 Task: Look for space in Shivaji Nagar, India from 8th June, 2023 to 16th June, 2023 for 2 adults in price range Rs.10000 to Rs.15000. Place can be entire place with 1  bedroom having 1 bed and 1 bathroom. Property type can be house, flat, guest house, hotel. Amenities needed are: wifi, washing machine. Booking option can be shelf check-in. Required host language is English.
Action: Mouse moved to (495, 105)
Screenshot: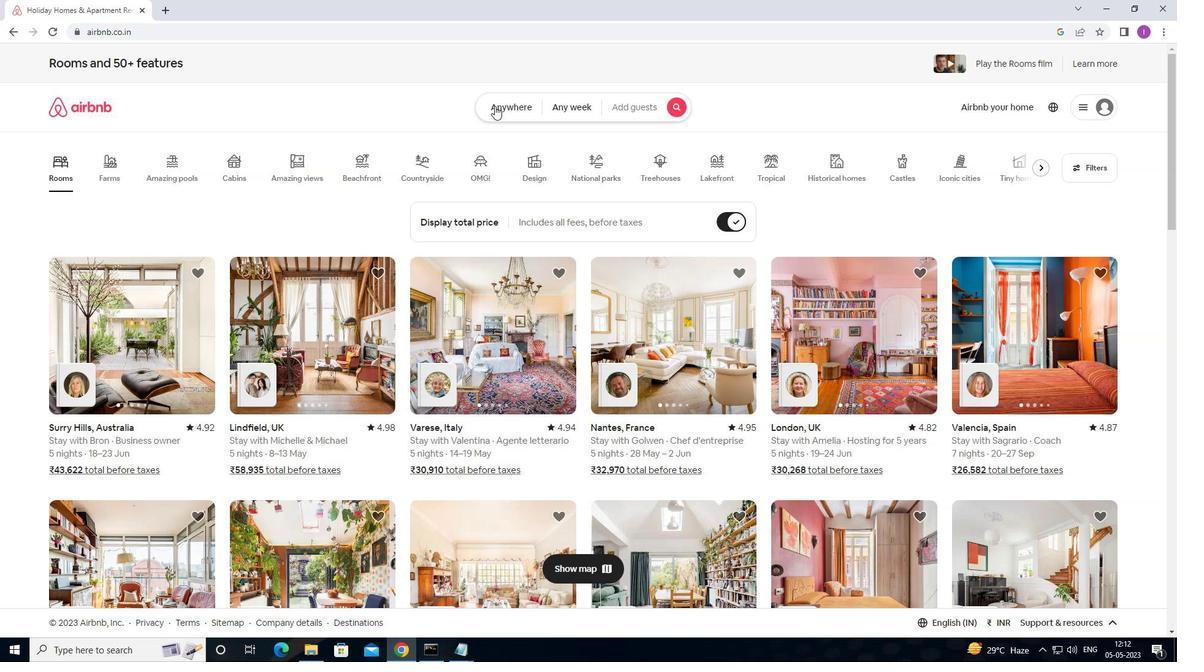 
Action: Mouse pressed left at (495, 105)
Screenshot: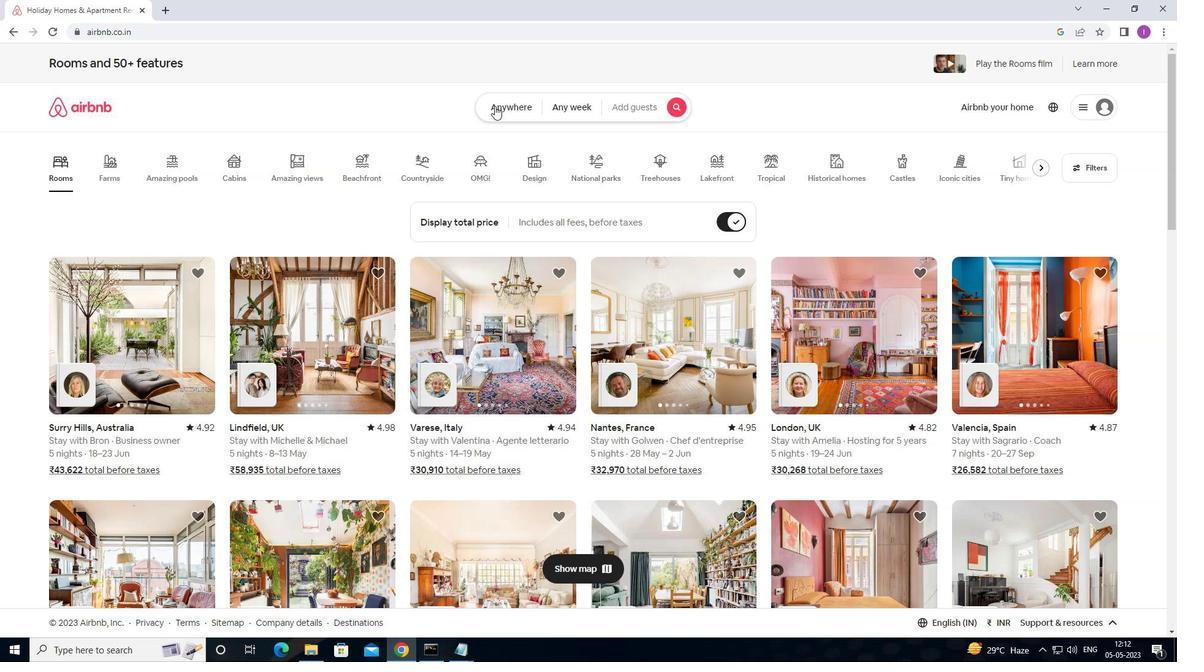 
Action: Mouse moved to (431, 155)
Screenshot: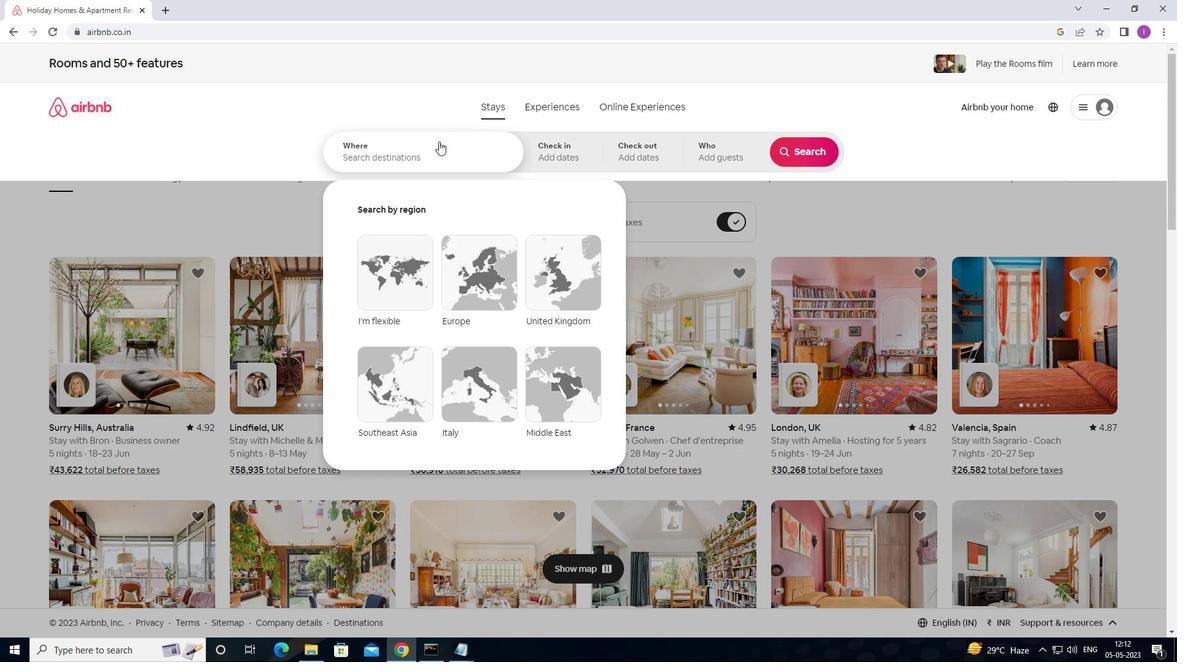 
Action: Mouse pressed left at (431, 155)
Screenshot: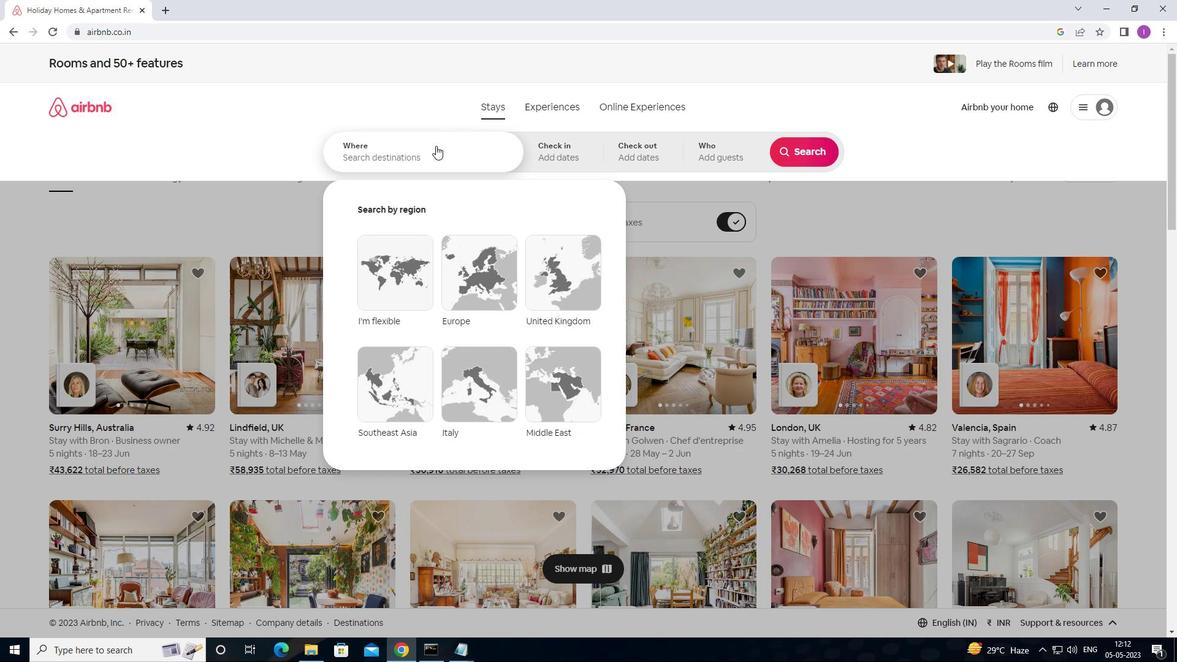 
Action: Mouse moved to (438, 150)
Screenshot: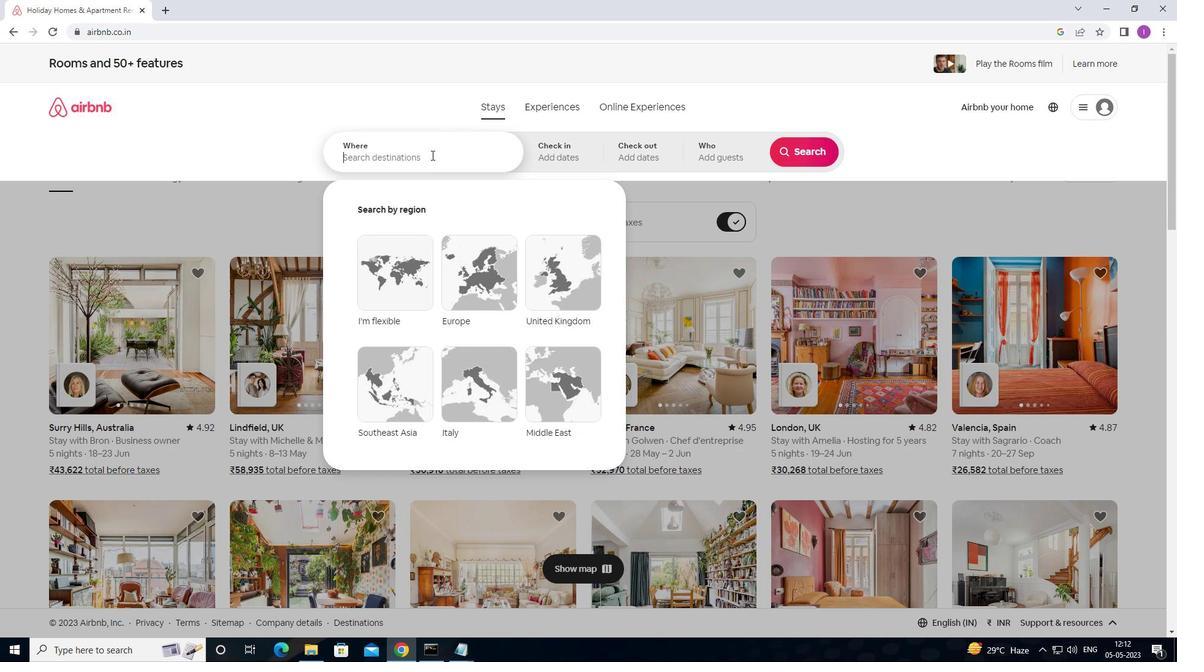 
Action: Key pressed <Key.shift>SHIVAJI<Key.space><Key.shift>NAGAR,<Key.shift>INDIA
Screenshot: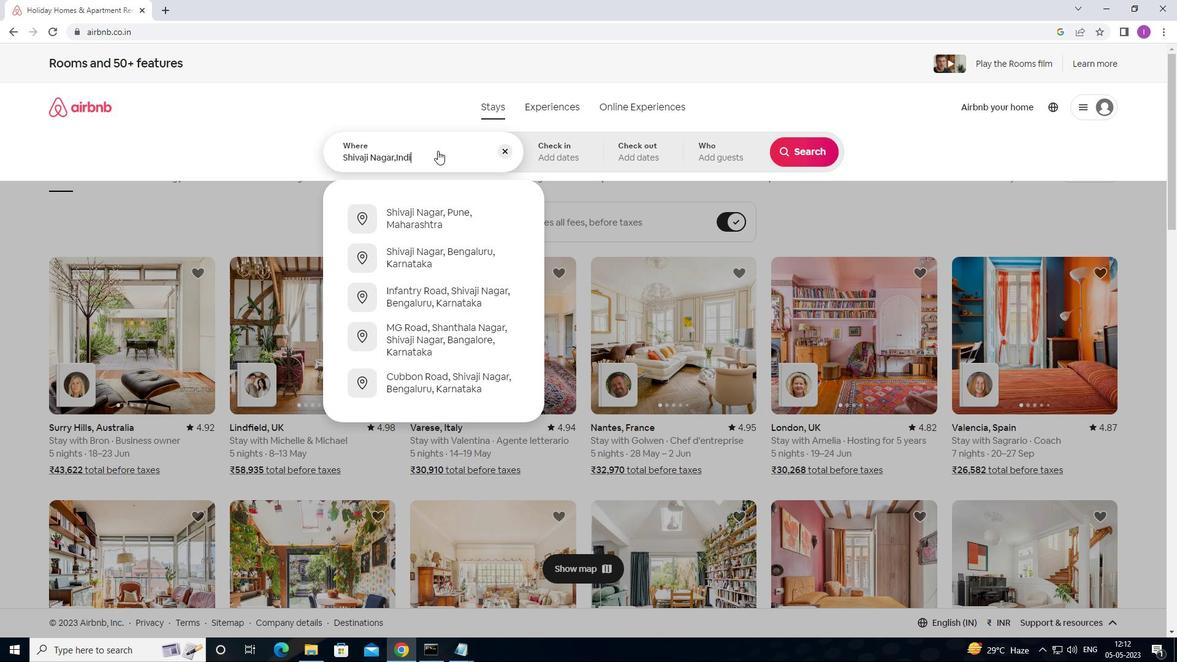
Action: Mouse moved to (546, 148)
Screenshot: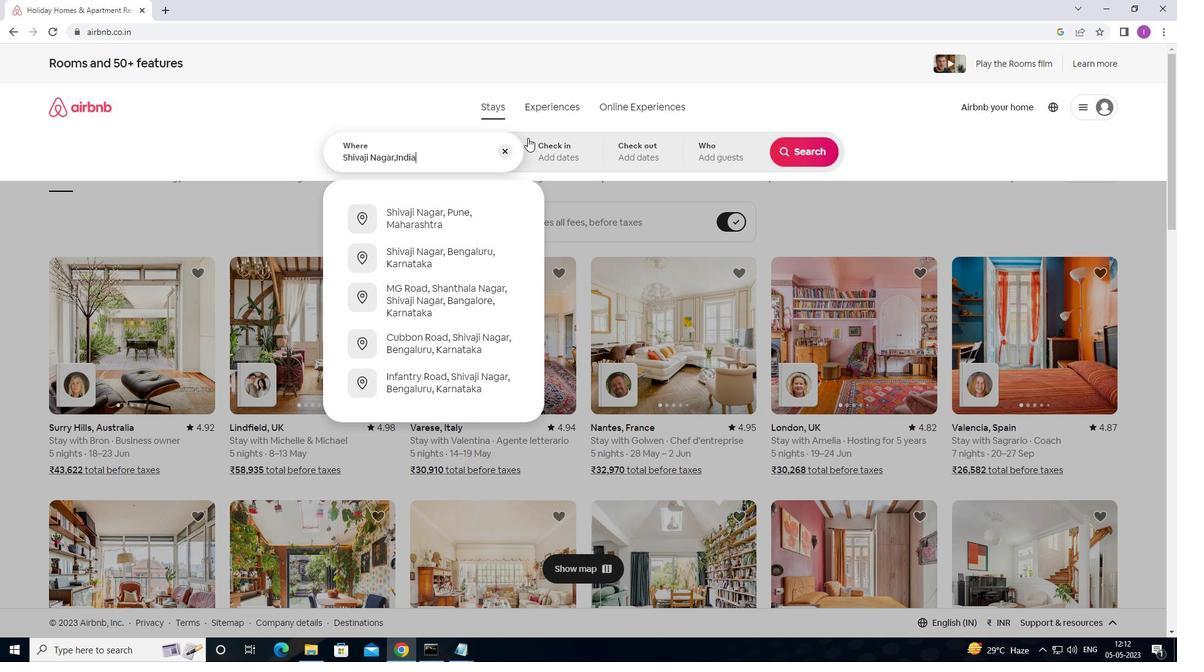 
Action: Mouse pressed left at (546, 148)
Screenshot: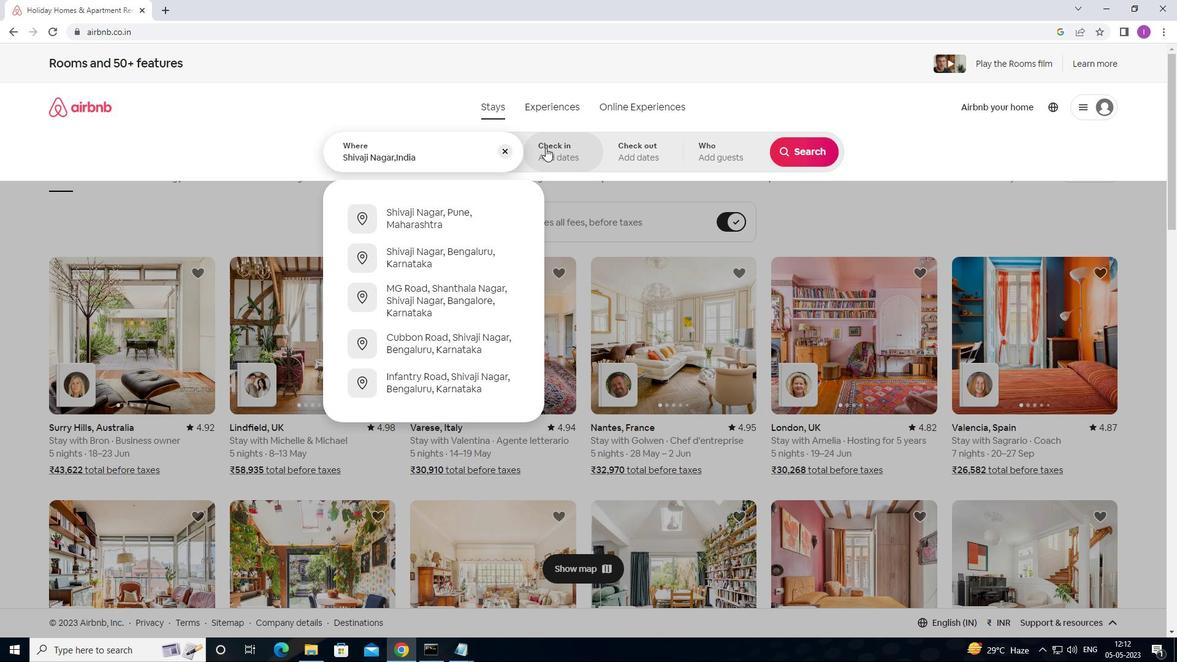 
Action: Mouse moved to (808, 249)
Screenshot: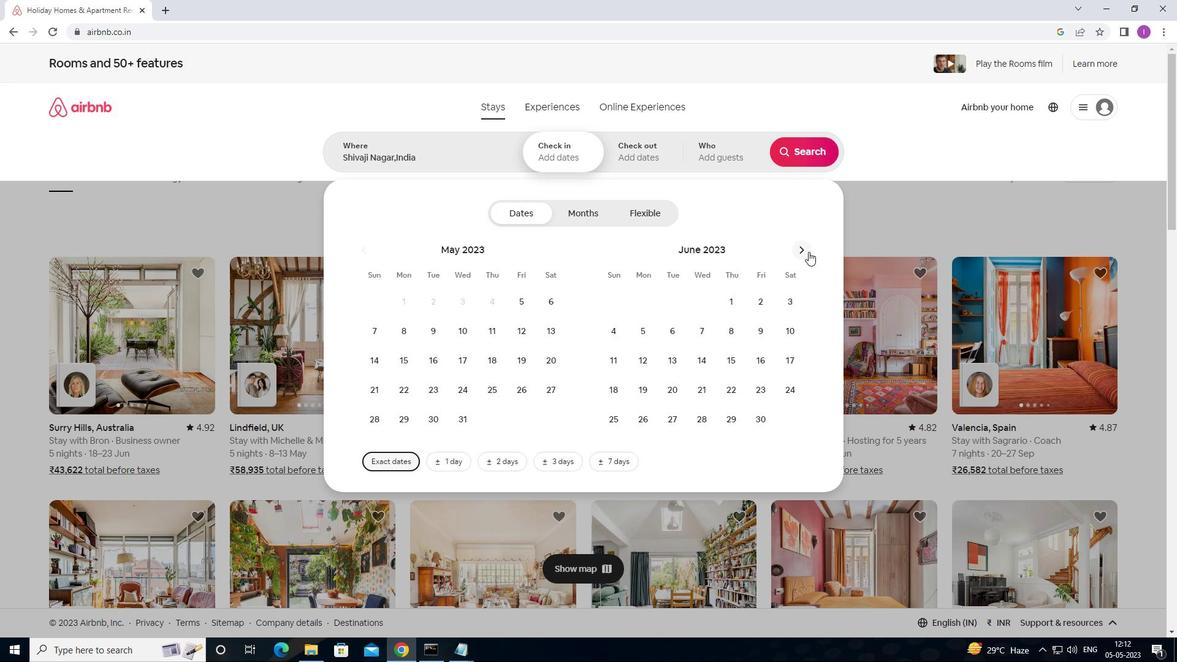 
Action: Mouse pressed left at (808, 249)
Screenshot: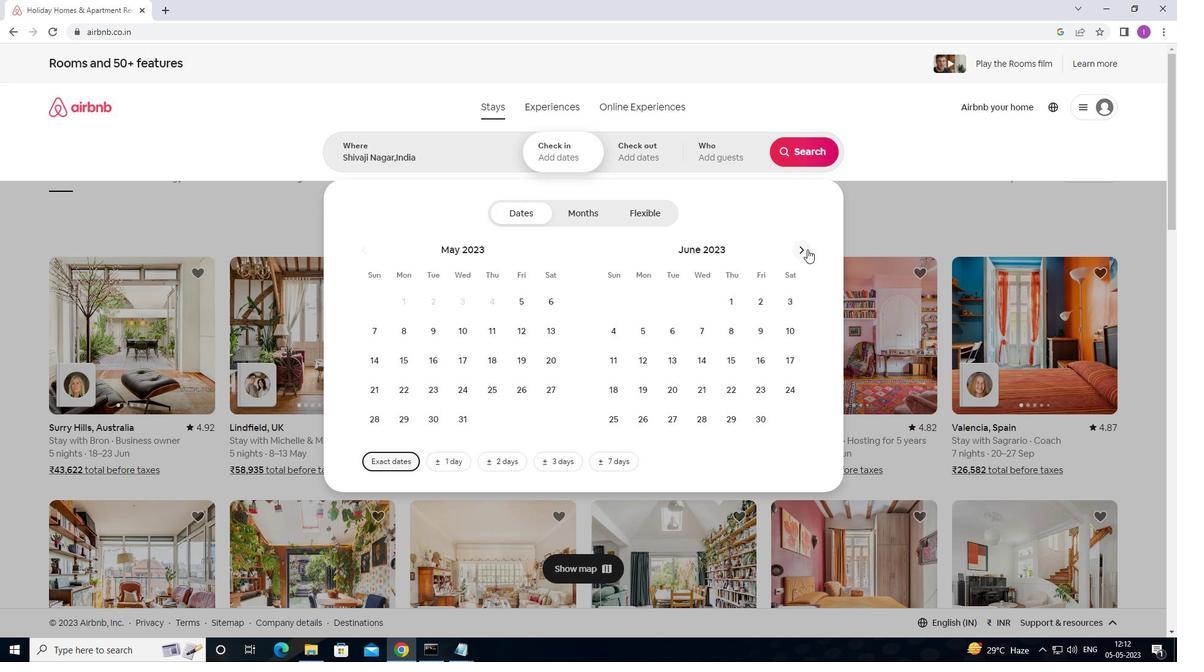 
Action: Mouse moved to (496, 337)
Screenshot: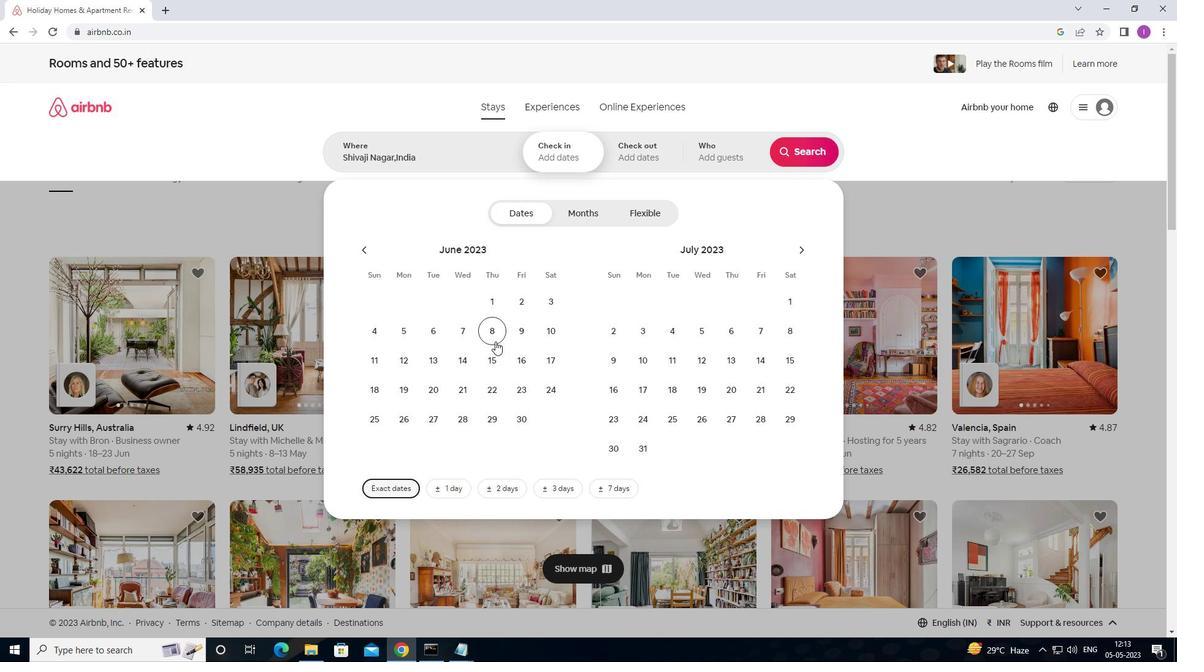 
Action: Mouse pressed left at (496, 337)
Screenshot: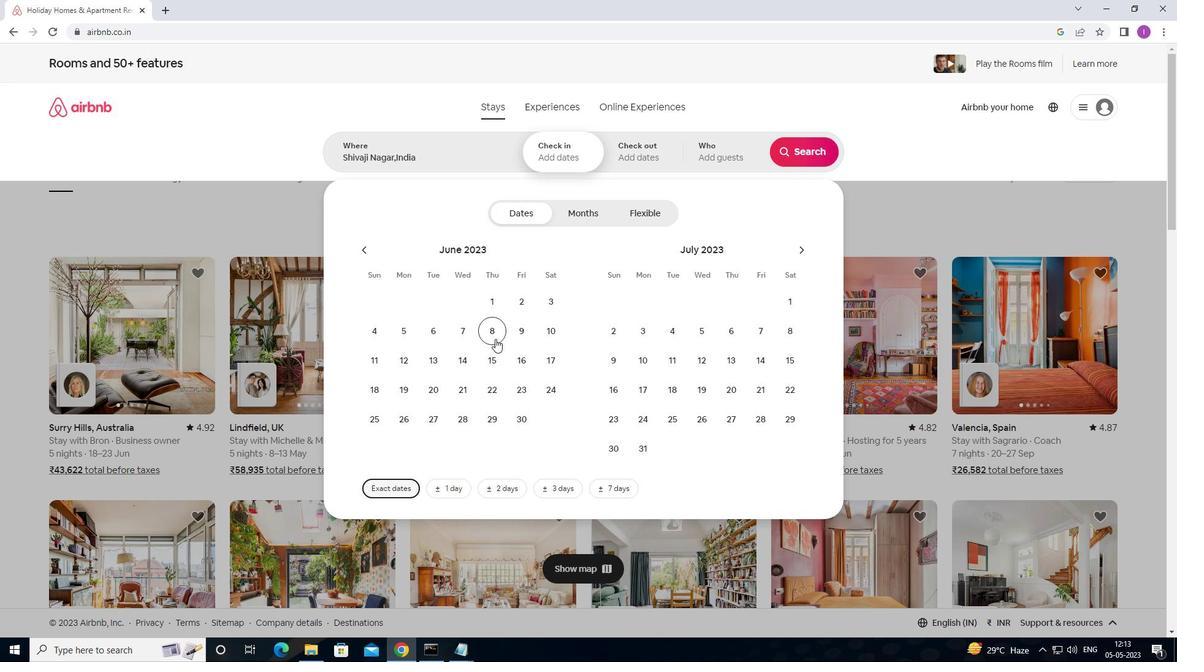 
Action: Mouse moved to (524, 358)
Screenshot: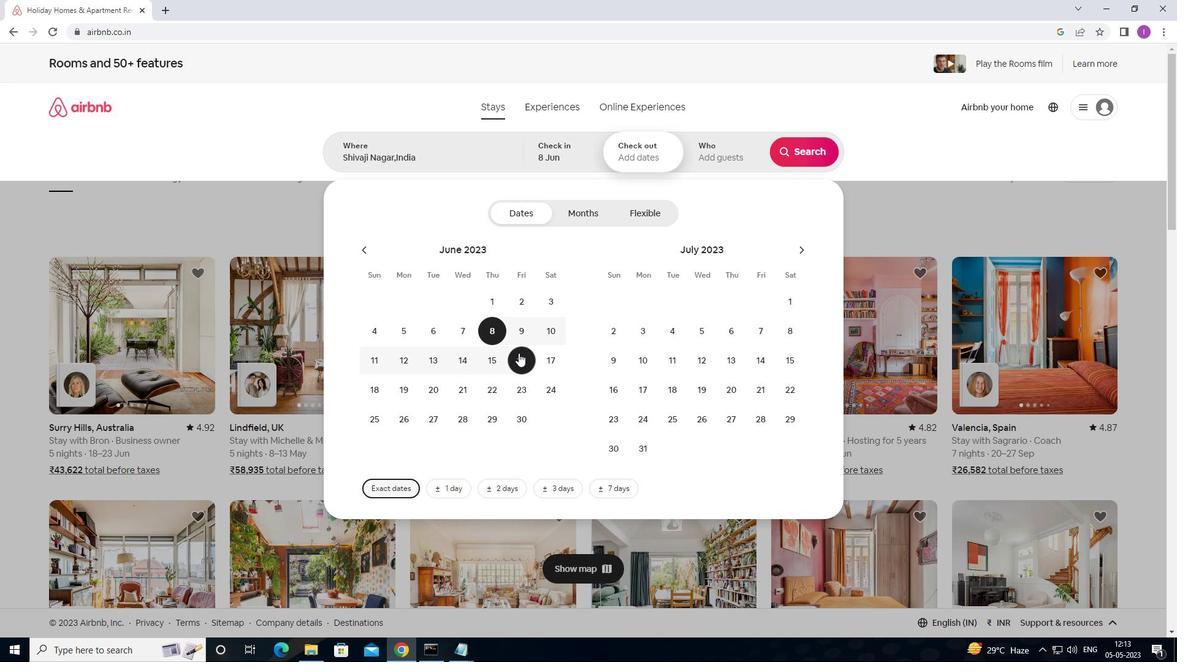 
Action: Mouse pressed left at (524, 358)
Screenshot: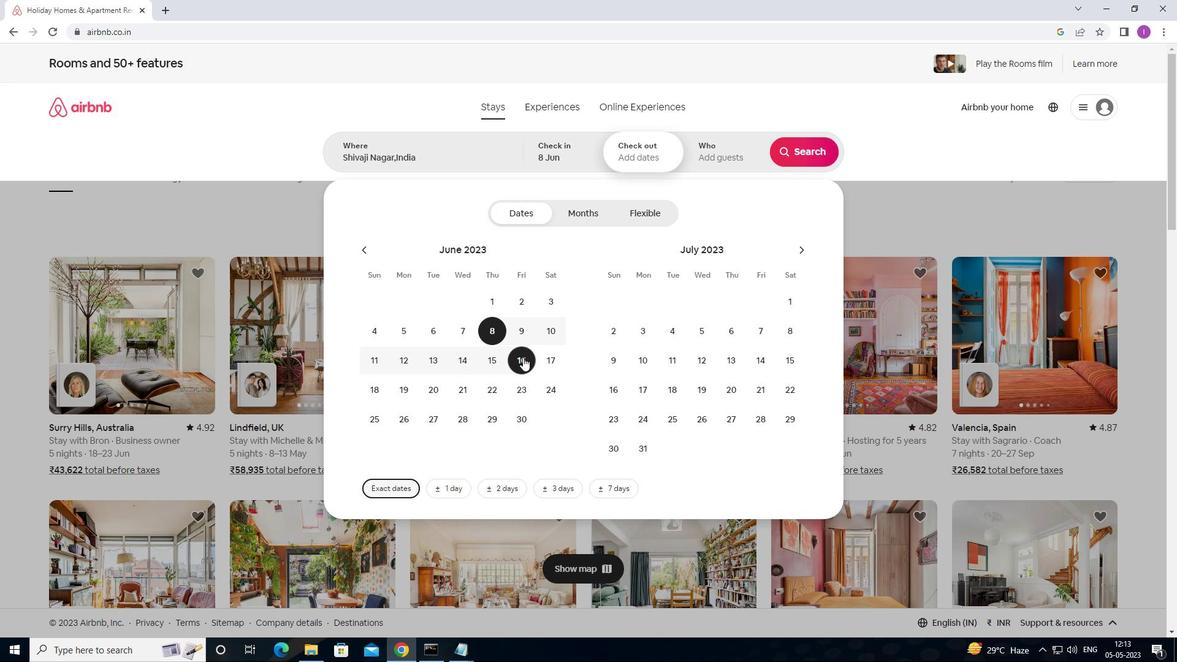 
Action: Mouse moved to (725, 152)
Screenshot: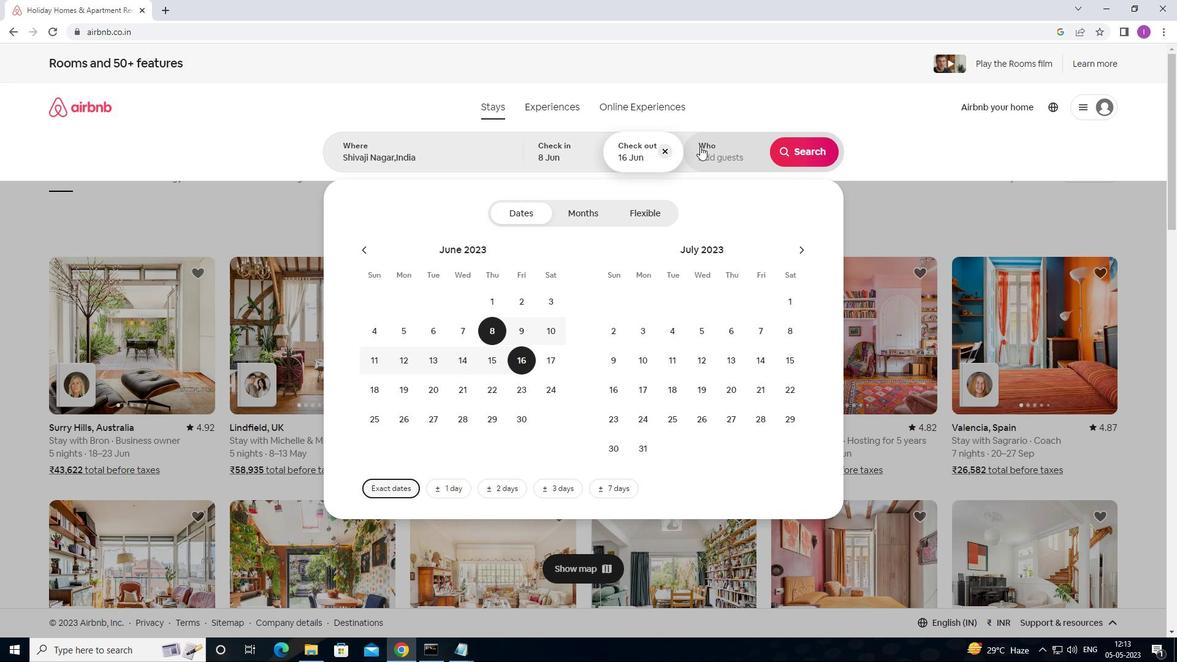 
Action: Mouse pressed left at (725, 152)
Screenshot: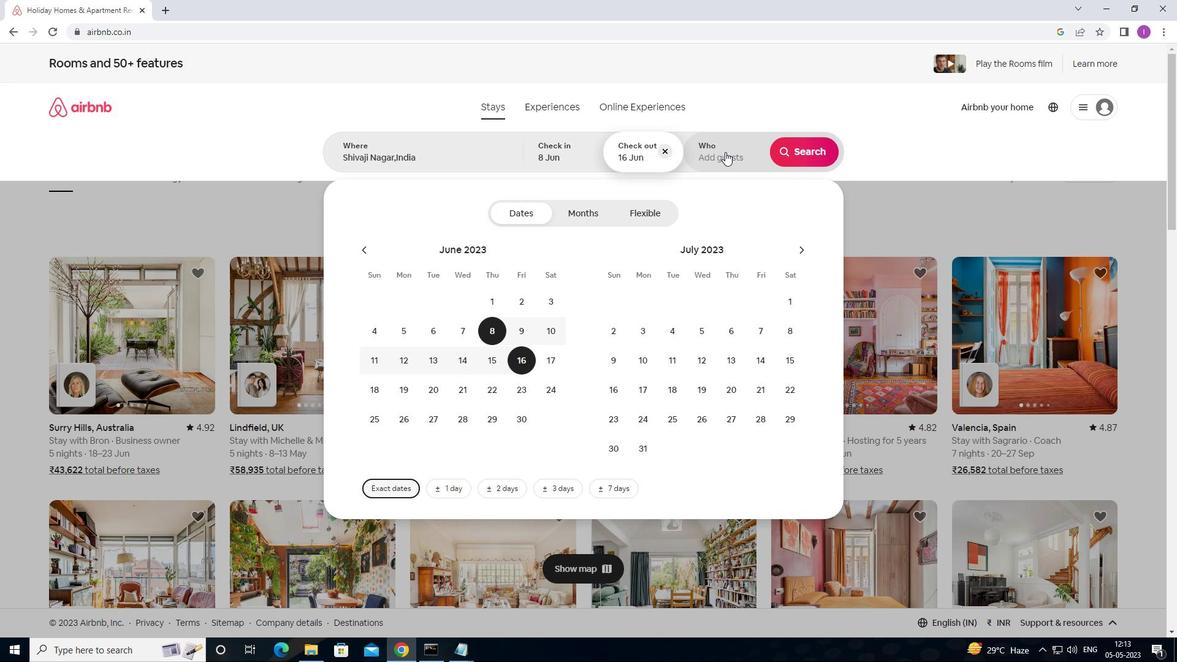 
Action: Mouse moved to (814, 217)
Screenshot: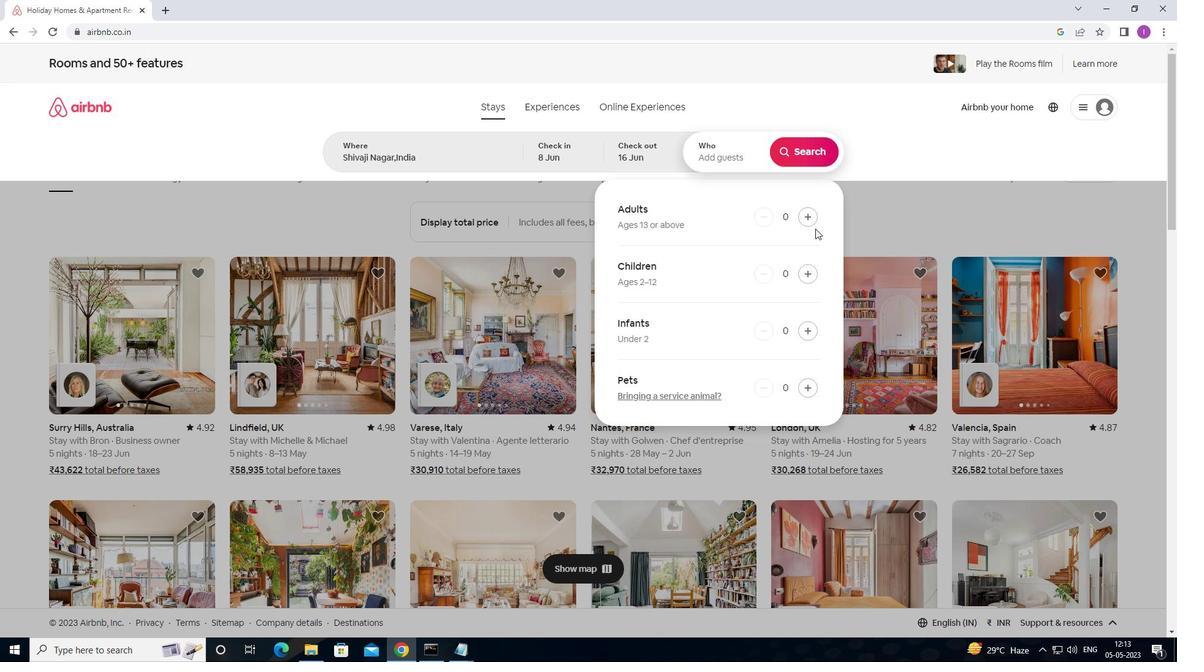 
Action: Mouse pressed left at (814, 217)
Screenshot: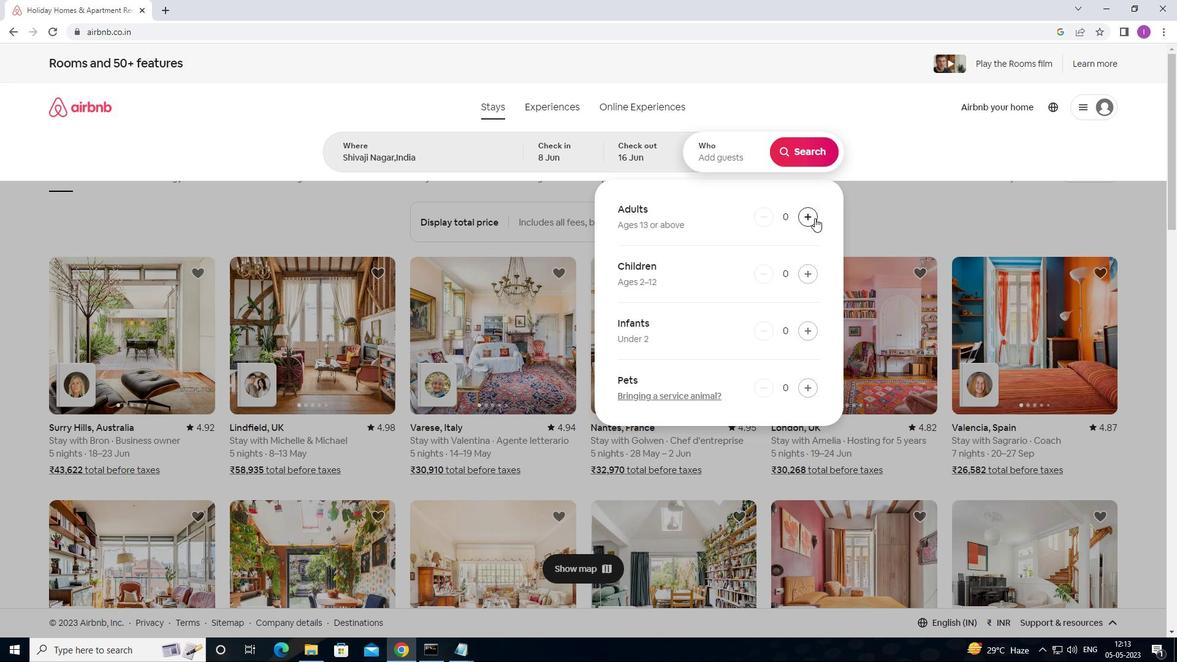 
Action: Mouse pressed left at (814, 217)
Screenshot: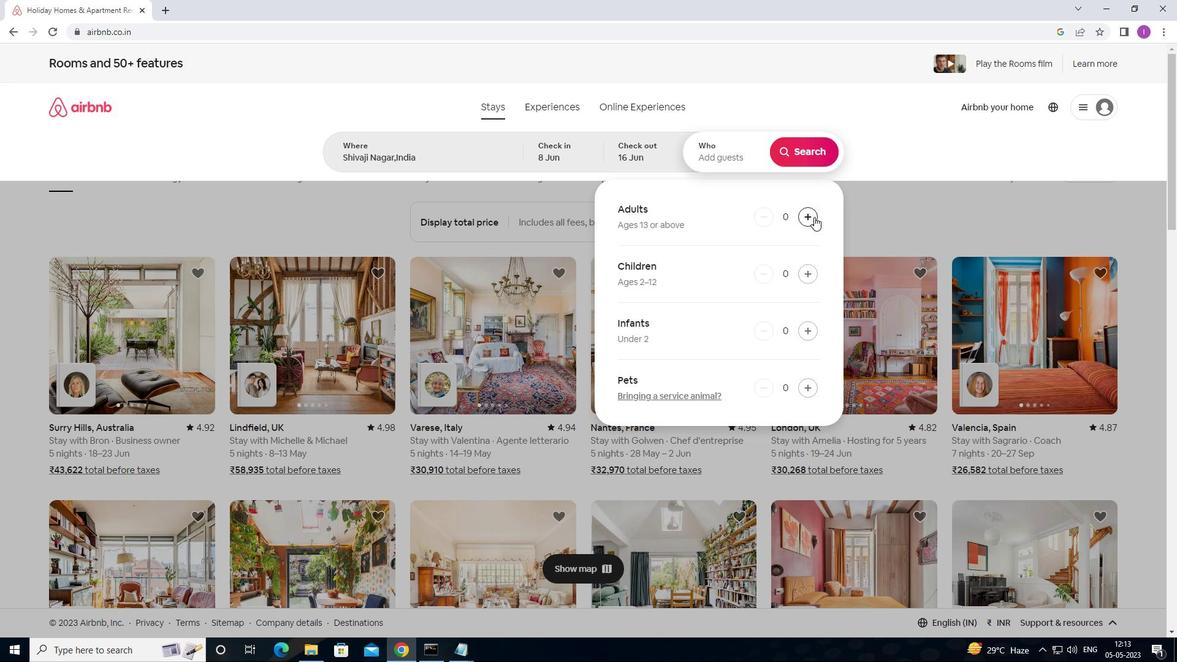 
Action: Mouse moved to (810, 151)
Screenshot: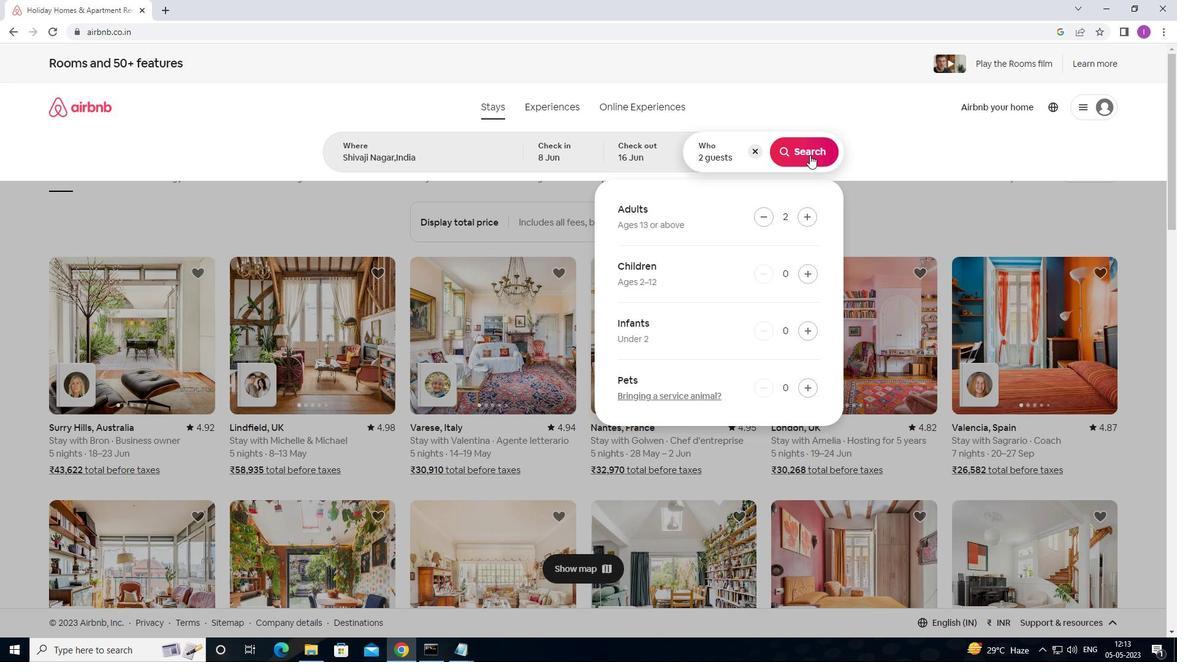 
Action: Mouse pressed left at (810, 151)
Screenshot: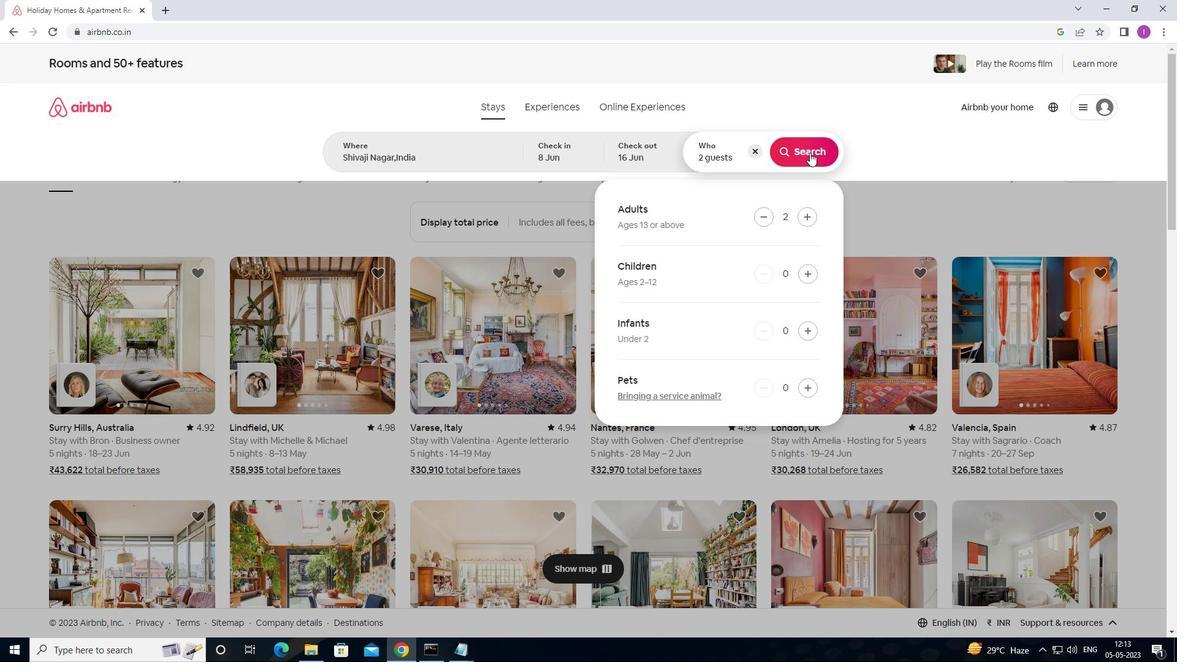 
Action: Mouse moved to (1111, 118)
Screenshot: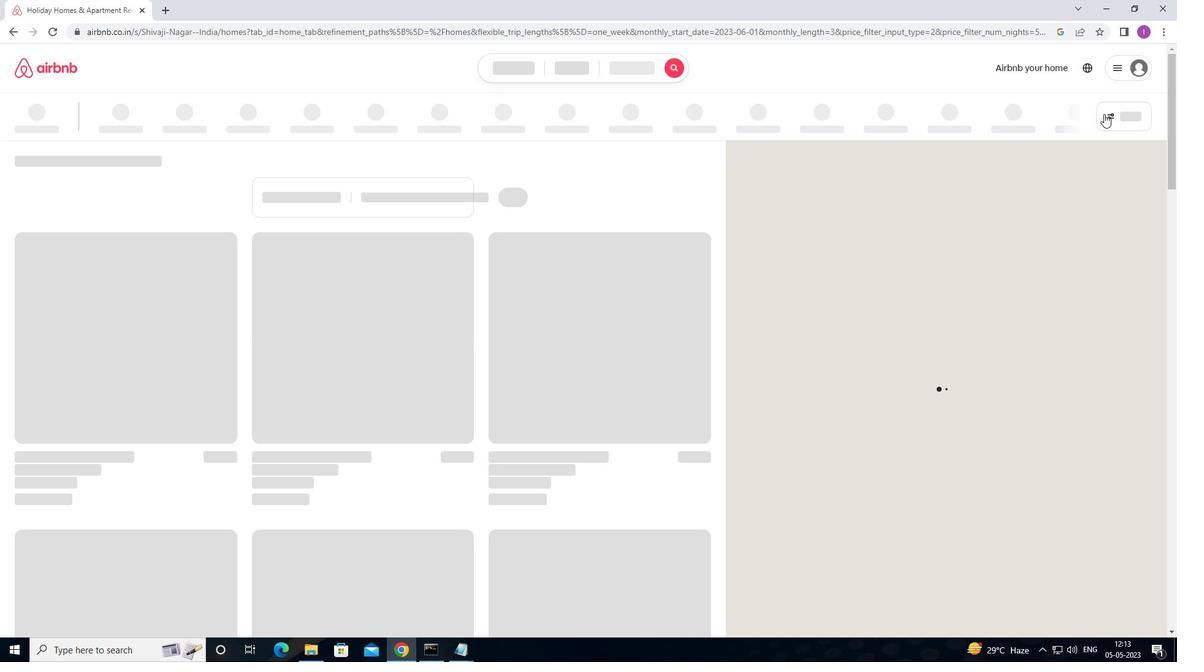 
Action: Mouse pressed left at (1111, 118)
Screenshot: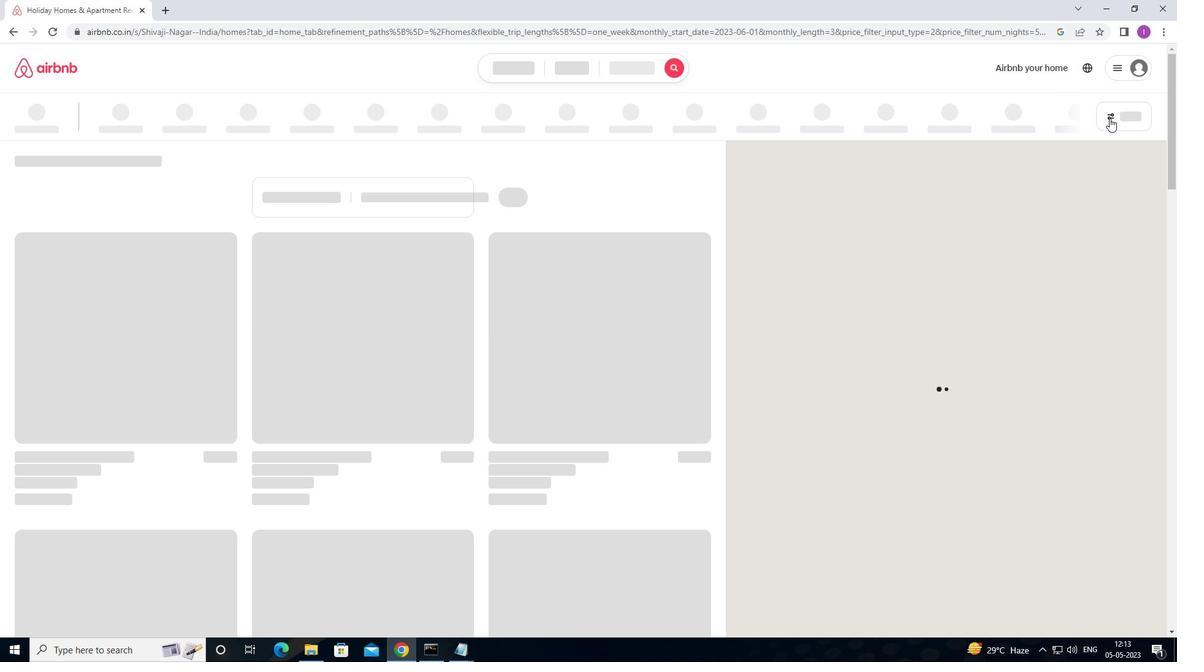 
Action: Mouse moved to (444, 415)
Screenshot: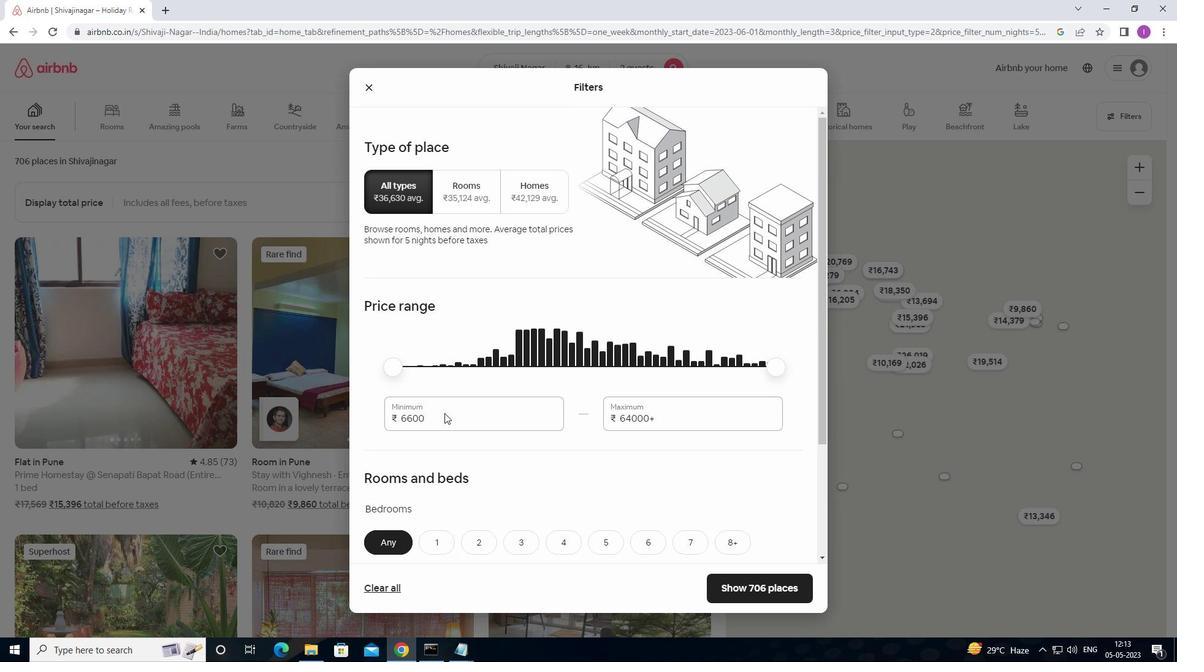 
Action: Mouse pressed left at (444, 415)
Screenshot: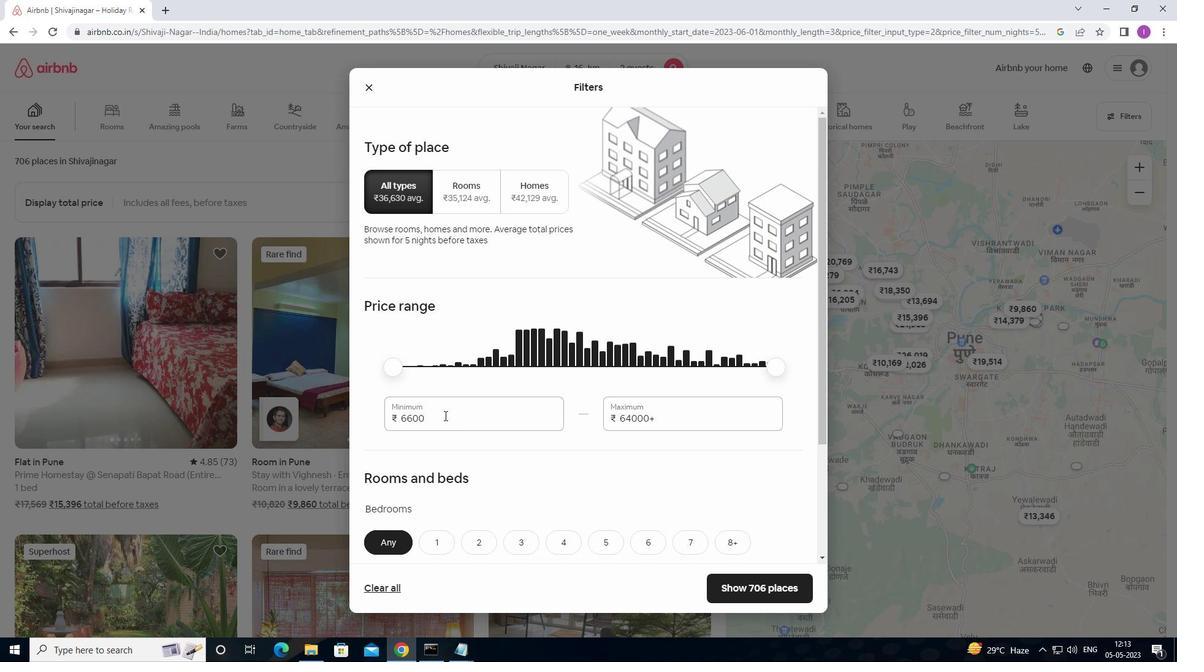 
Action: Mouse moved to (453, 398)
Screenshot: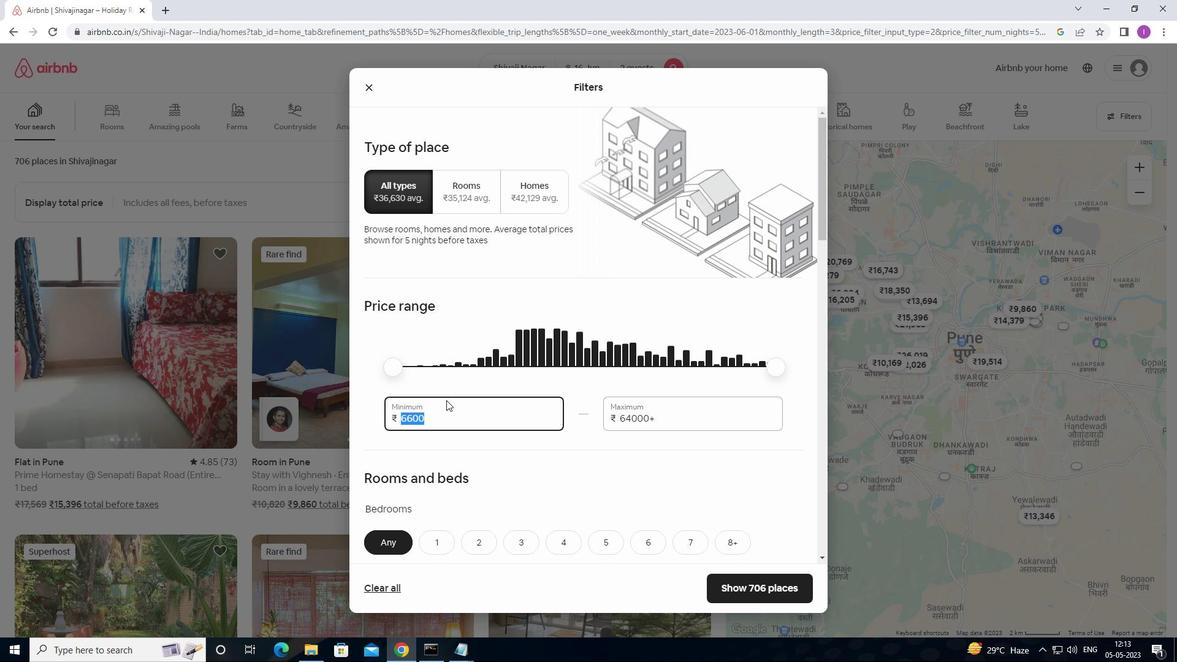 
Action: Key pressed 1
Screenshot: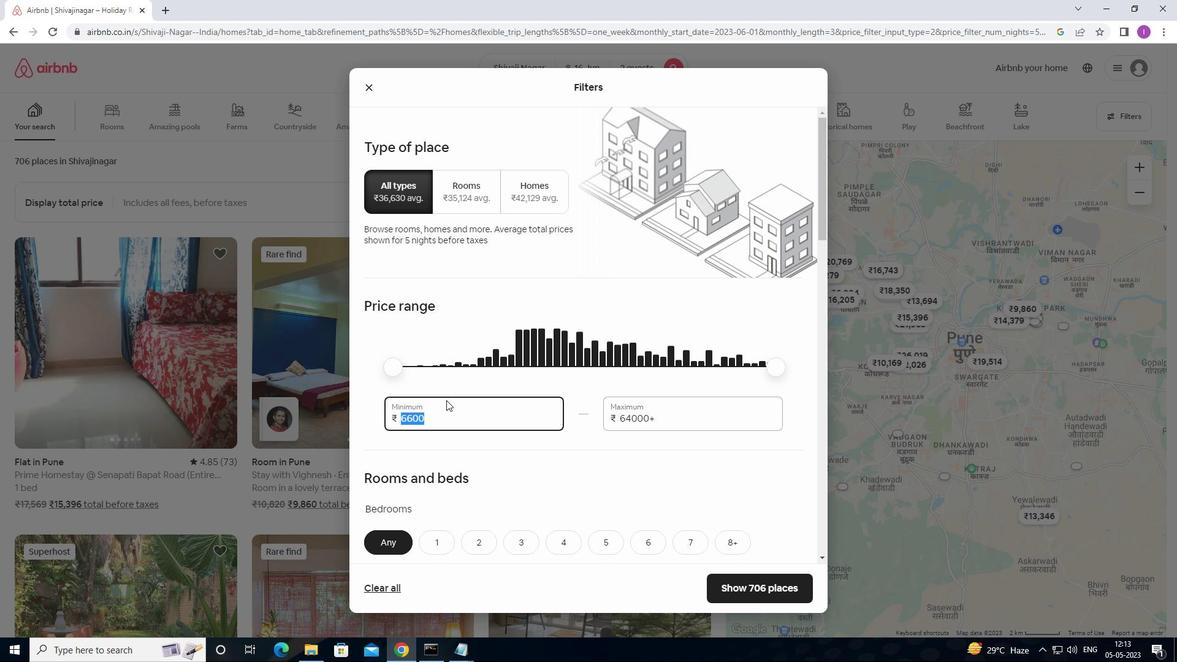
Action: Mouse moved to (460, 396)
Screenshot: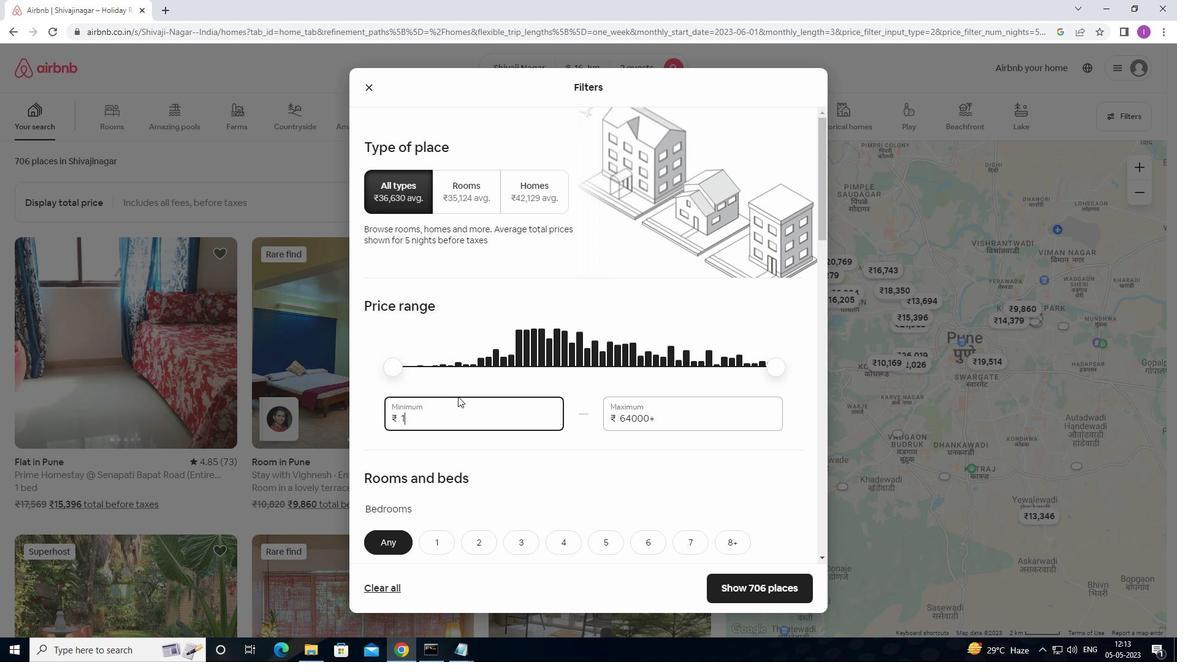 
Action: Key pressed 0
Screenshot: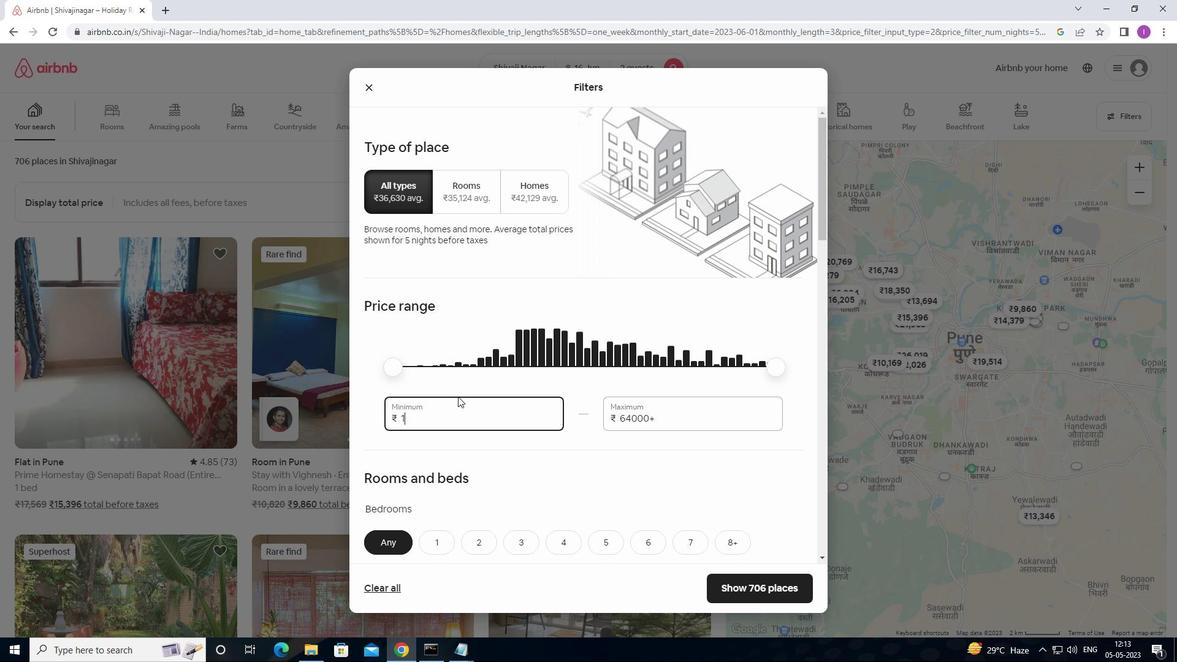 
Action: Mouse moved to (466, 393)
Screenshot: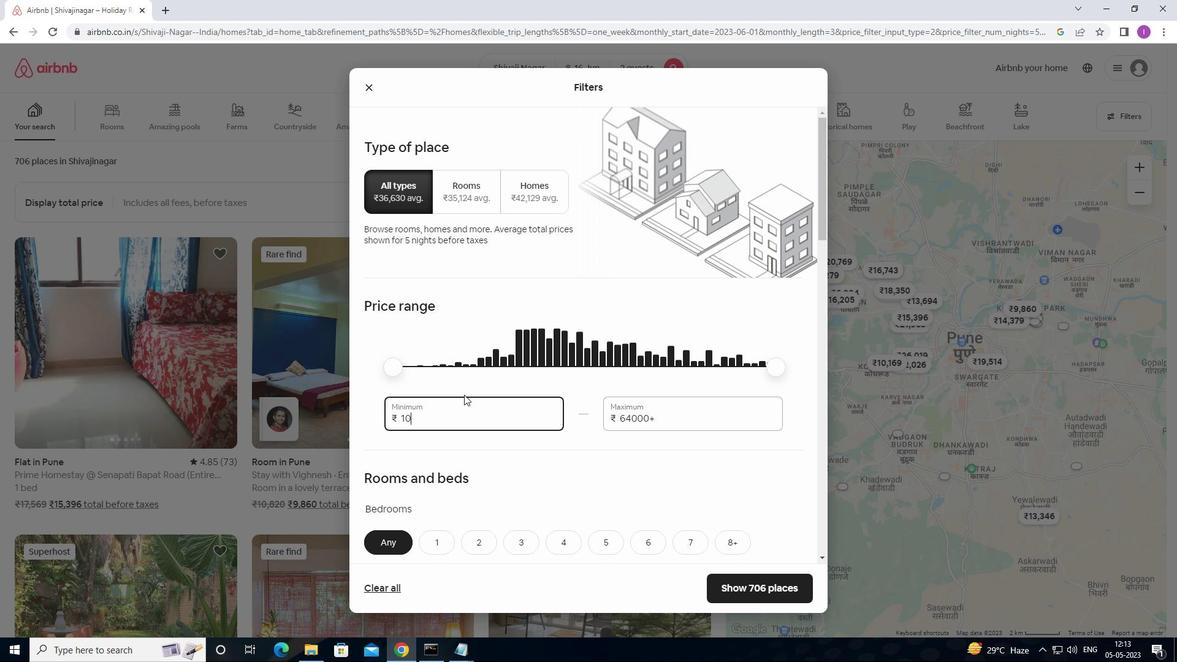 
Action: Key pressed 00
Screenshot: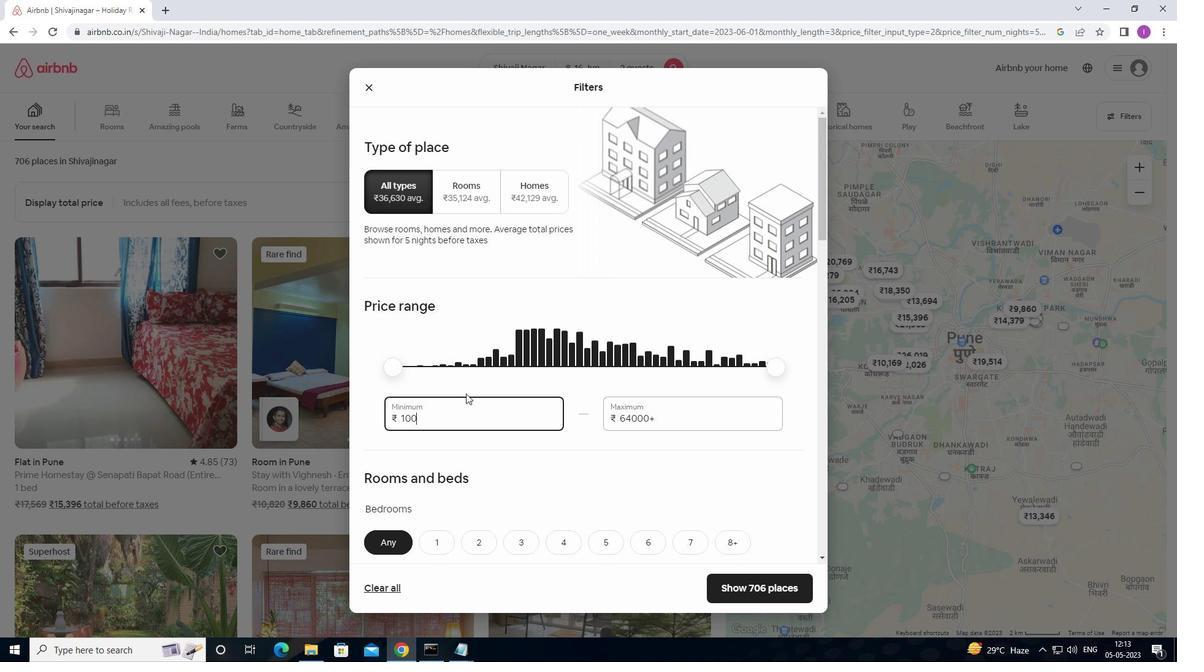 
Action: Mouse moved to (468, 392)
Screenshot: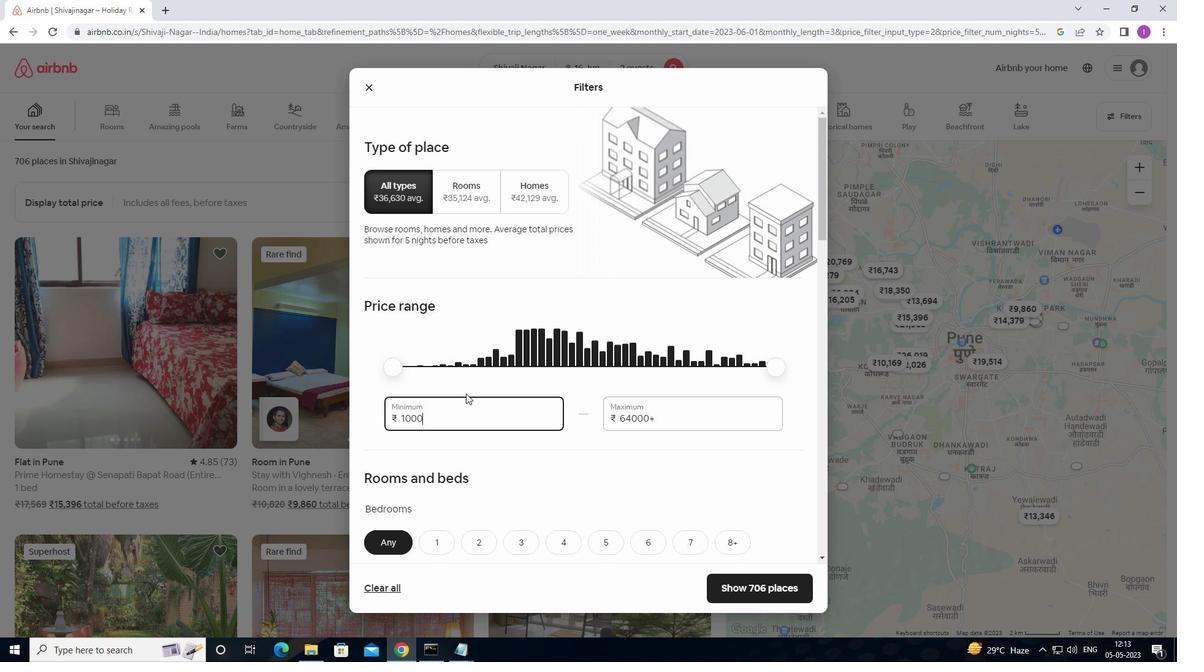 
Action: Key pressed 00
Screenshot: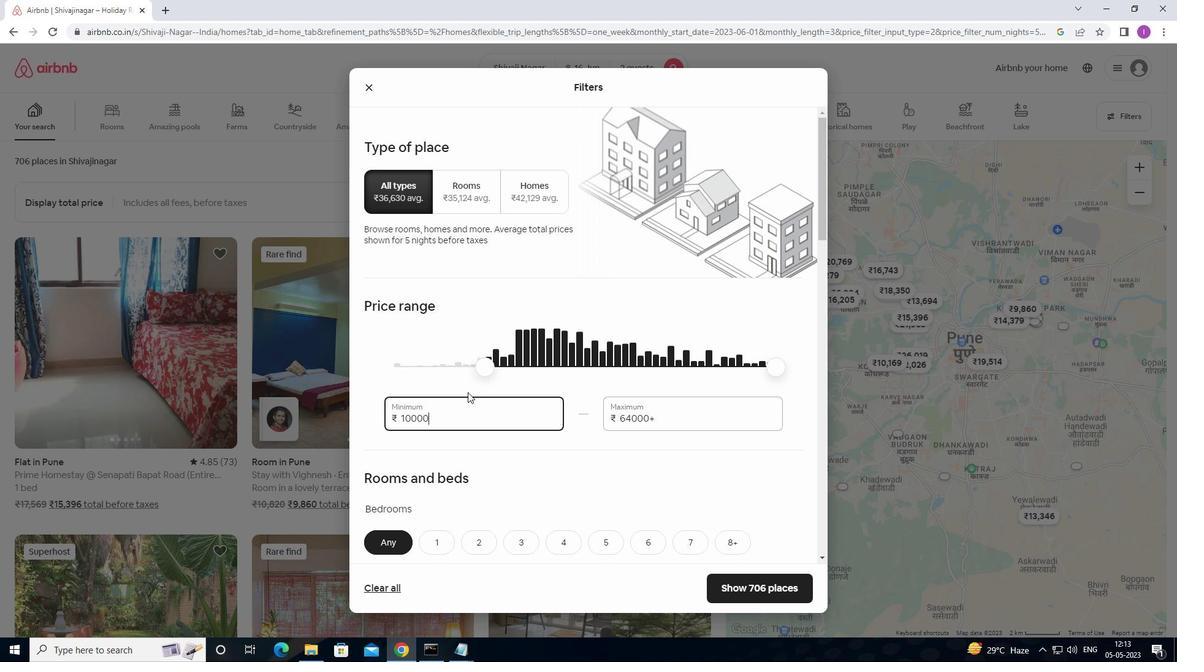 
Action: Mouse moved to (470, 391)
Screenshot: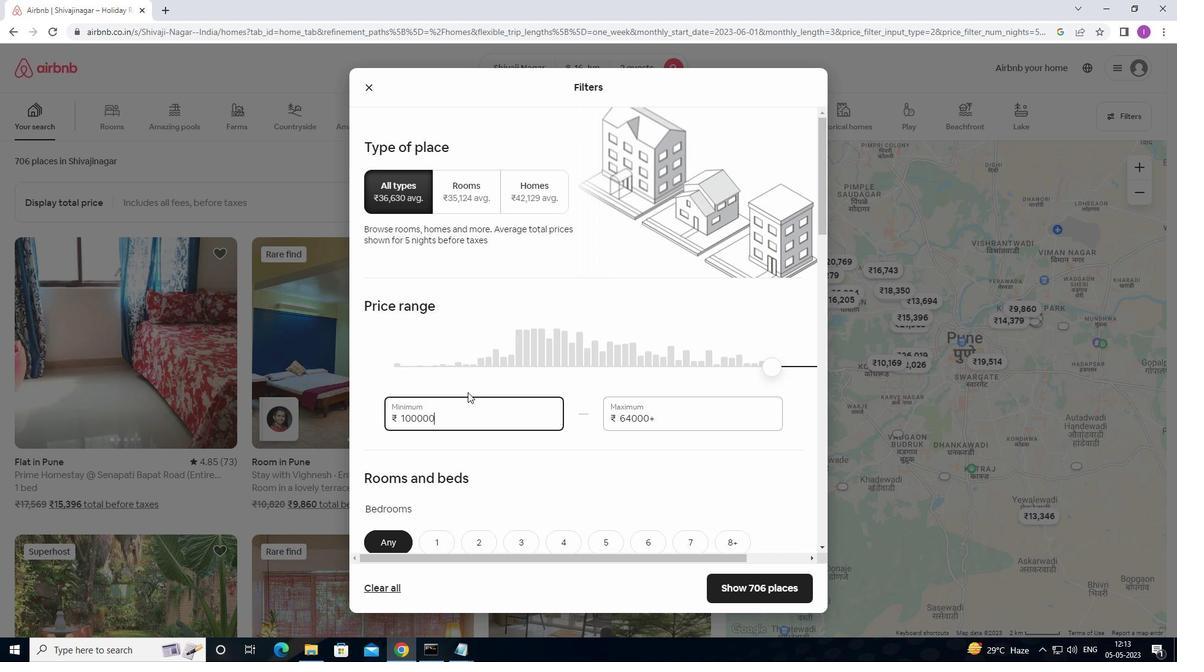 
Action: Key pressed <Key.backspace>
Screenshot: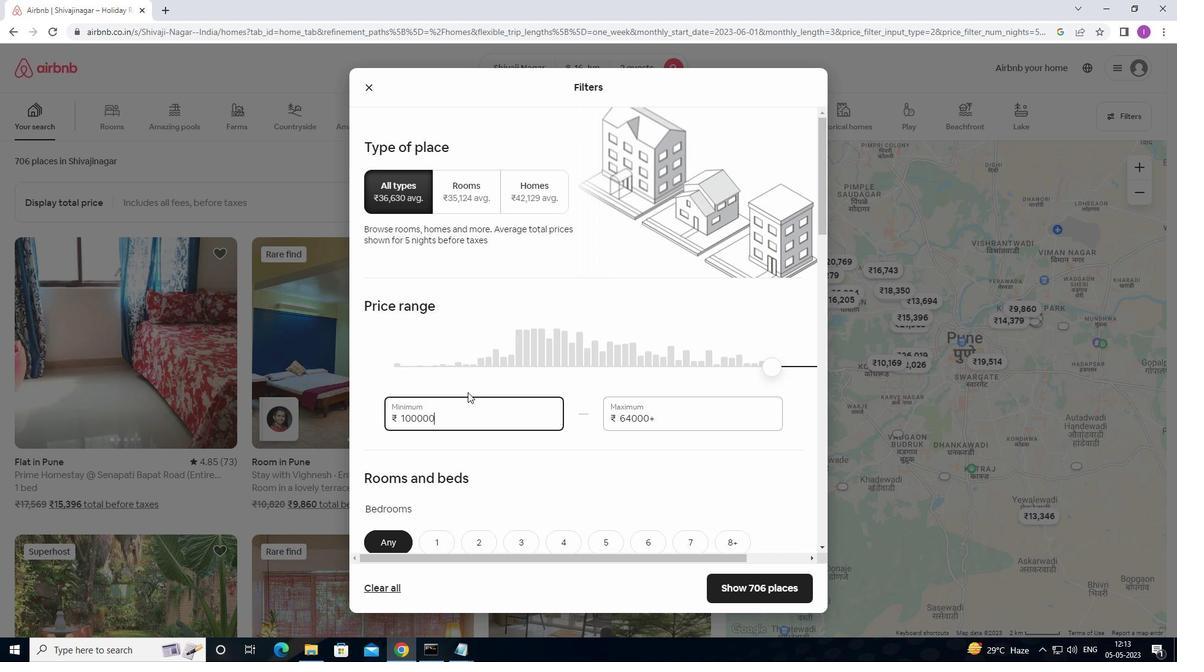 
Action: Mouse moved to (661, 417)
Screenshot: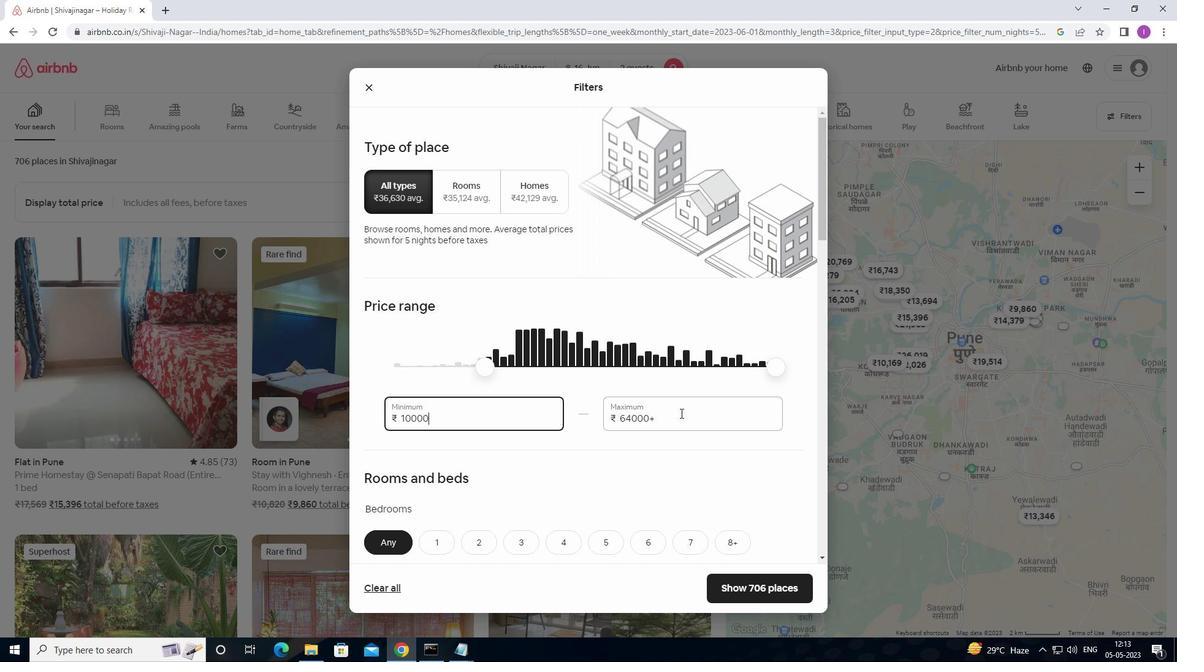 
Action: Mouse pressed left at (661, 417)
Screenshot: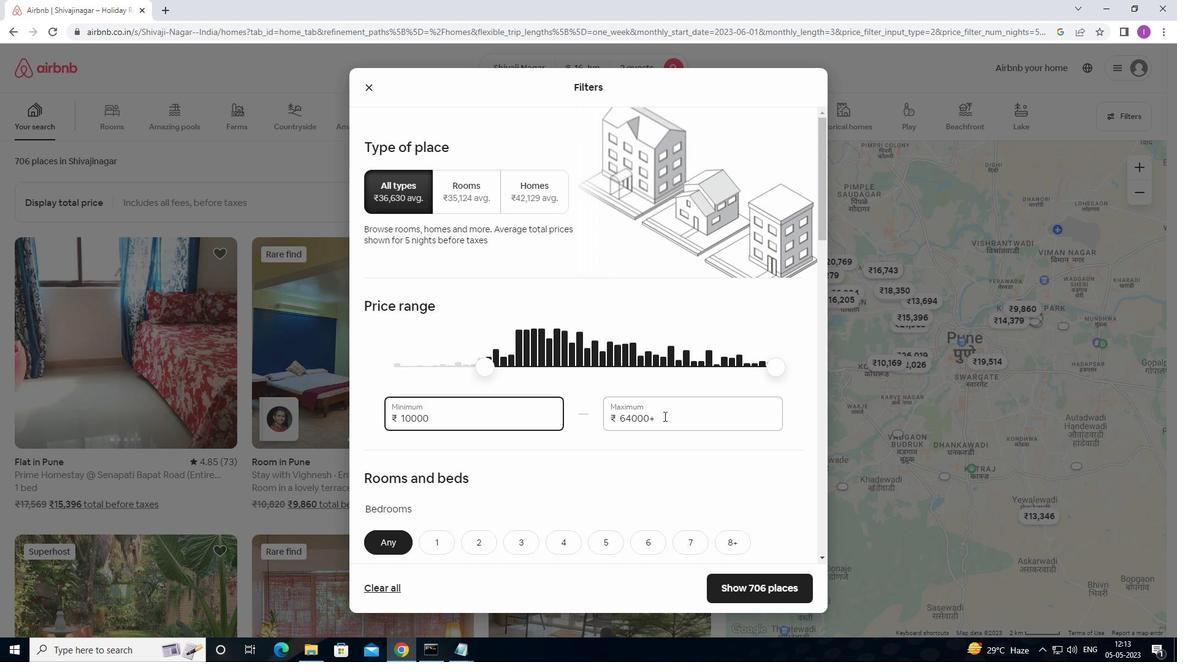 
Action: Mouse moved to (610, 414)
Screenshot: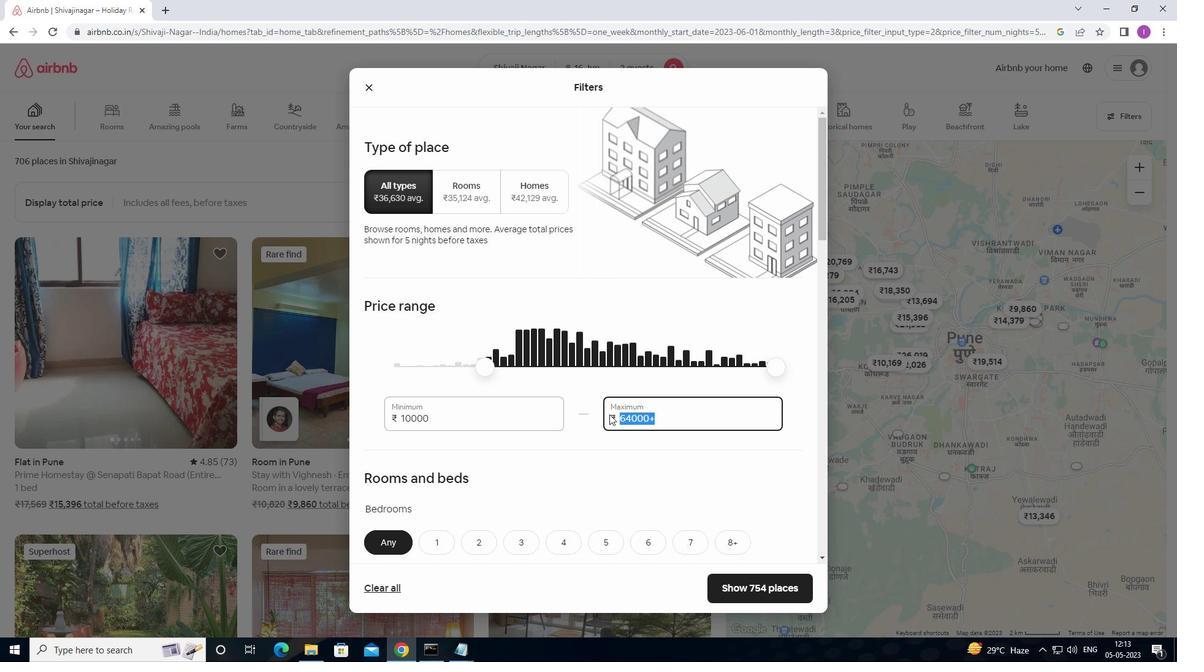 
Action: Key pressed 1
Screenshot: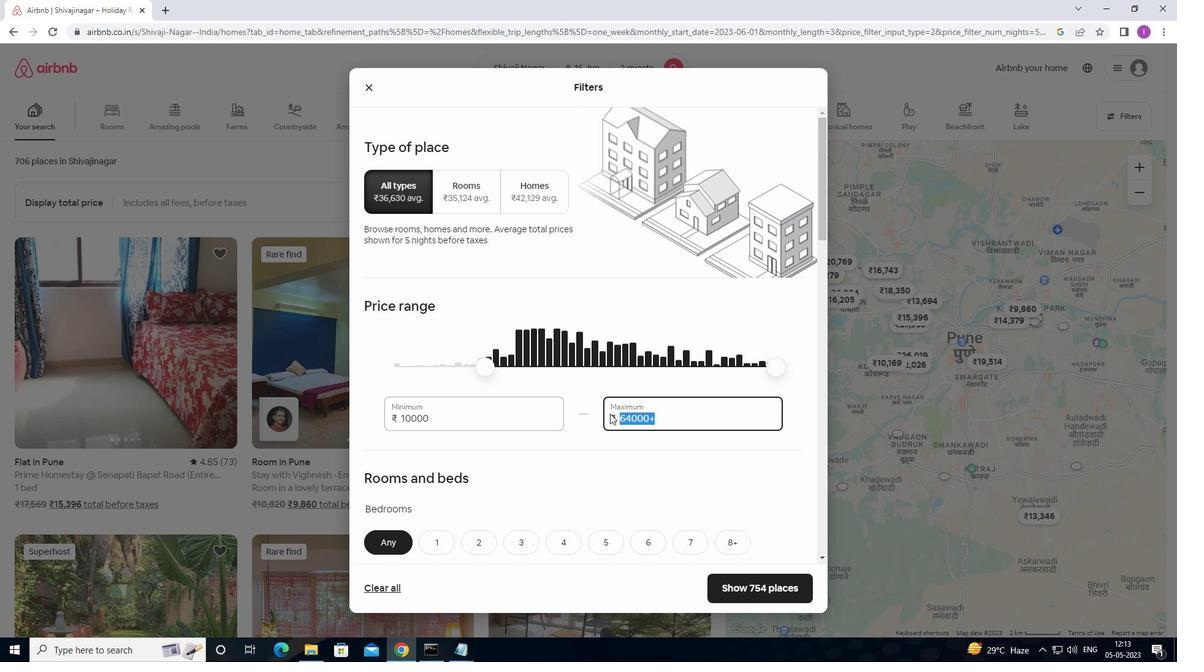 
Action: Mouse moved to (610, 413)
Screenshot: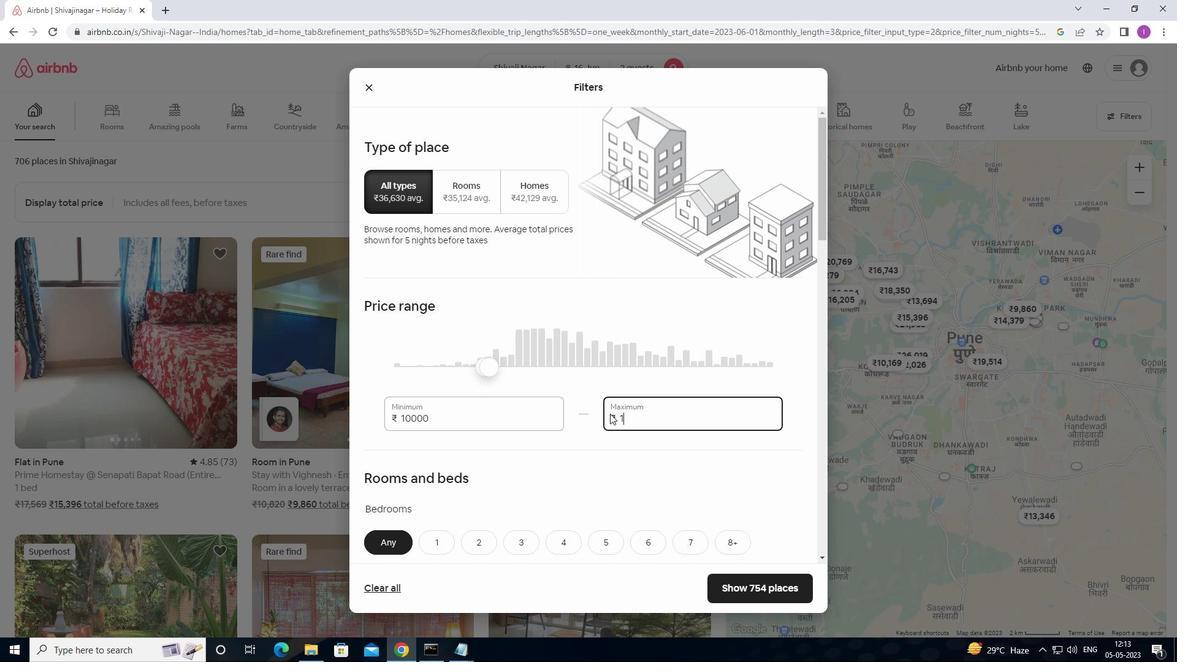 
Action: Key pressed 5
Screenshot: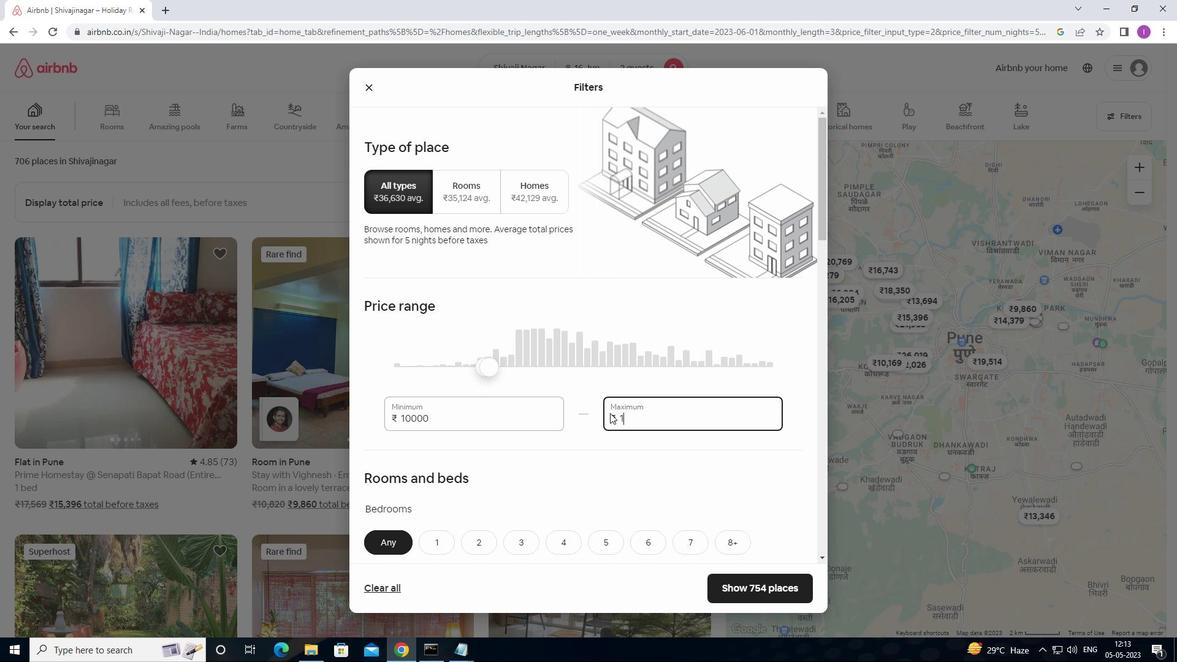 
Action: Mouse moved to (610, 411)
Screenshot: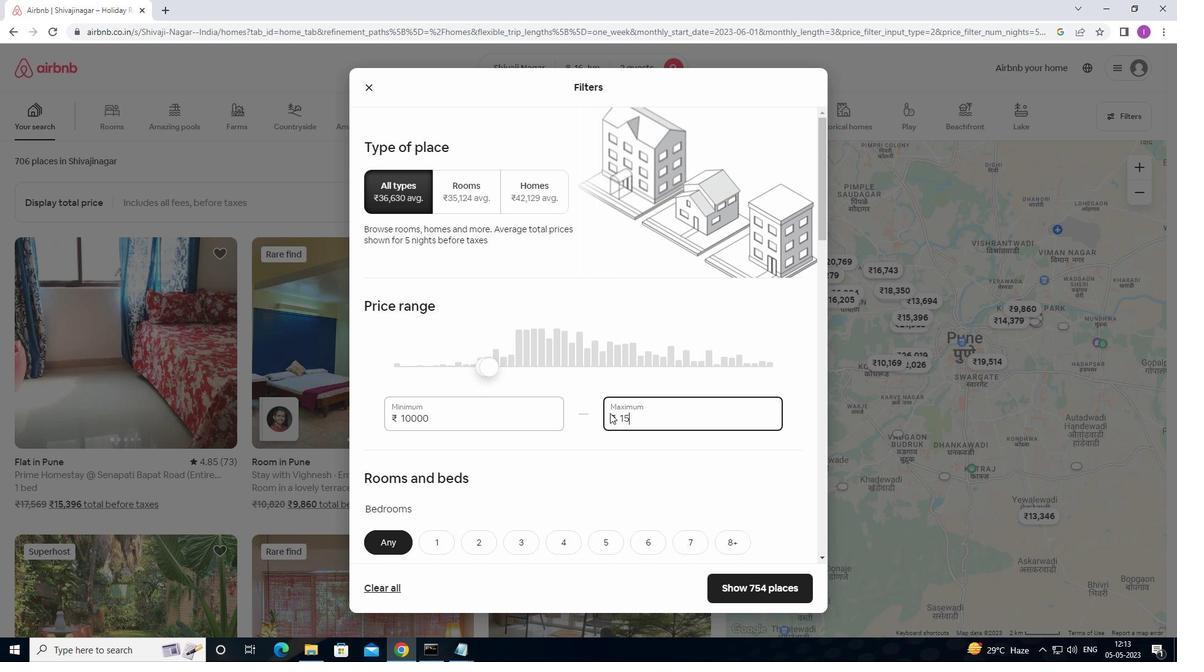
Action: Key pressed 000
Screenshot: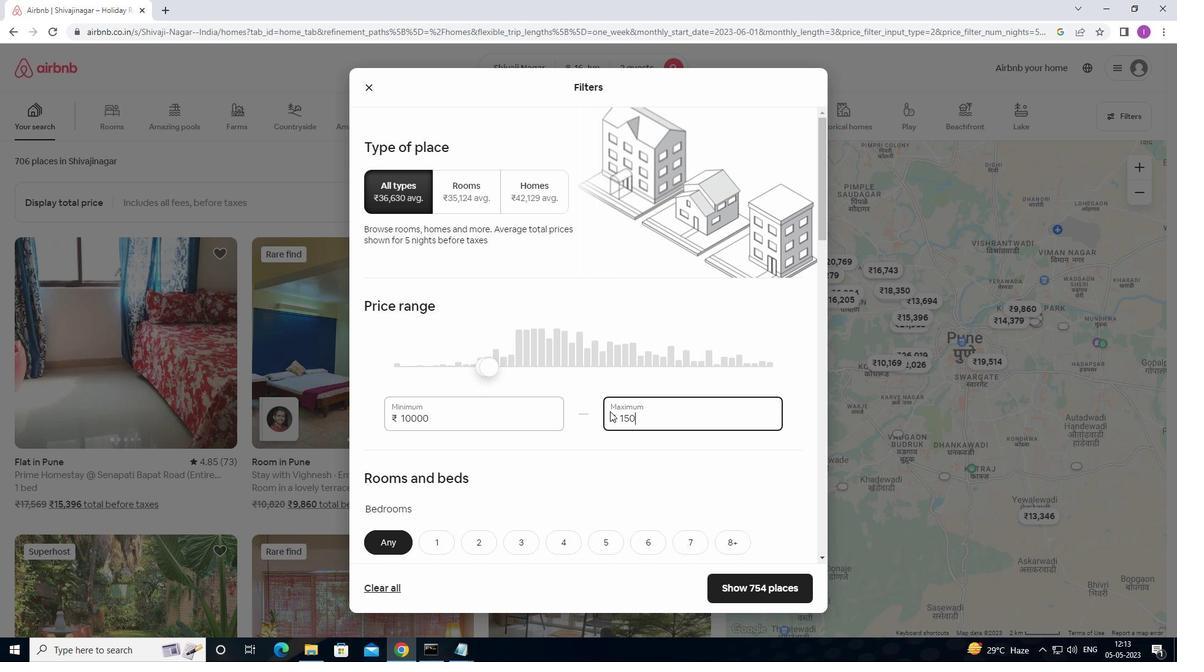 
Action: Mouse moved to (675, 402)
Screenshot: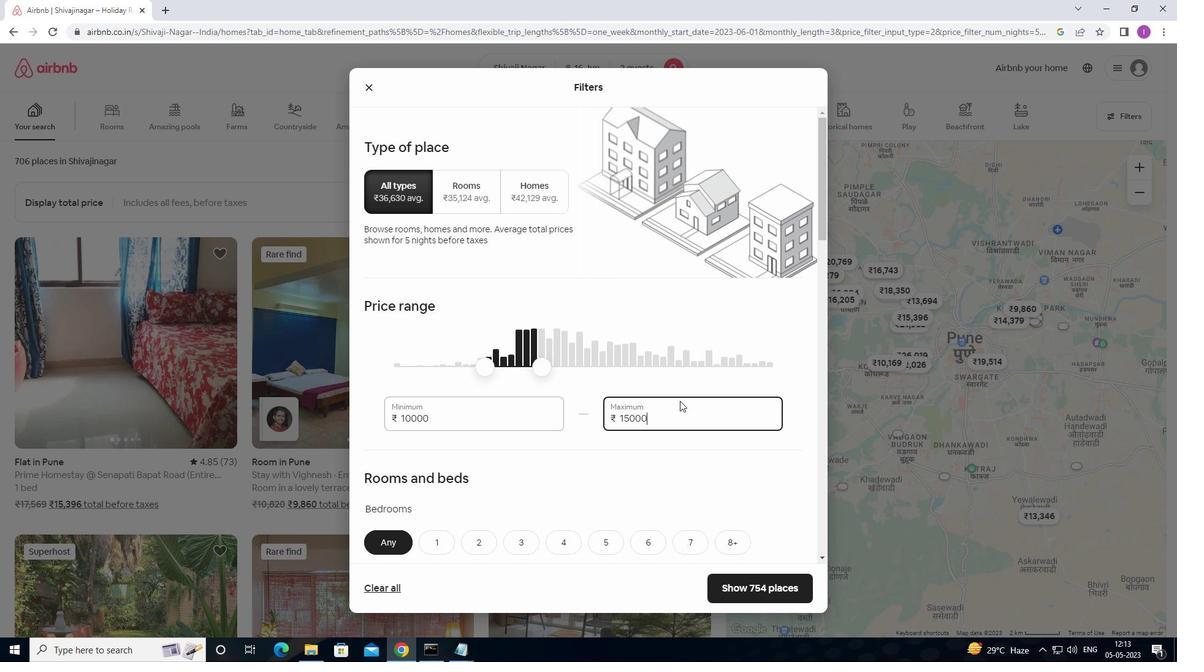 
Action: Mouse scrolled (675, 401) with delta (0, 0)
Screenshot: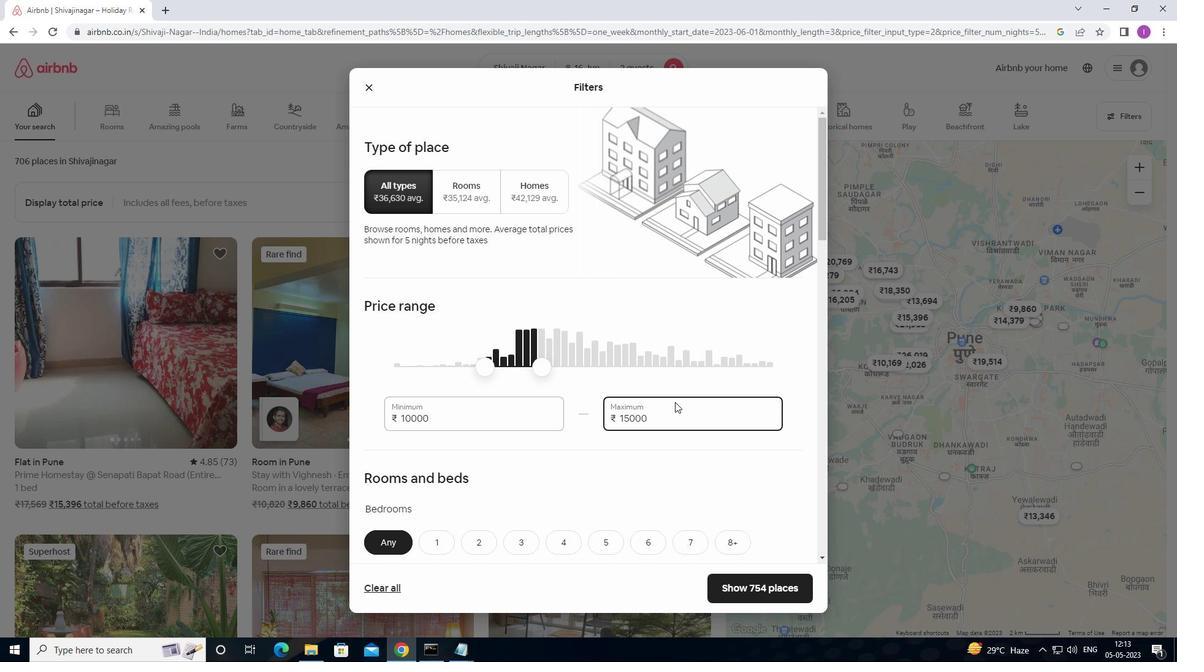 
Action: Mouse scrolled (675, 401) with delta (0, 0)
Screenshot: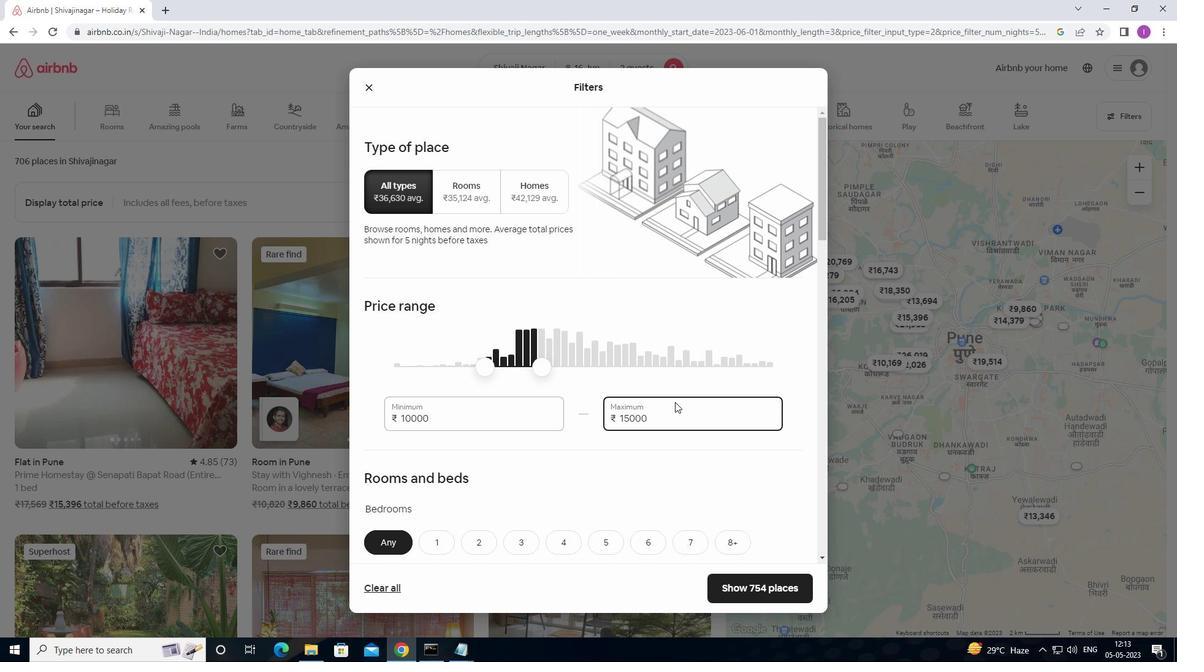 
Action: Mouse moved to (666, 401)
Screenshot: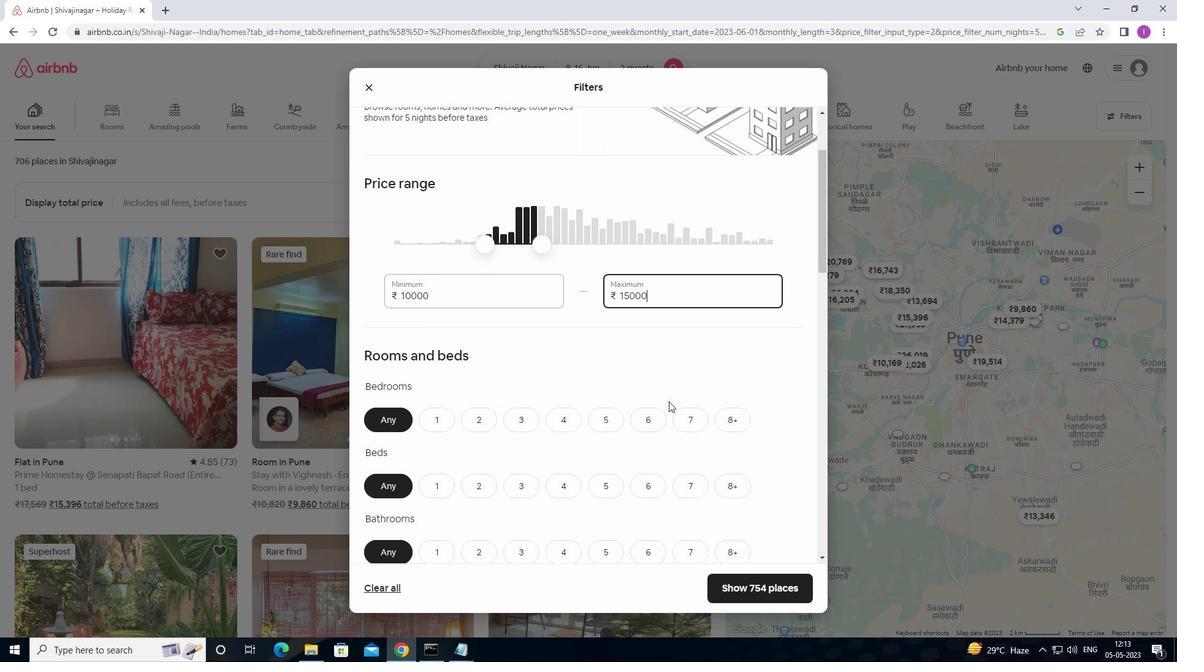 
Action: Mouse scrolled (666, 400) with delta (0, 0)
Screenshot: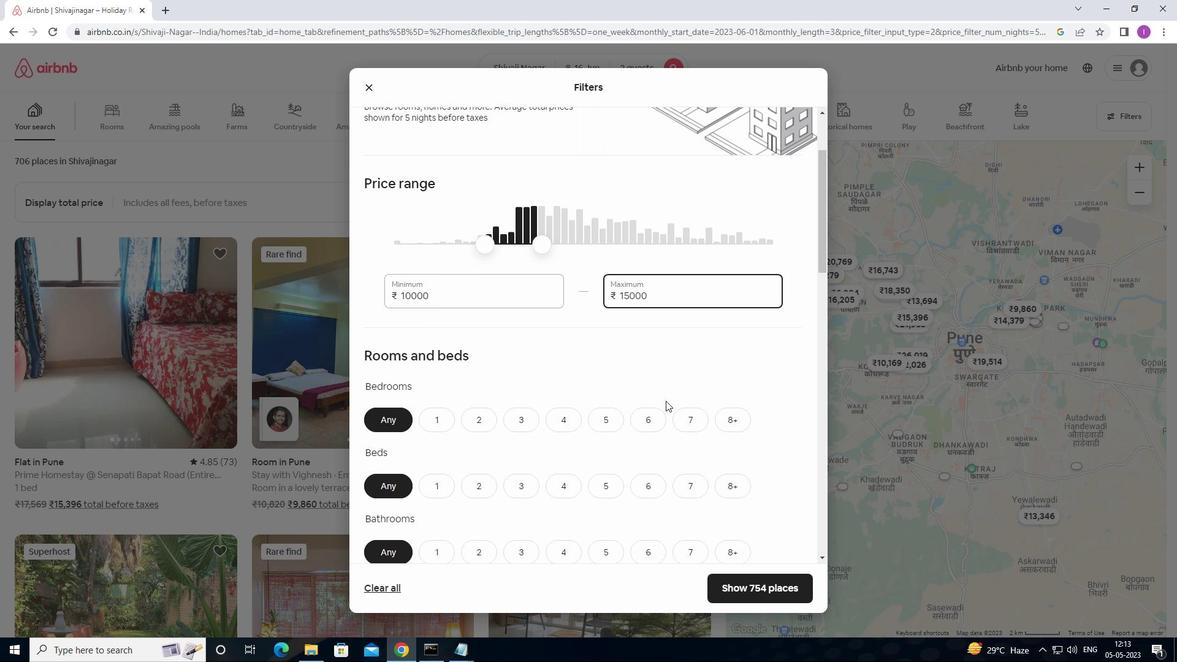 
Action: Mouse moved to (504, 431)
Screenshot: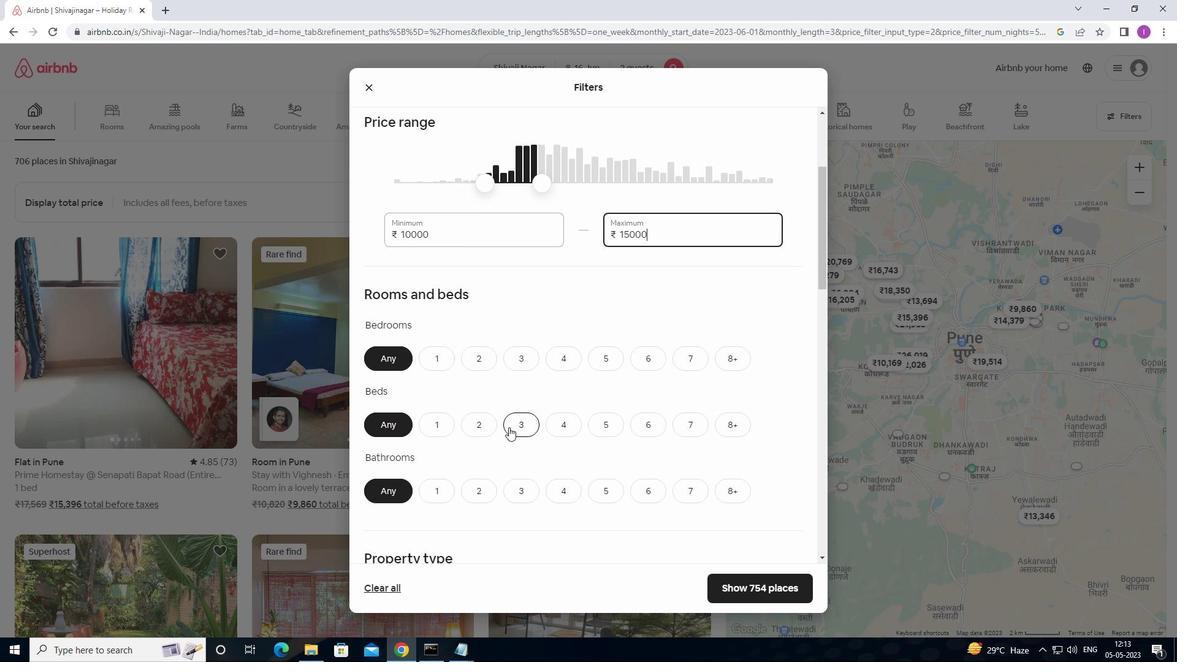 
Action: Mouse scrolled (504, 430) with delta (0, 0)
Screenshot: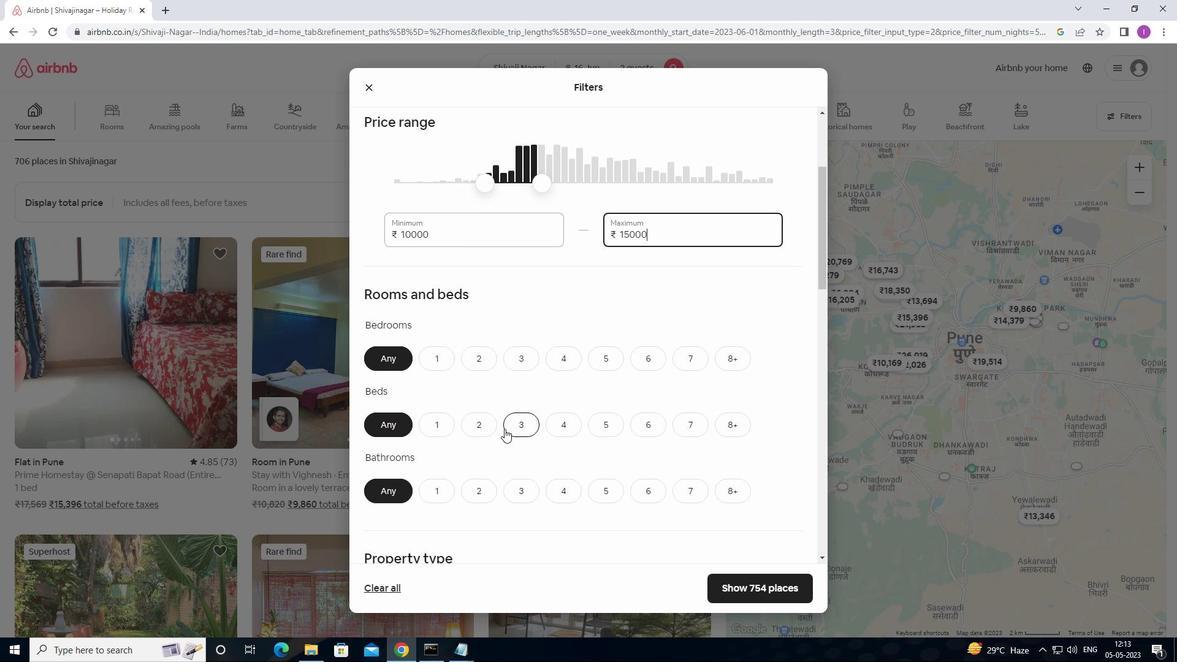 
Action: Mouse moved to (426, 301)
Screenshot: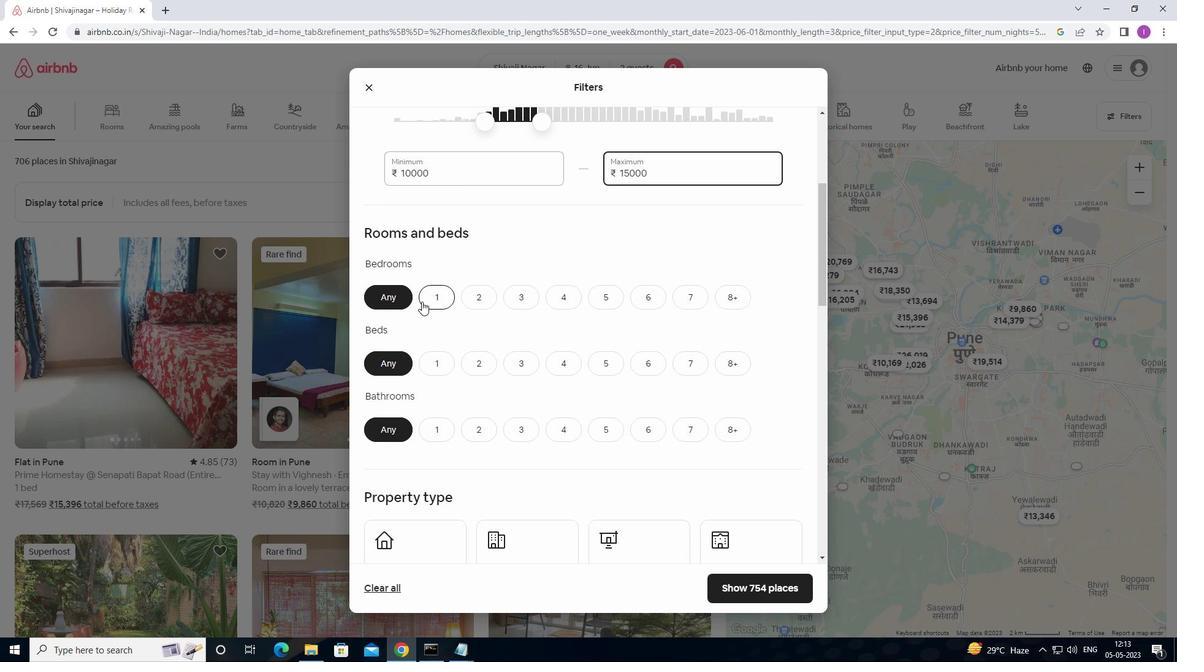 
Action: Mouse pressed left at (426, 301)
Screenshot: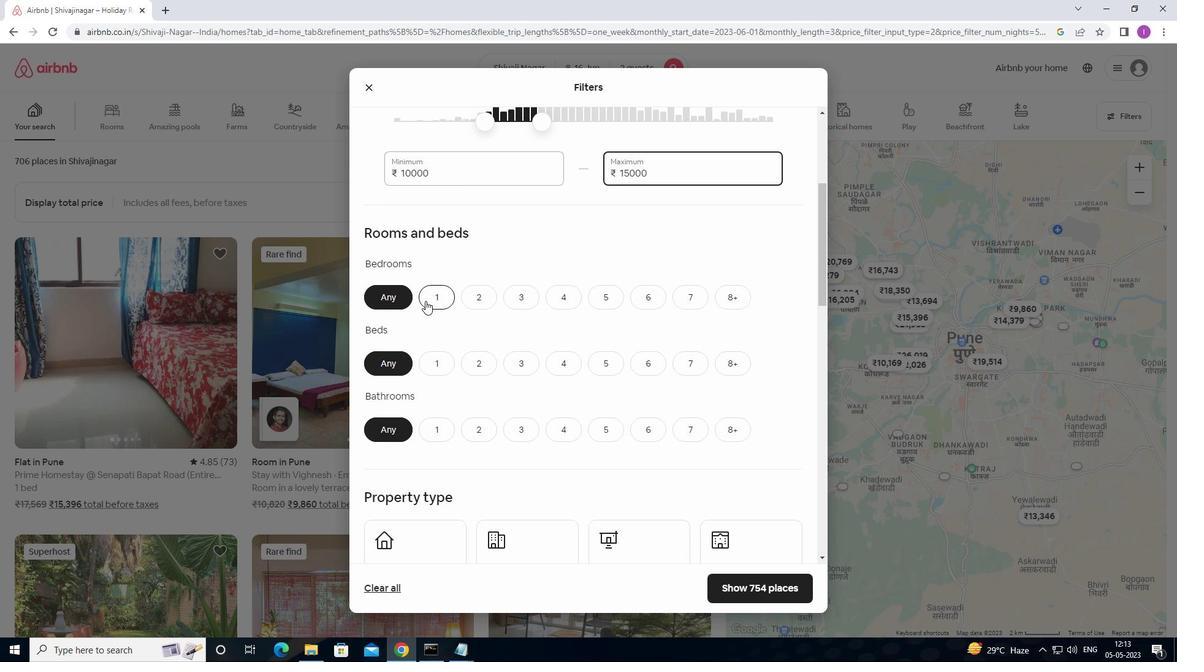
Action: Mouse moved to (441, 365)
Screenshot: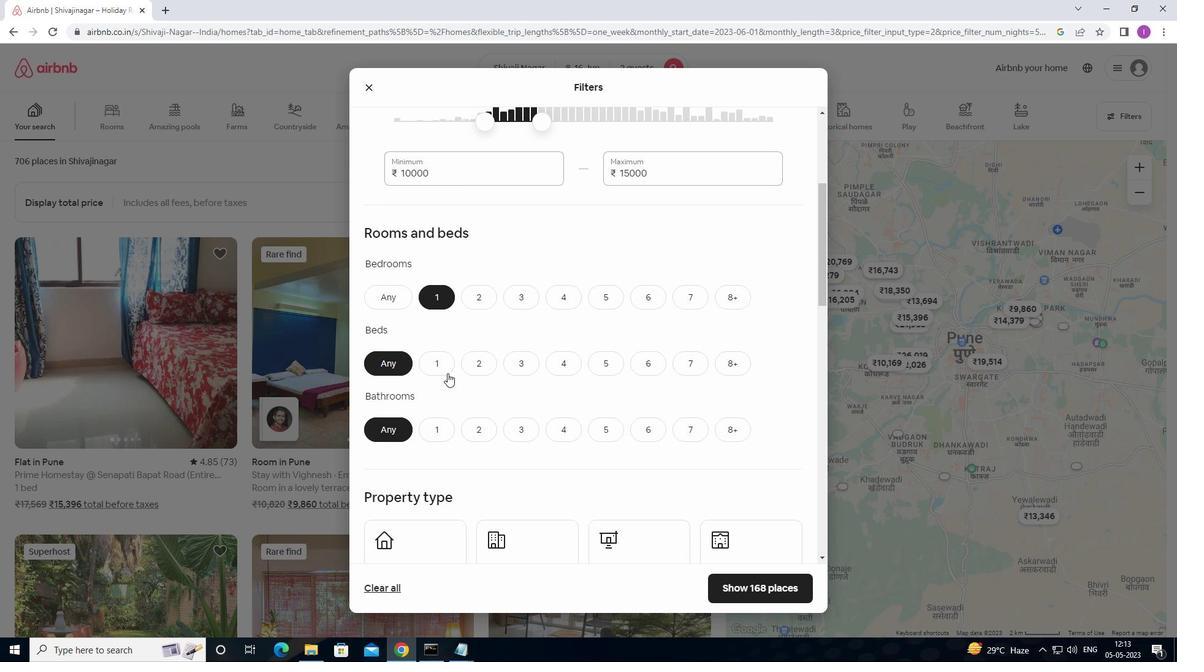 
Action: Mouse pressed left at (441, 365)
Screenshot: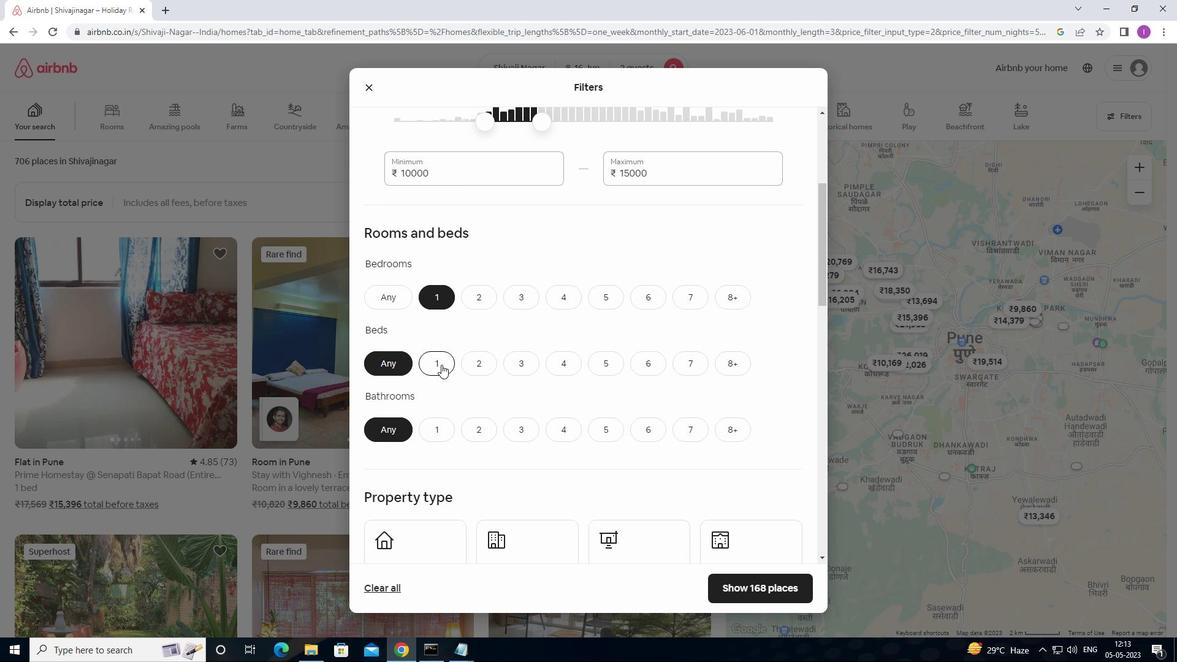 
Action: Mouse moved to (444, 430)
Screenshot: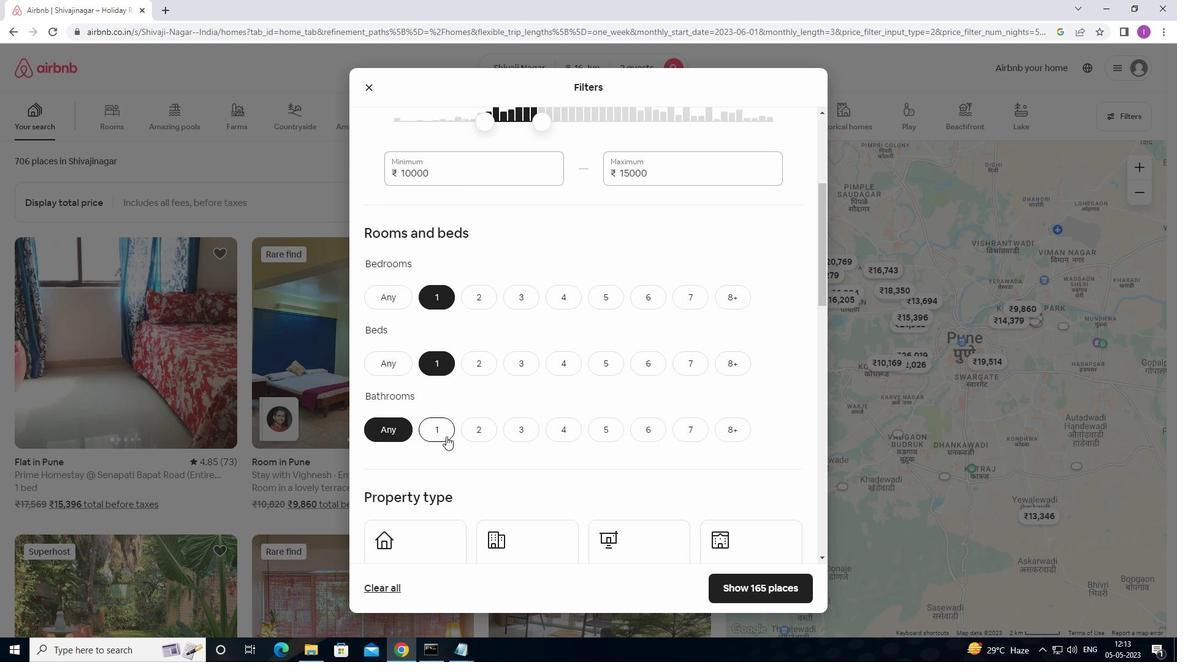 
Action: Mouse pressed left at (444, 430)
Screenshot: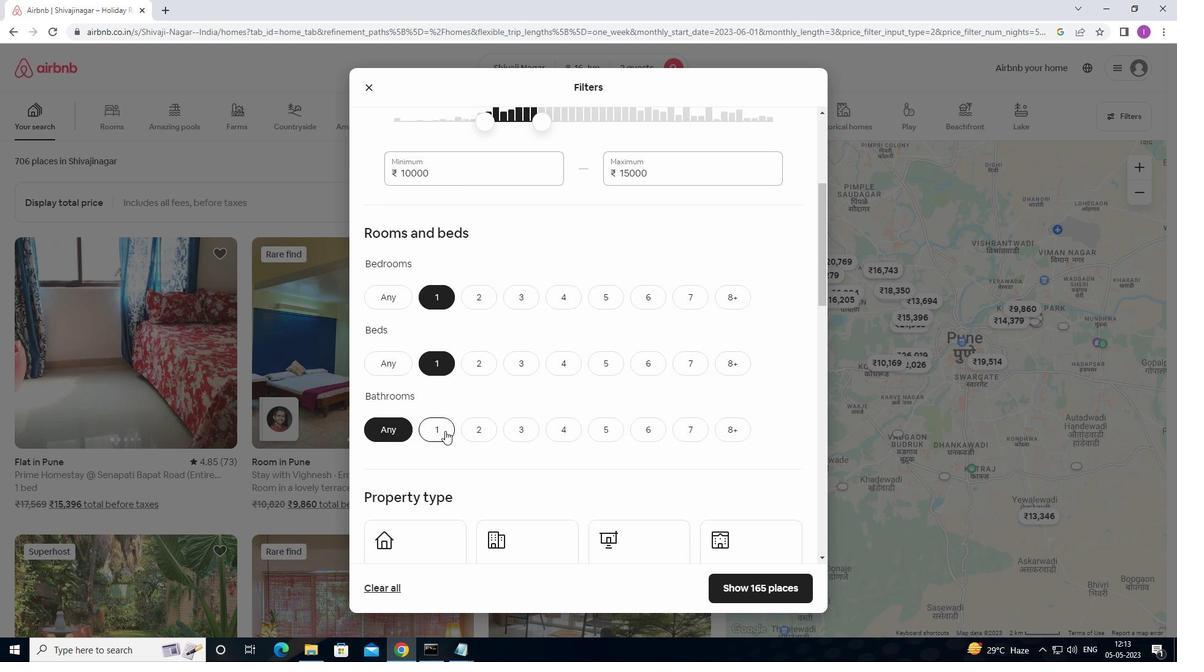 
Action: Mouse moved to (485, 425)
Screenshot: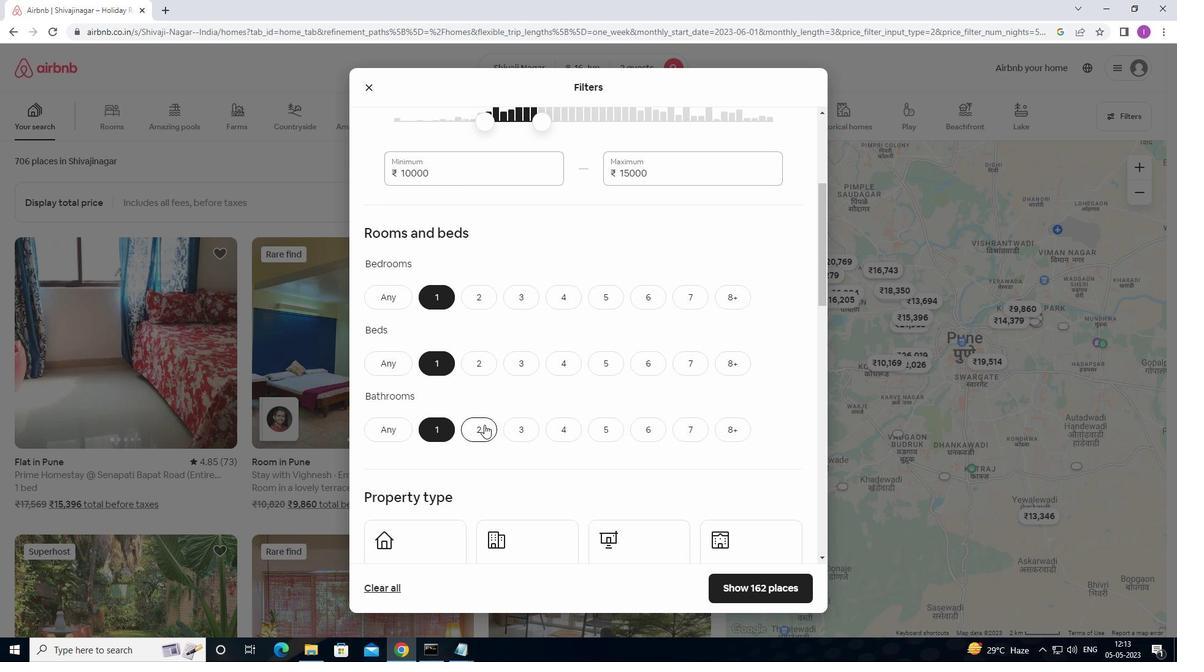 
Action: Mouse scrolled (485, 424) with delta (0, 0)
Screenshot: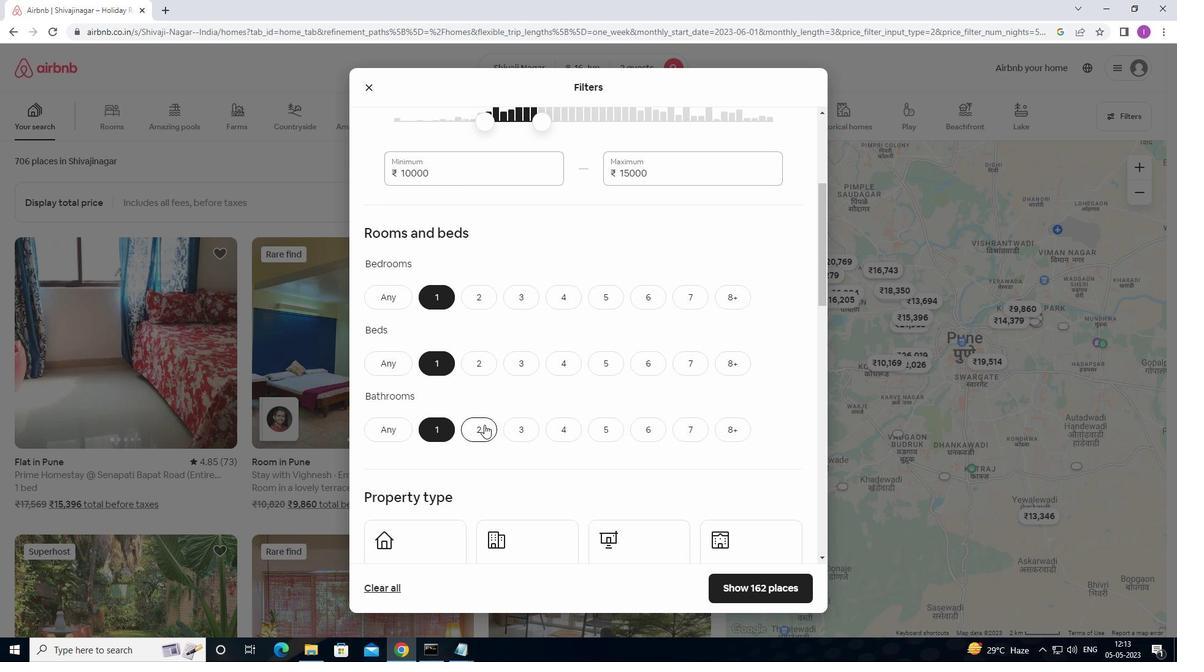 
Action: Mouse moved to (485, 425)
Screenshot: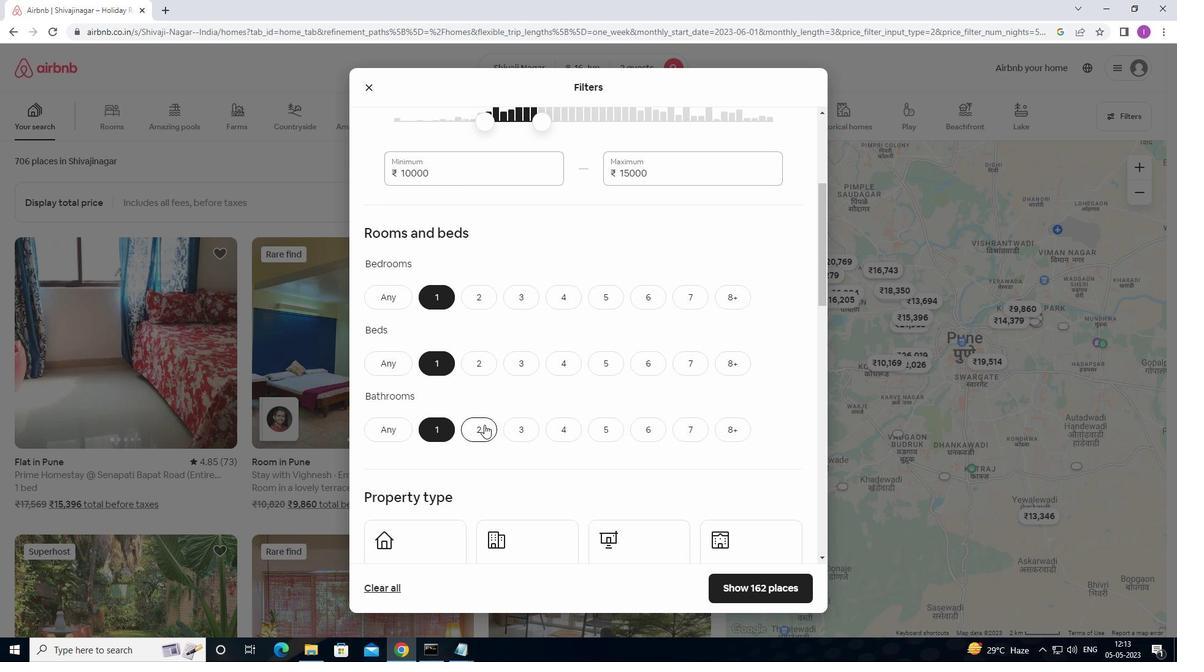 
Action: Mouse scrolled (485, 424) with delta (0, 0)
Screenshot: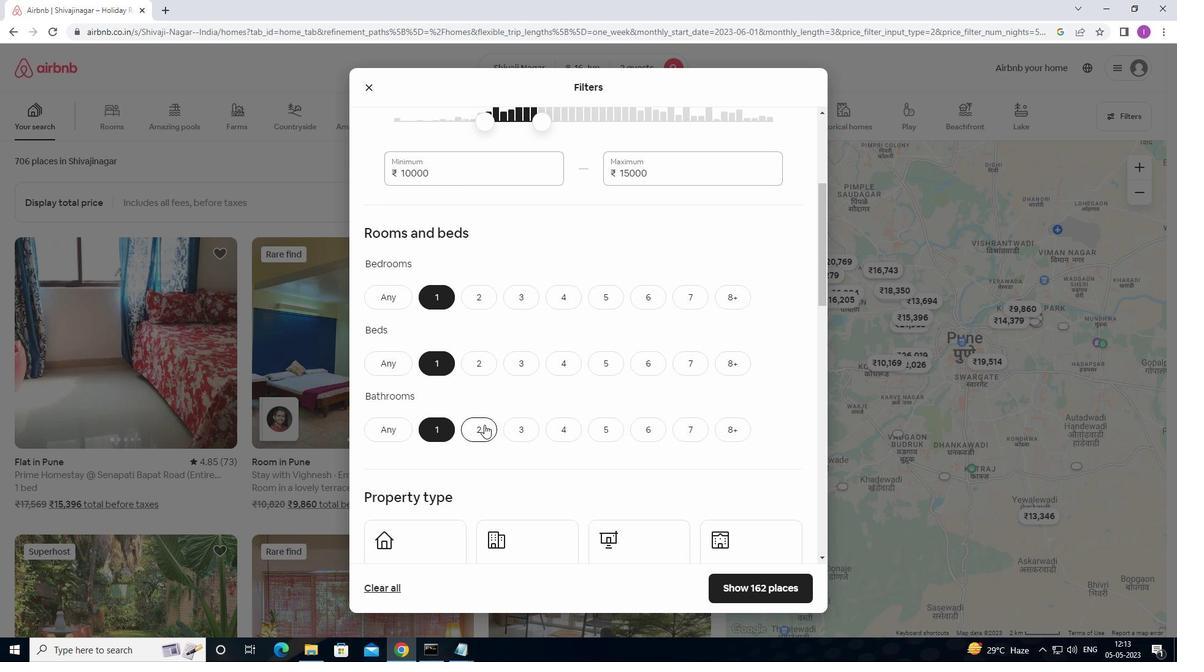 
Action: Mouse moved to (429, 432)
Screenshot: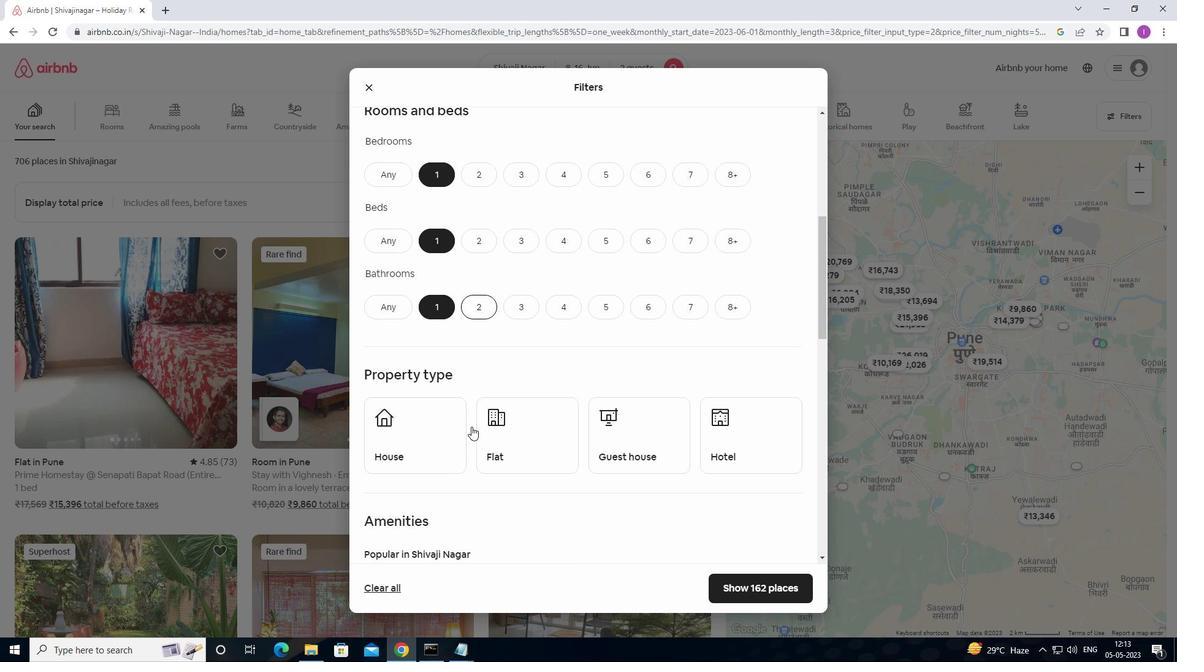 
Action: Mouse pressed left at (429, 432)
Screenshot: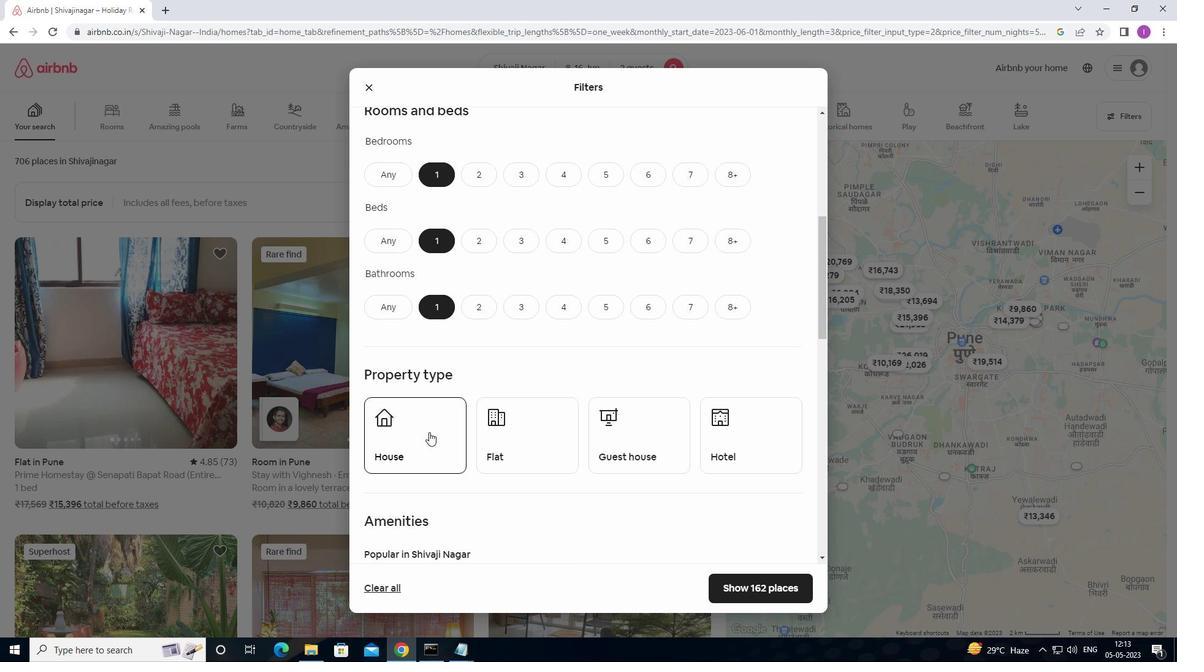 
Action: Mouse moved to (501, 433)
Screenshot: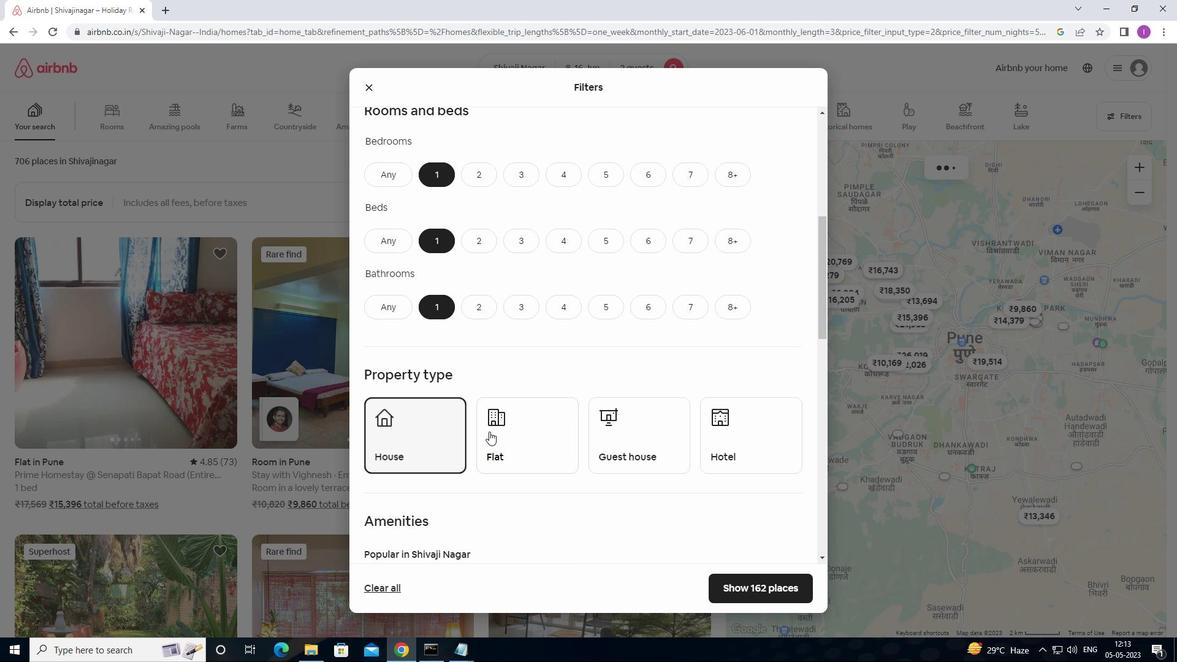 
Action: Mouse pressed left at (501, 433)
Screenshot: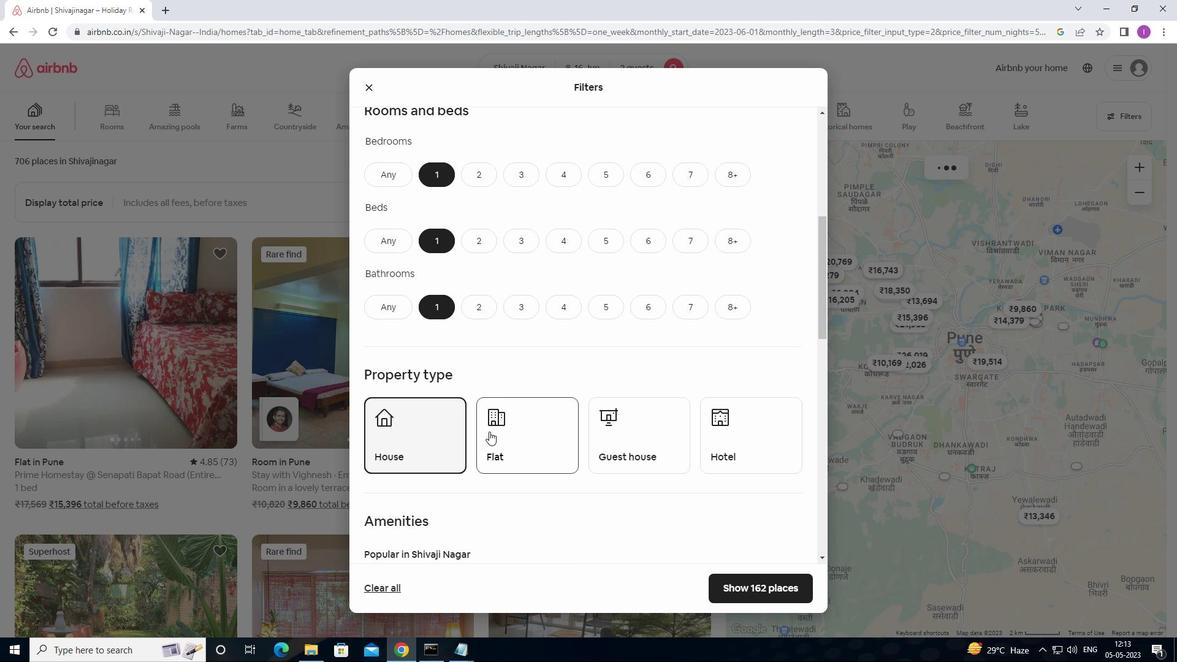 
Action: Mouse moved to (636, 438)
Screenshot: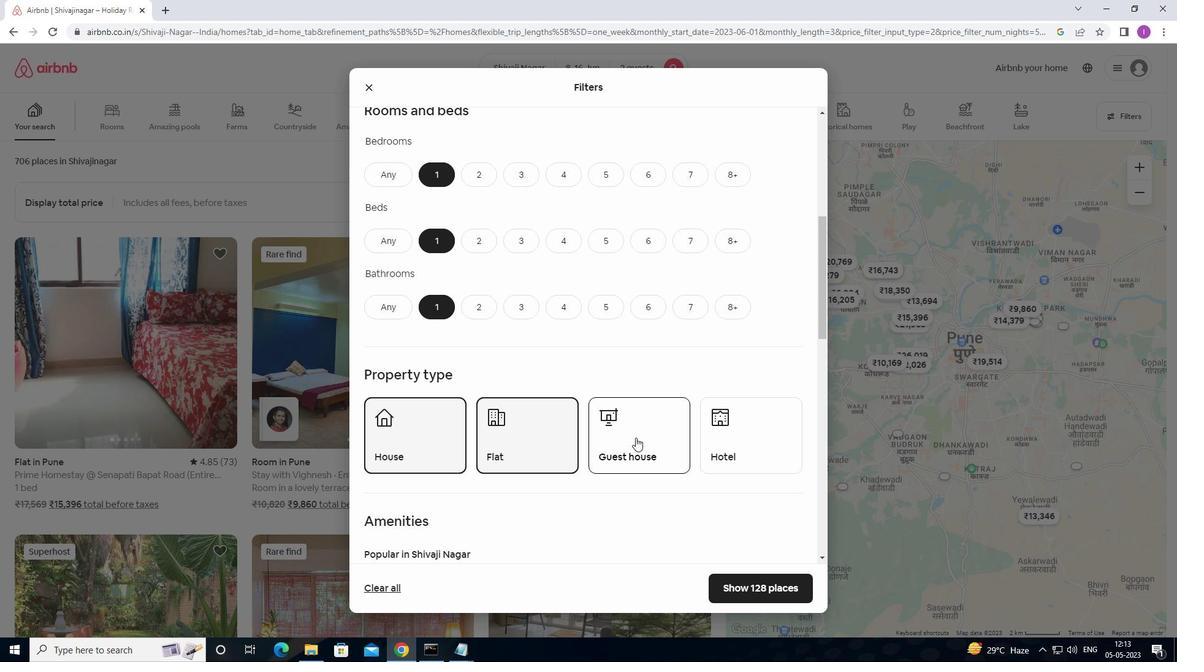
Action: Mouse pressed left at (636, 438)
Screenshot: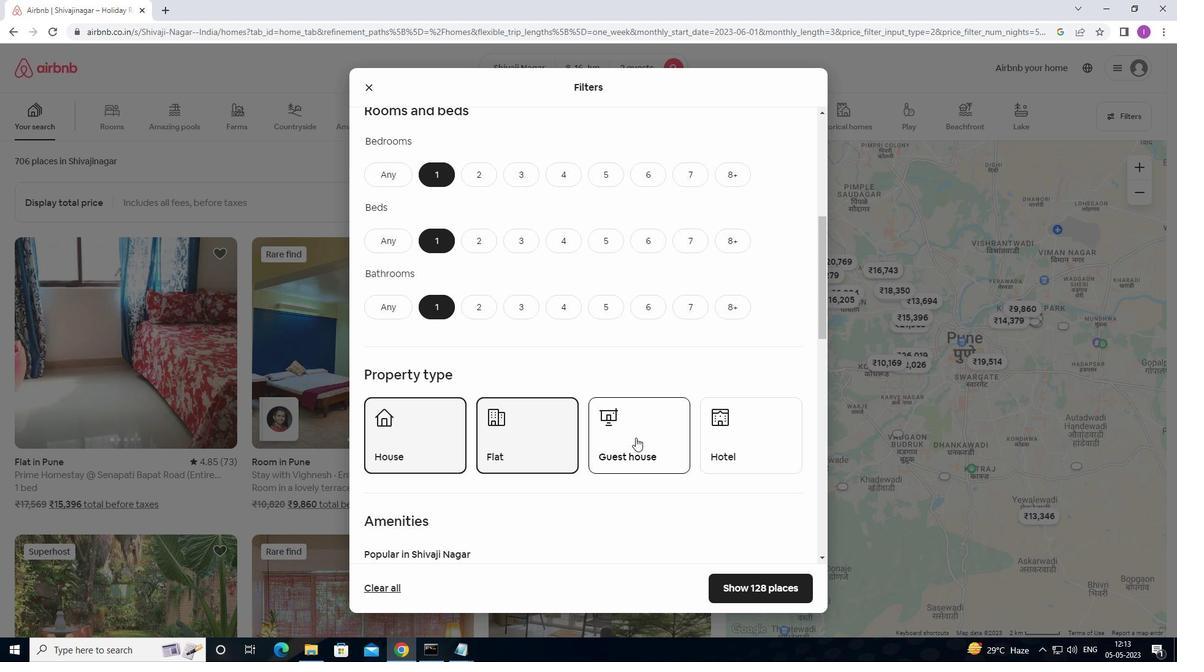 
Action: Mouse moved to (724, 448)
Screenshot: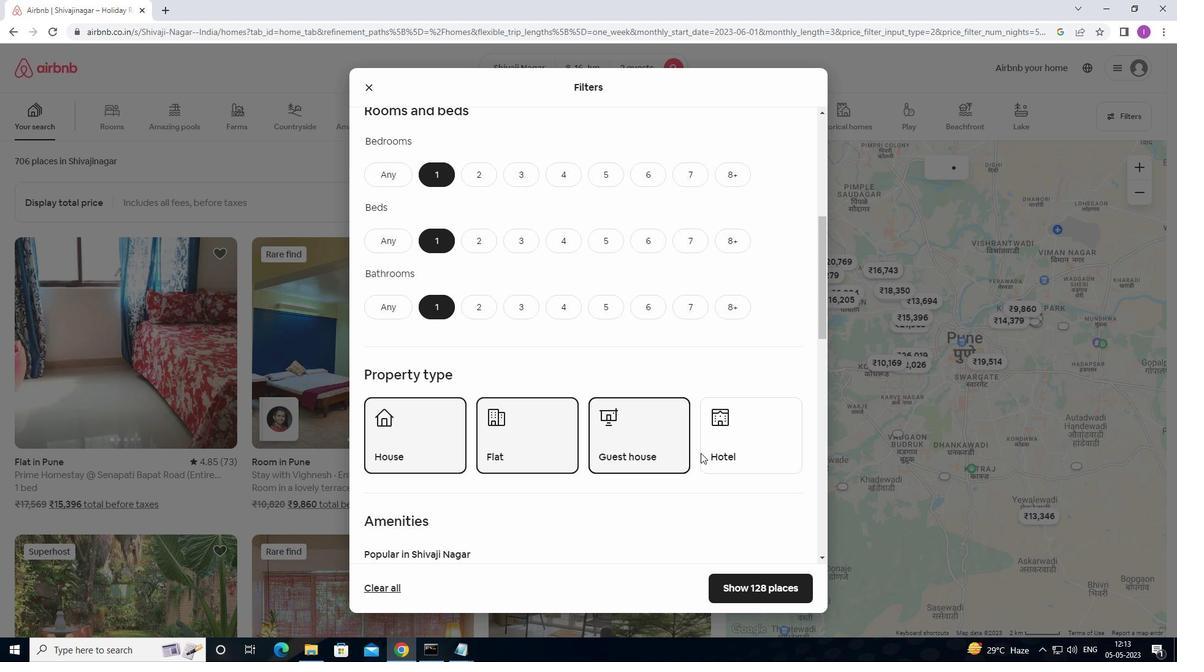 
Action: Mouse pressed left at (724, 448)
Screenshot: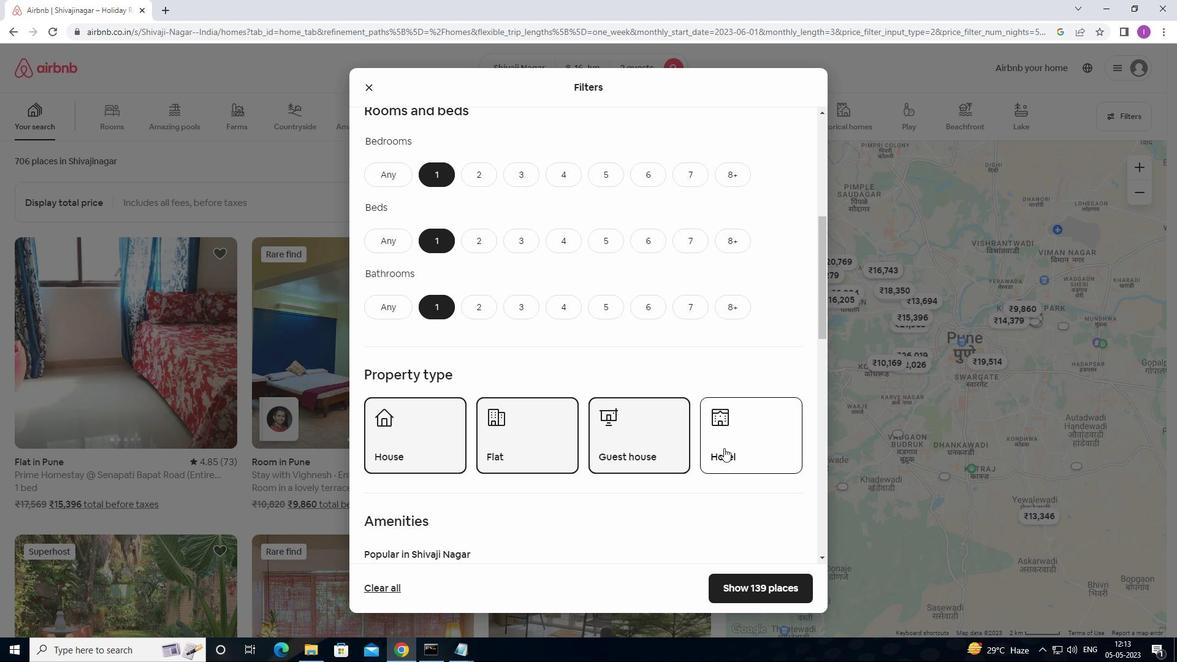 
Action: Mouse moved to (706, 444)
Screenshot: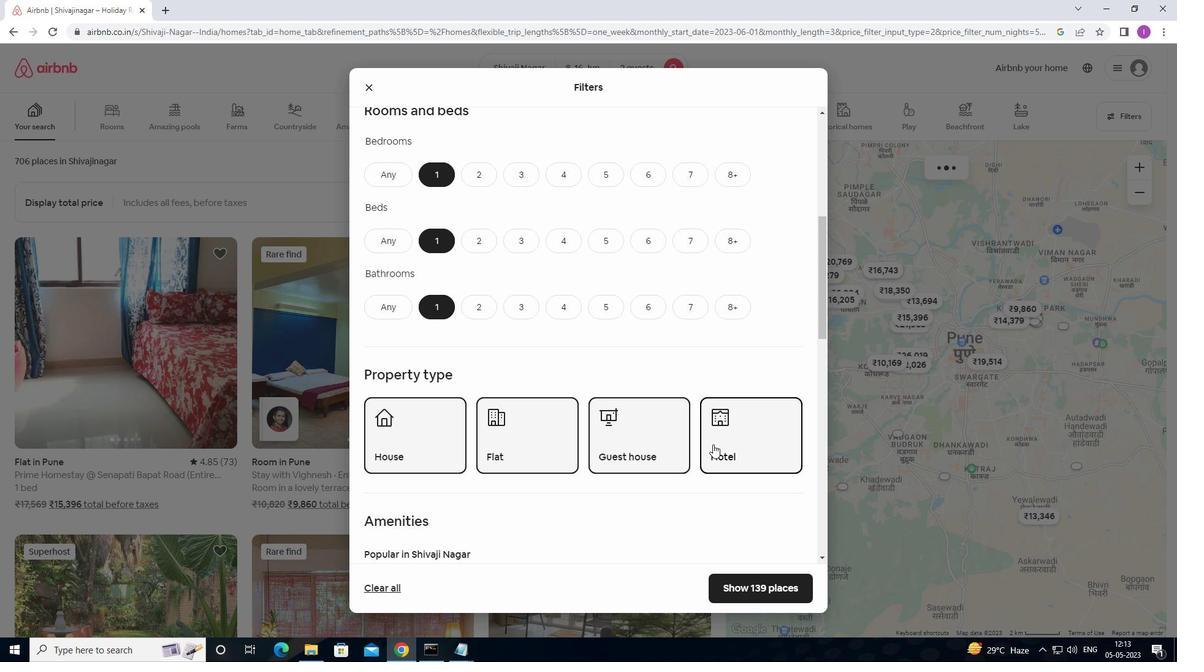 
Action: Mouse scrolled (706, 444) with delta (0, 0)
Screenshot: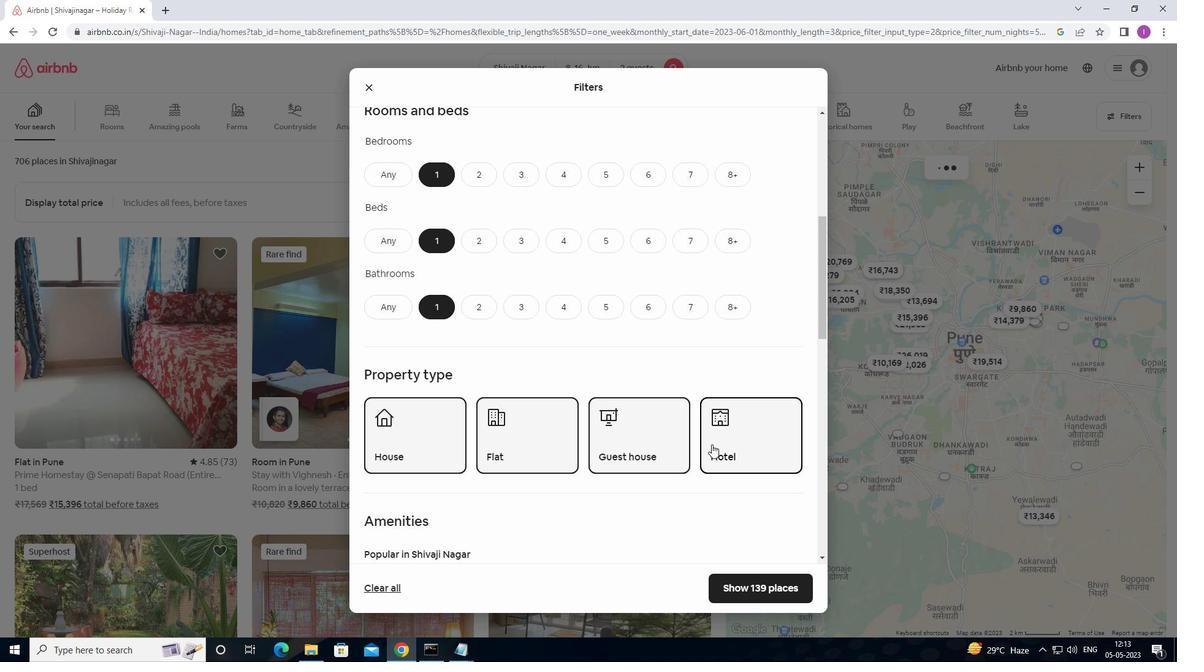 
Action: Mouse scrolled (706, 444) with delta (0, 0)
Screenshot: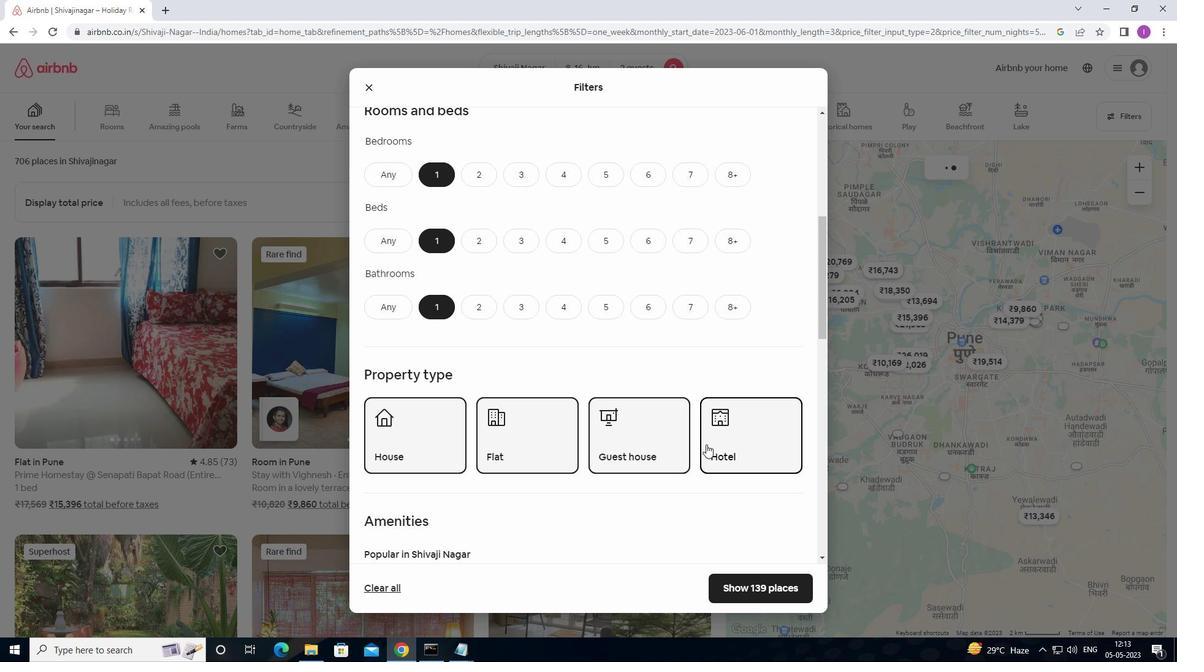 
Action: Mouse scrolled (706, 444) with delta (0, 0)
Screenshot: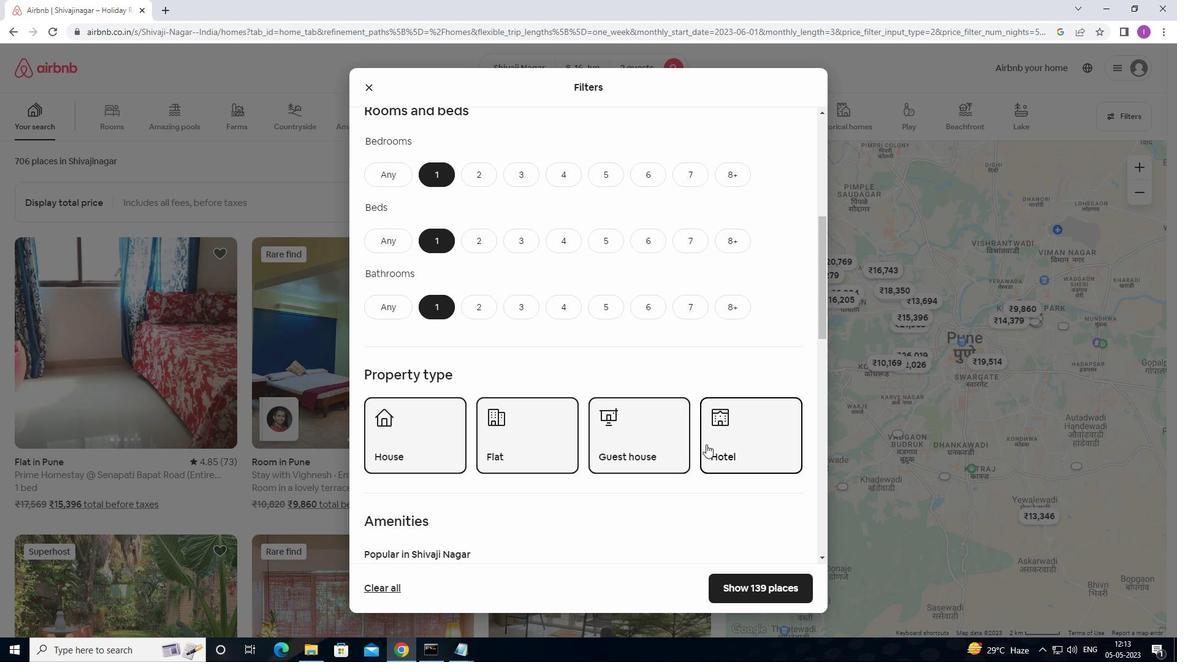
Action: Mouse scrolled (706, 444) with delta (0, 0)
Screenshot: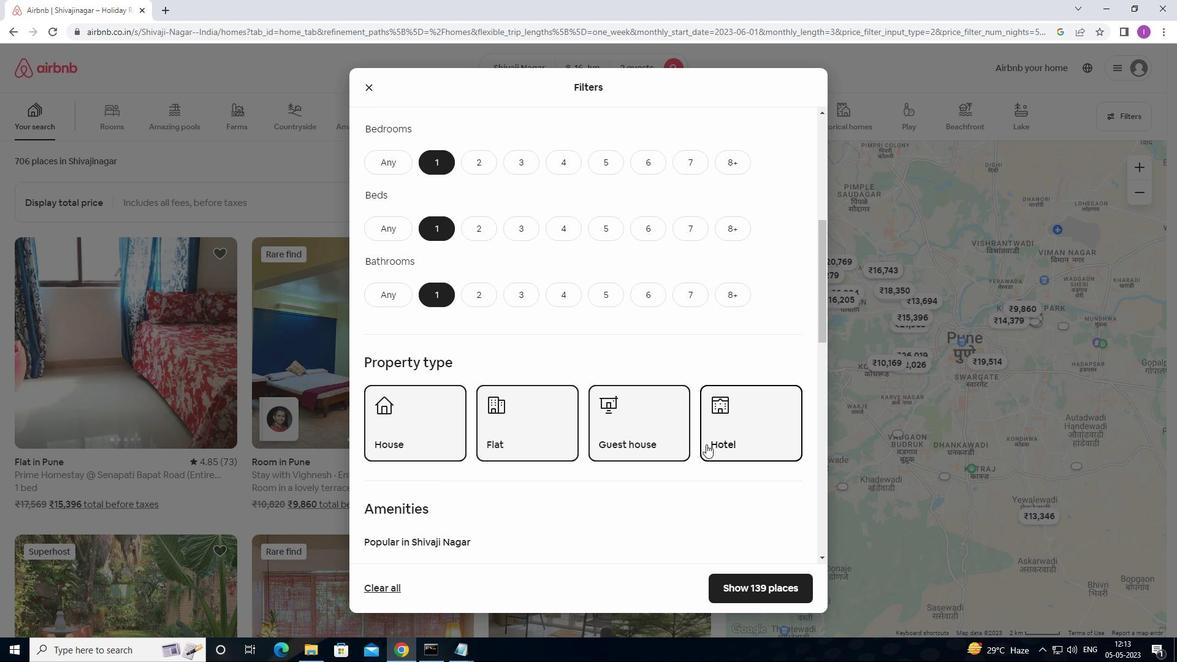 
Action: Mouse moved to (374, 343)
Screenshot: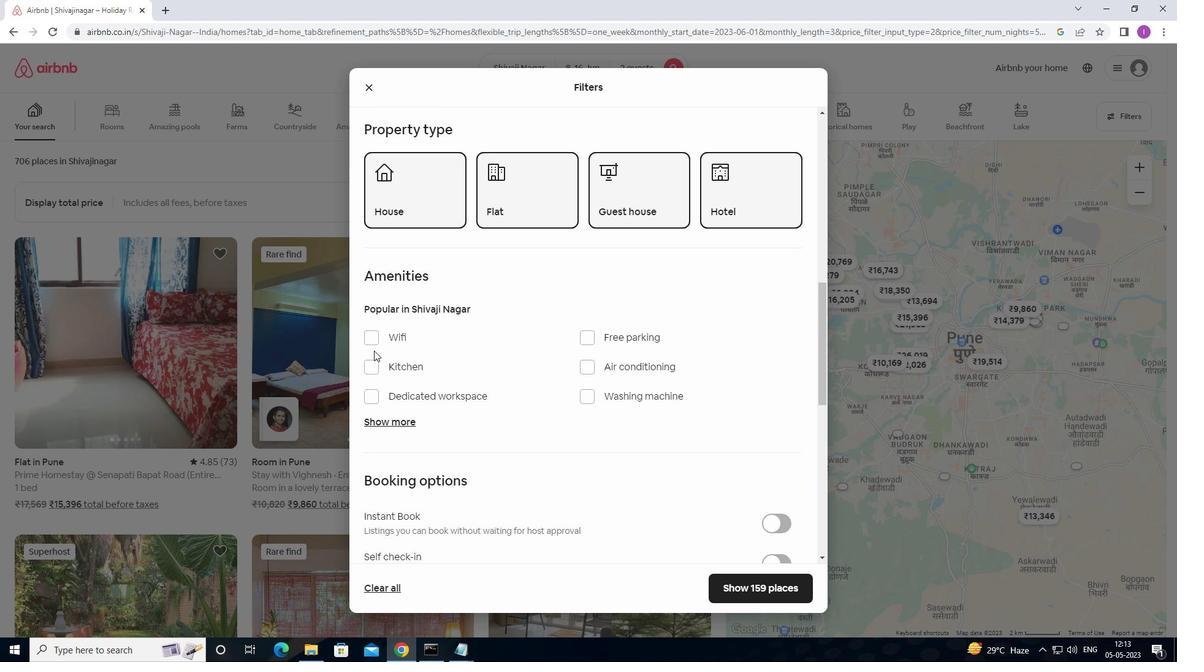 
Action: Mouse pressed left at (374, 343)
Screenshot: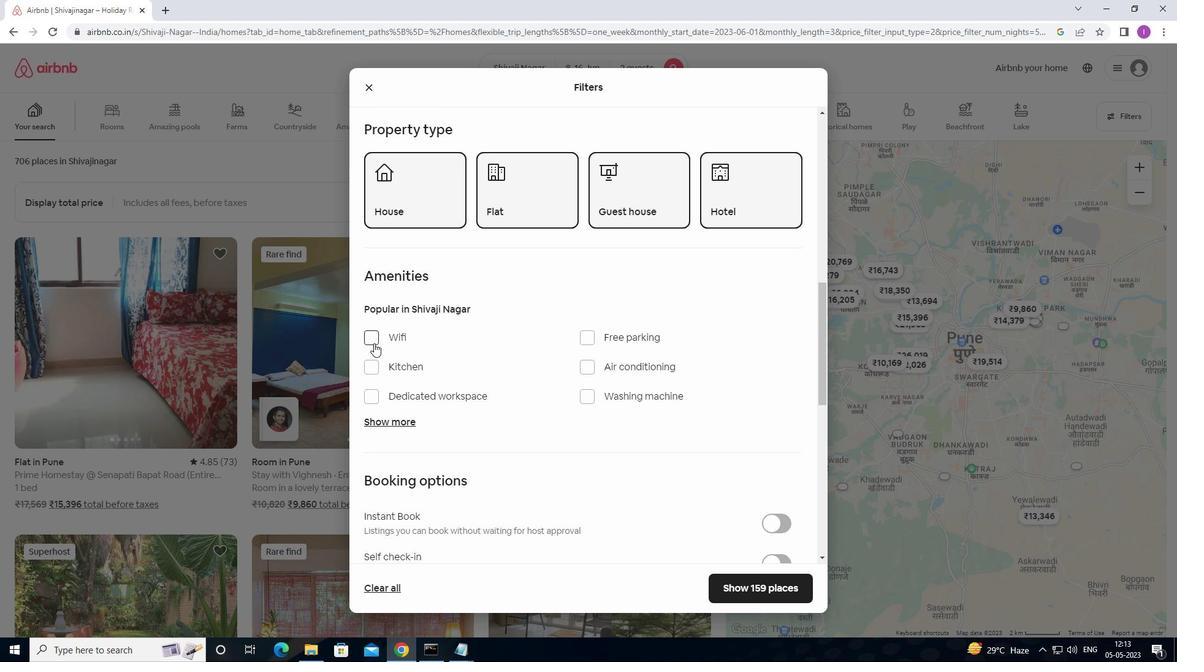 
Action: Mouse moved to (465, 362)
Screenshot: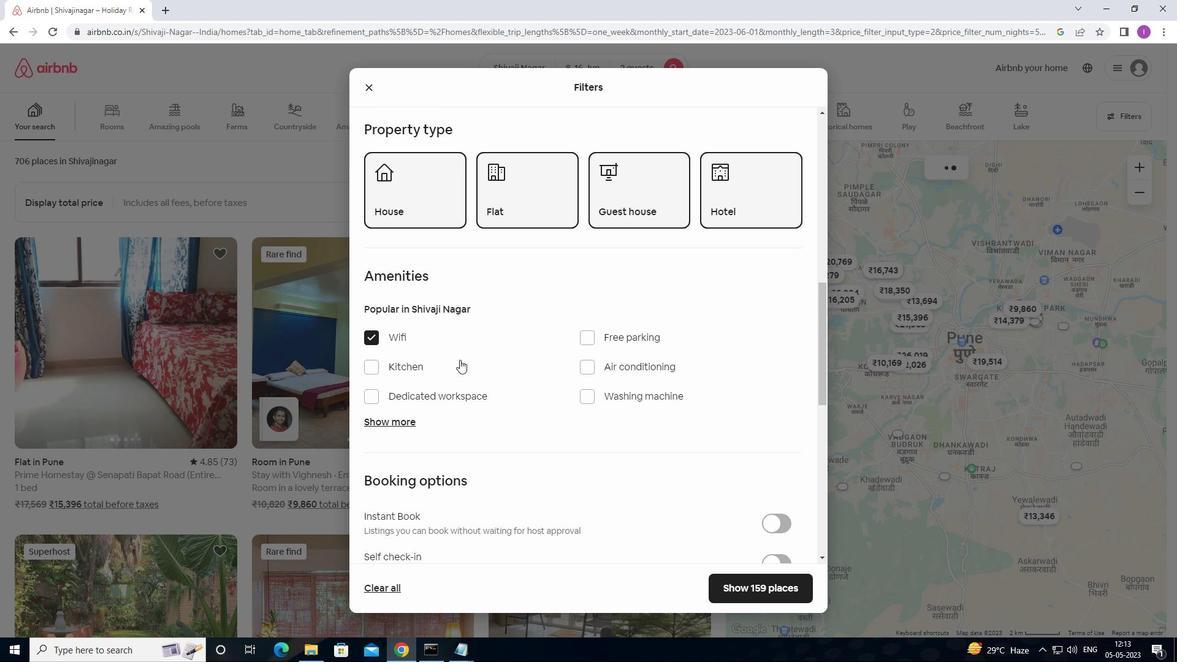 
Action: Mouse scrolled (465, 361) with delta (0, 0)
Screenshot: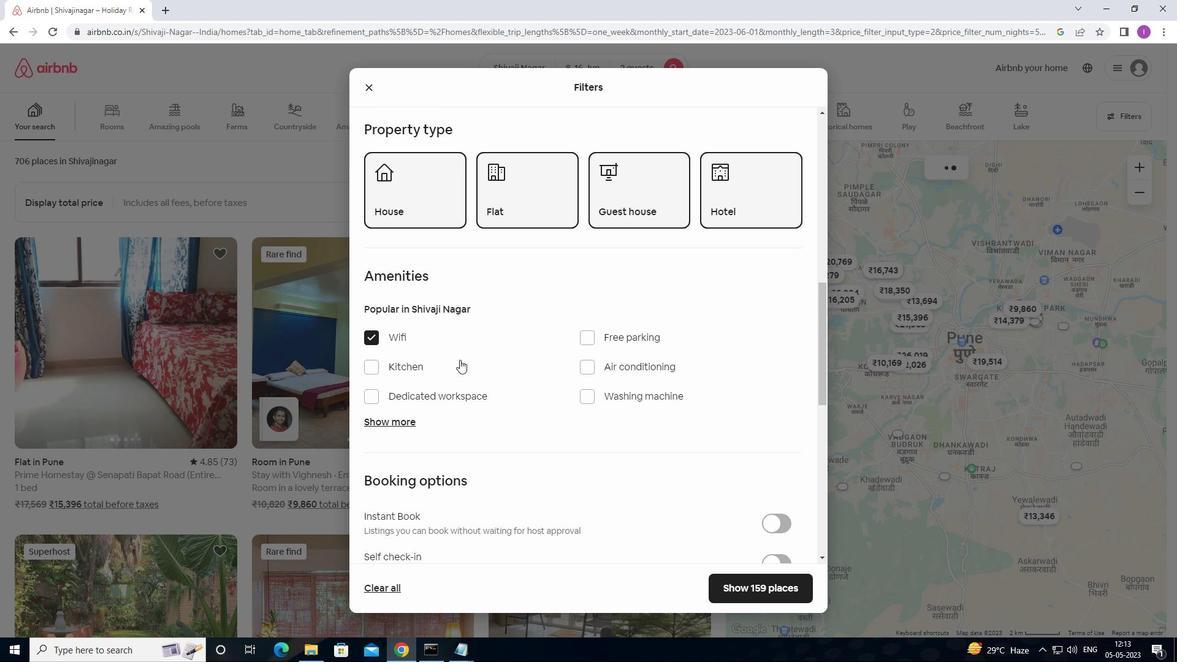 
Action: Mouse moved to (466, 363)
Screenshot: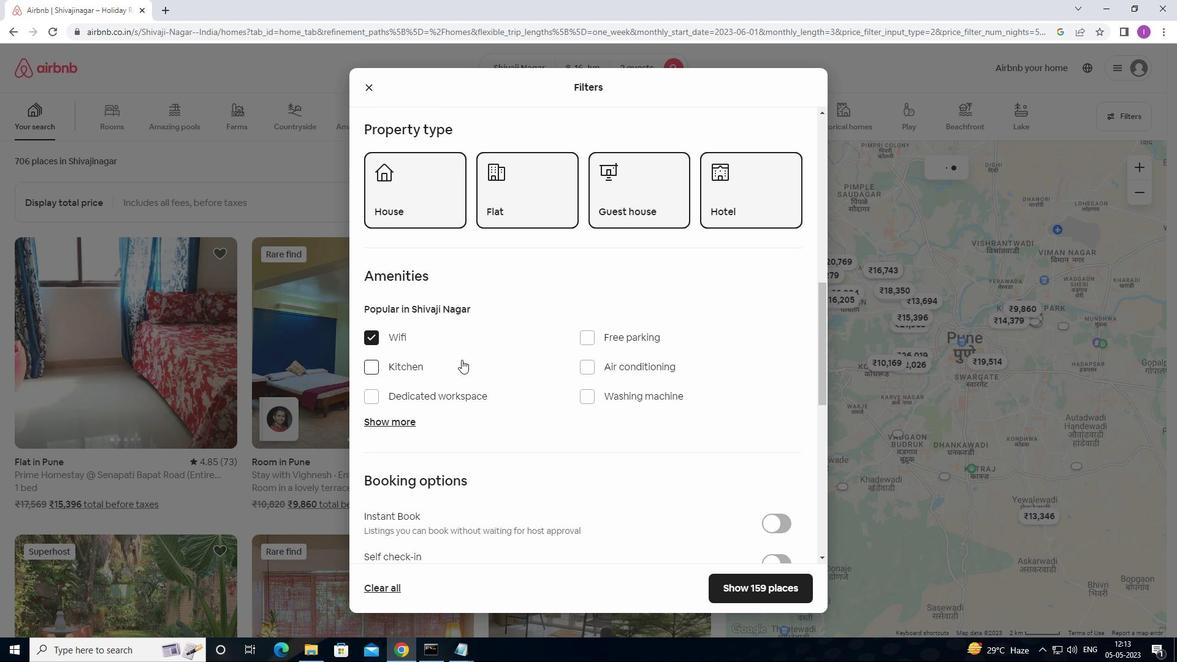 
Action: Mouse scrolled (466, 363) with delta (0, 0)
Screenshot: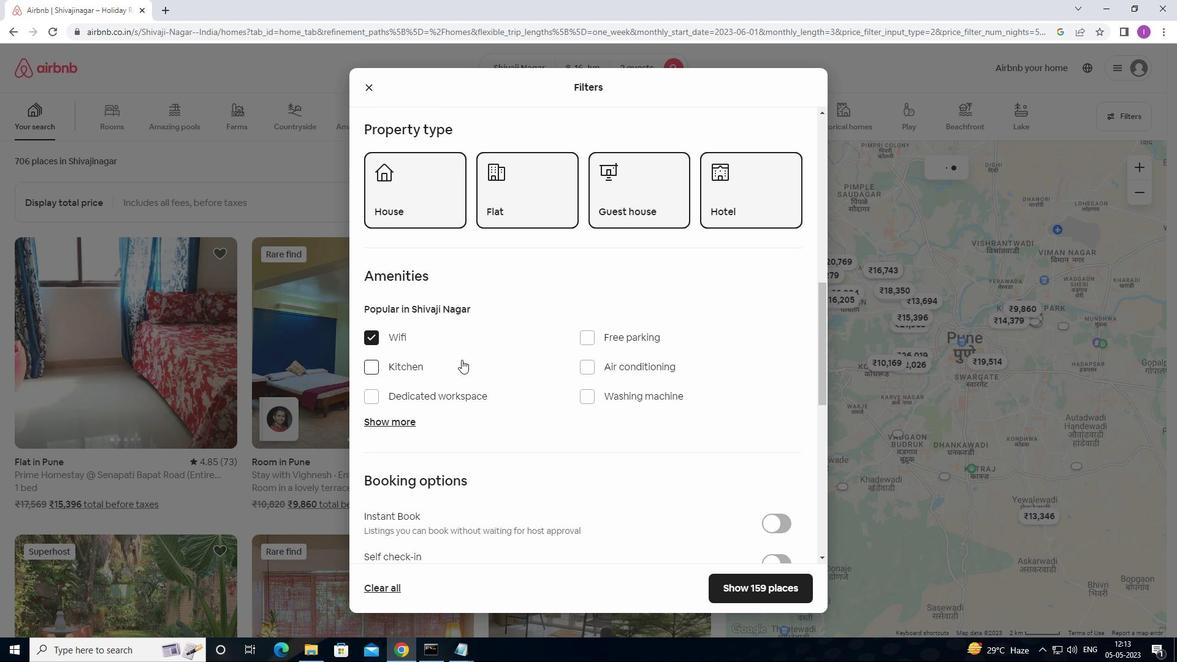 
Action: Mouse moved to (468, 364)
Screenshot: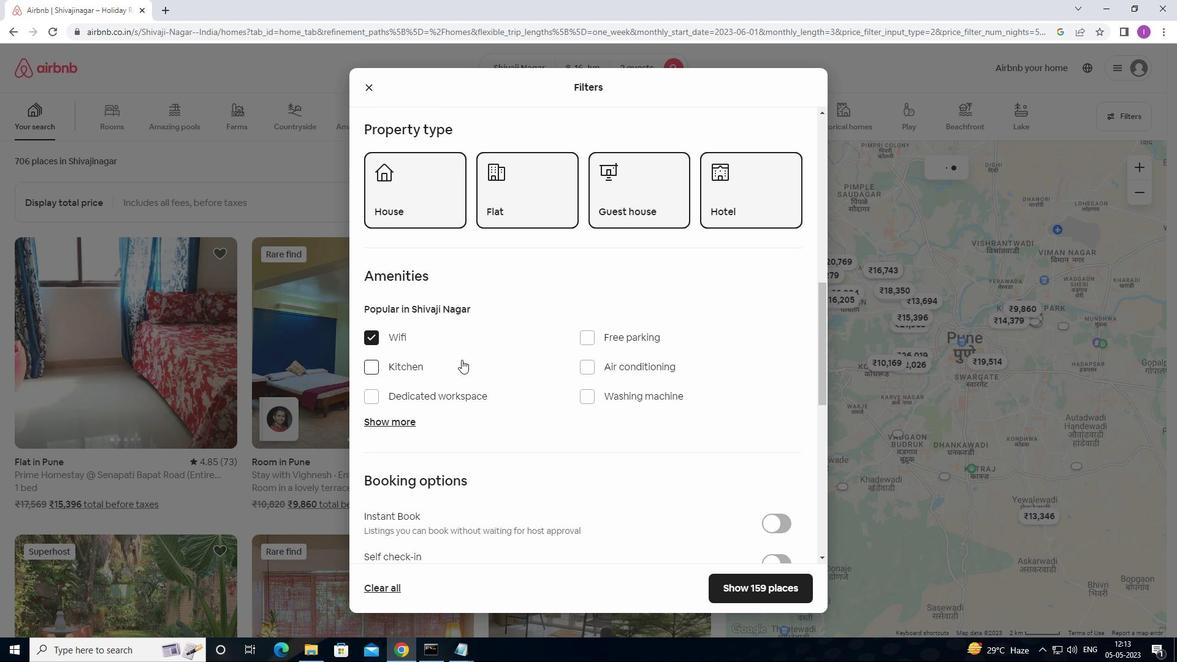 
Action: Mouse scrolled (468, 363) with delta (0, 0)
Screenshot: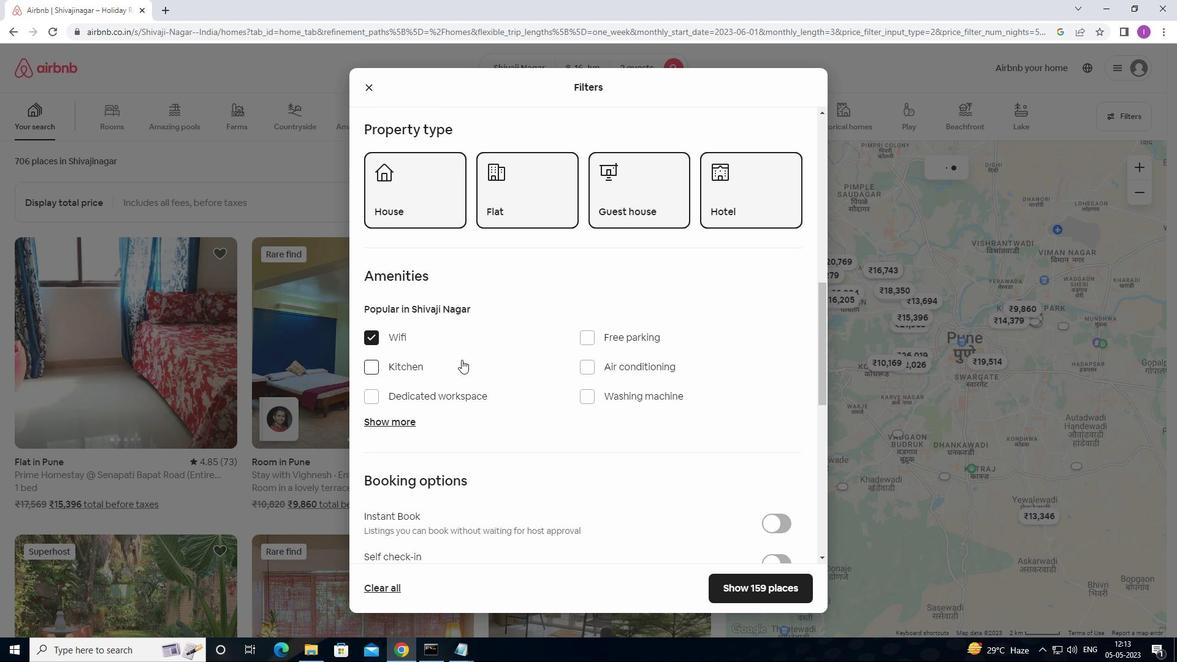 
Action: Mouse moved to (473, 366)
Screenshot: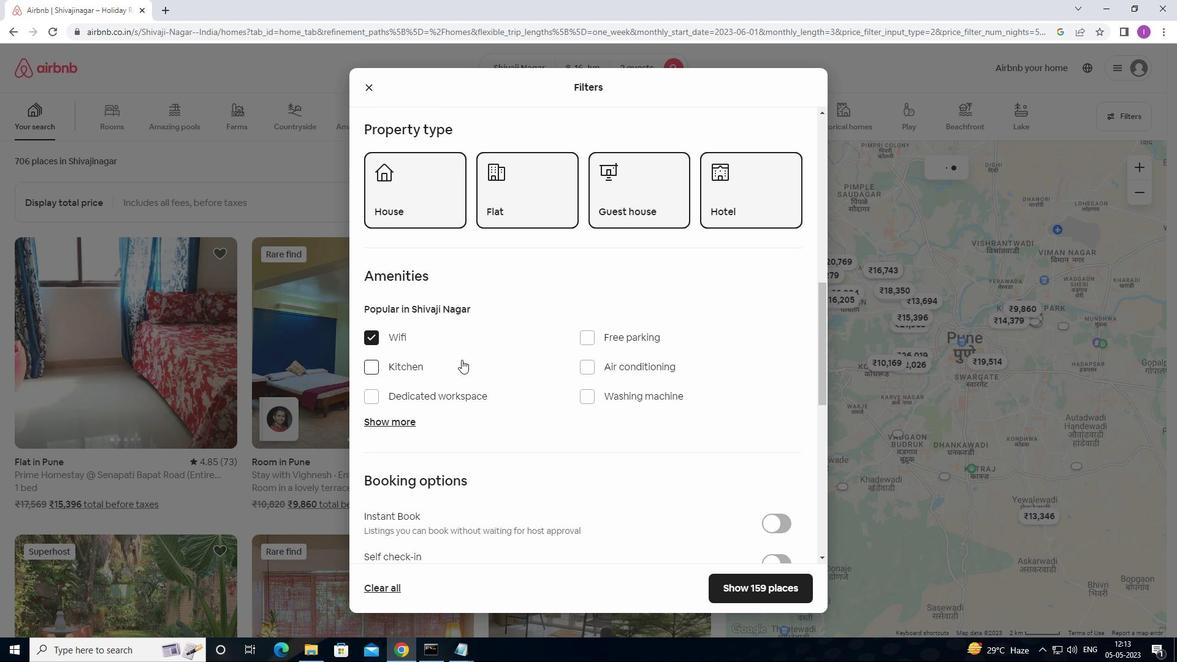 
Action: Mouse scrolled (473, 366) with delta (0, 0)
Screenshot: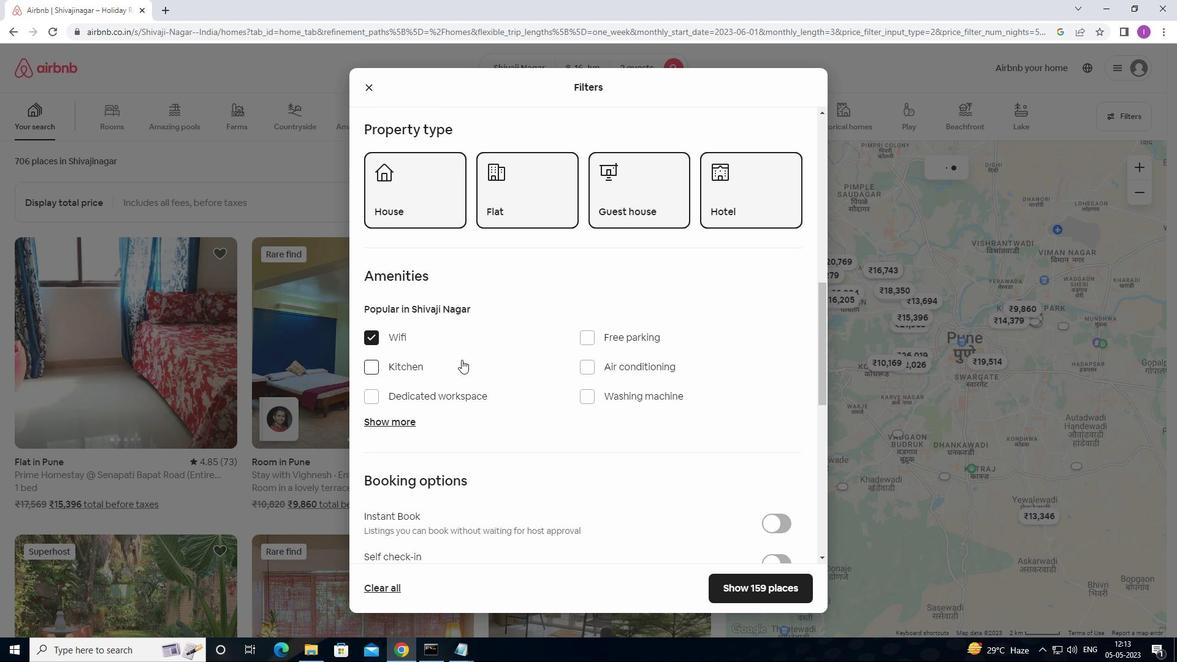
Action: Mouse moved to (787, 320)
Screenshot: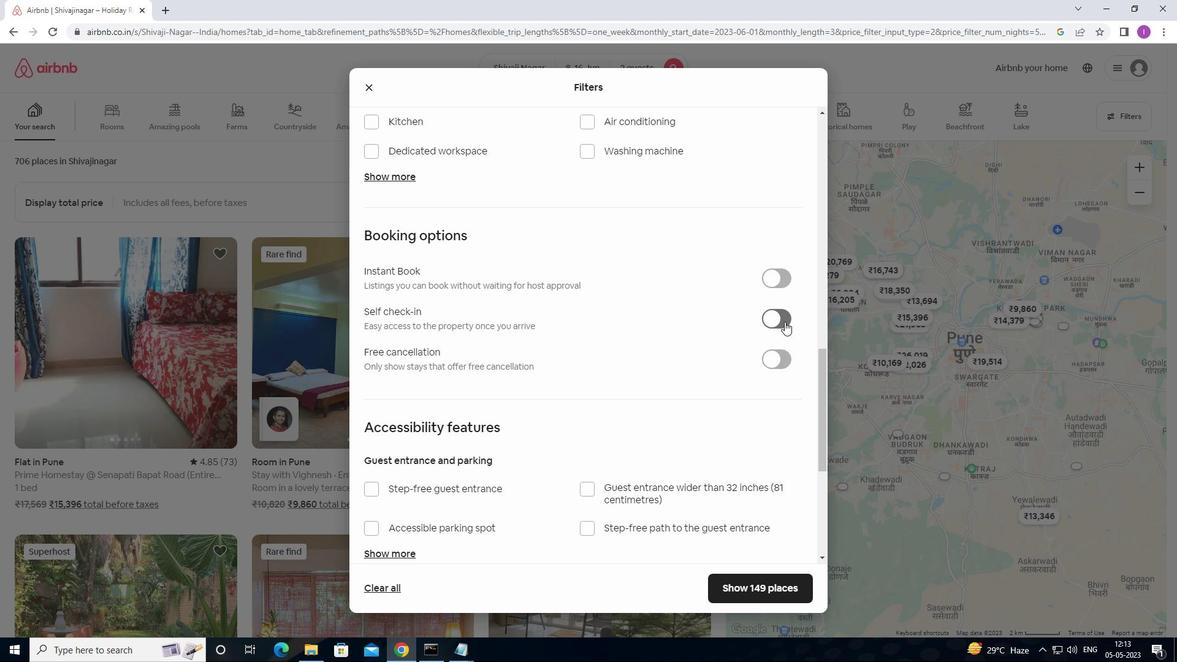
Action: Mouse pressed left at (787, 320)
Screenshot: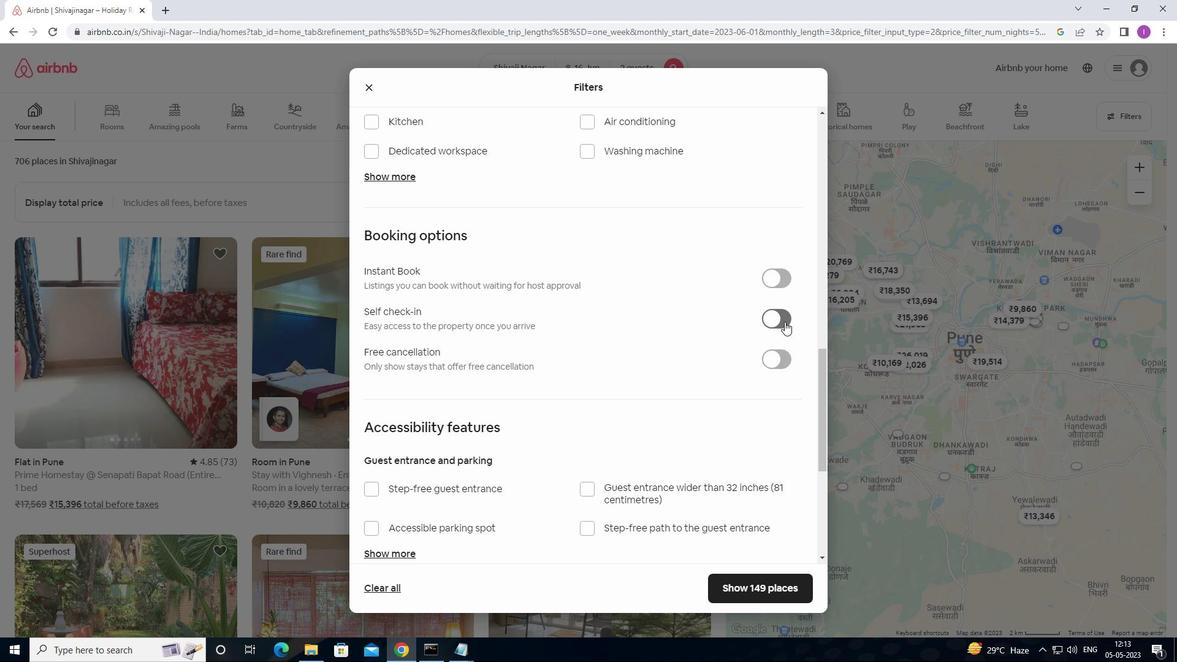 
Action: Mouse moved to (434, 434)
Screenshot: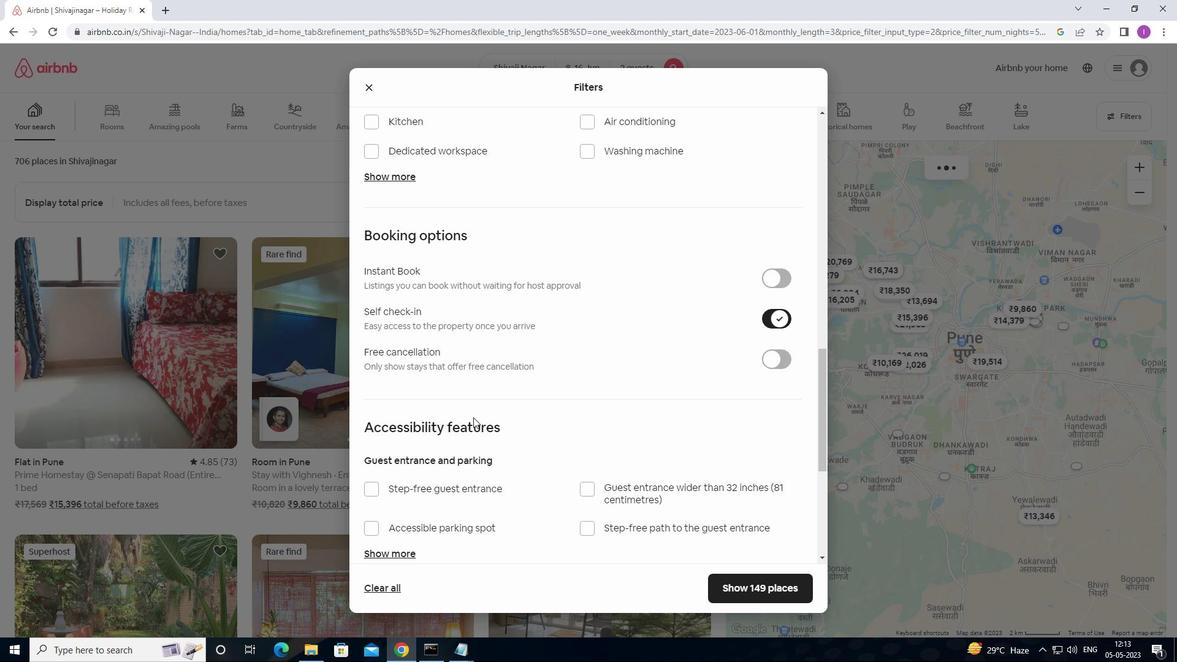 
Action: Mouse scrolled (434, 434) with delta (0, 0)
Screenshot: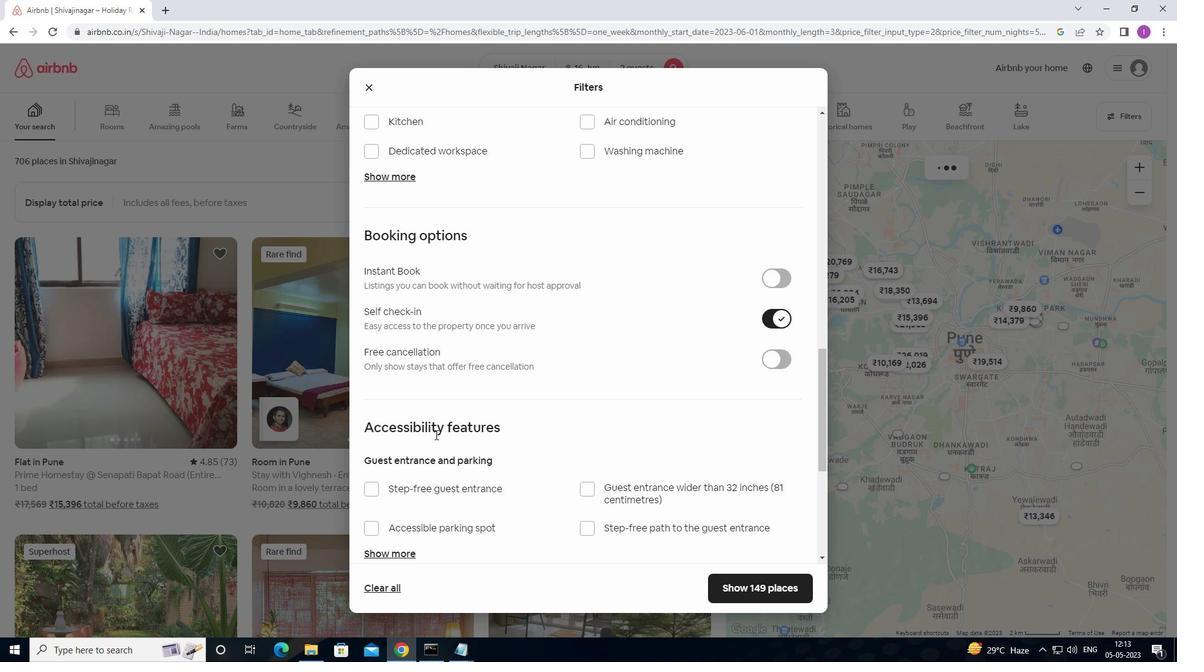 
Action: Mouse moved to (434, 434)
Screenshot: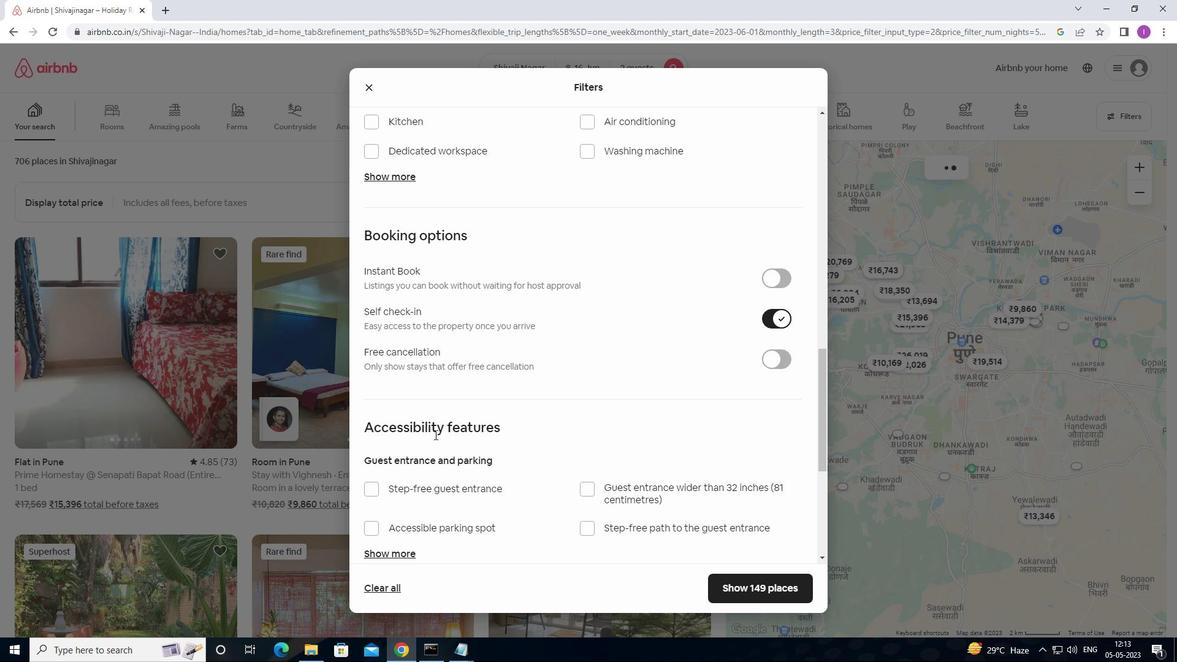 
Action: Mouse scrolled (434, 434) with delta (0, 0)
Screenshot: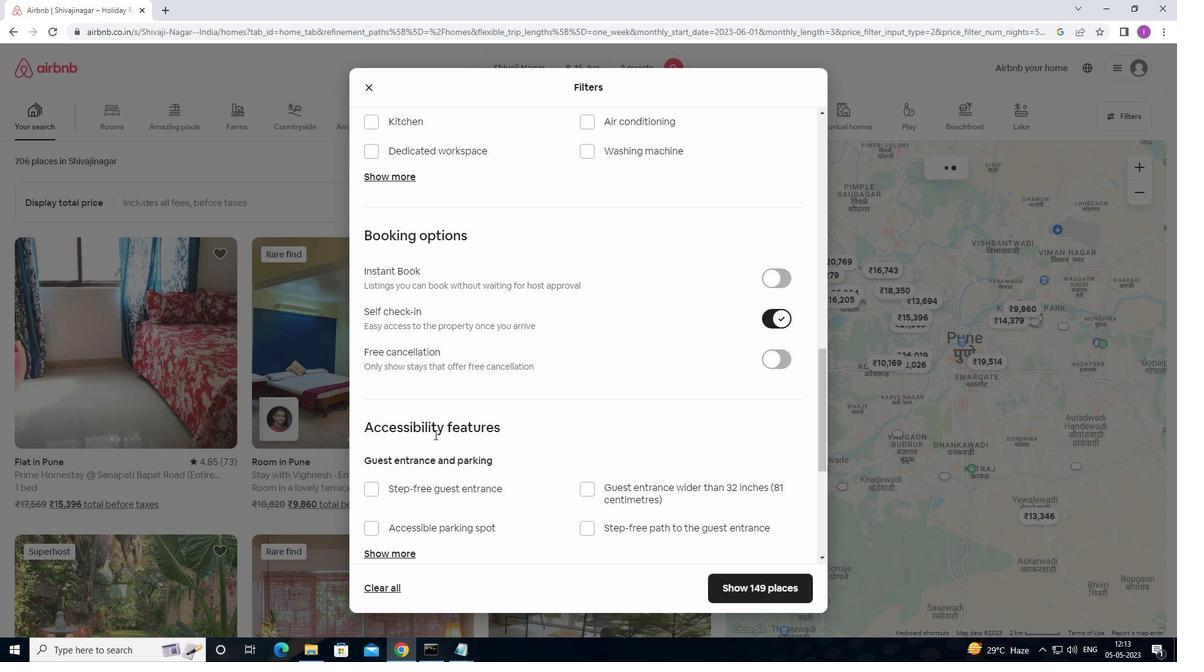 
Action: Mouse moved to (434, 435)
Screenshot: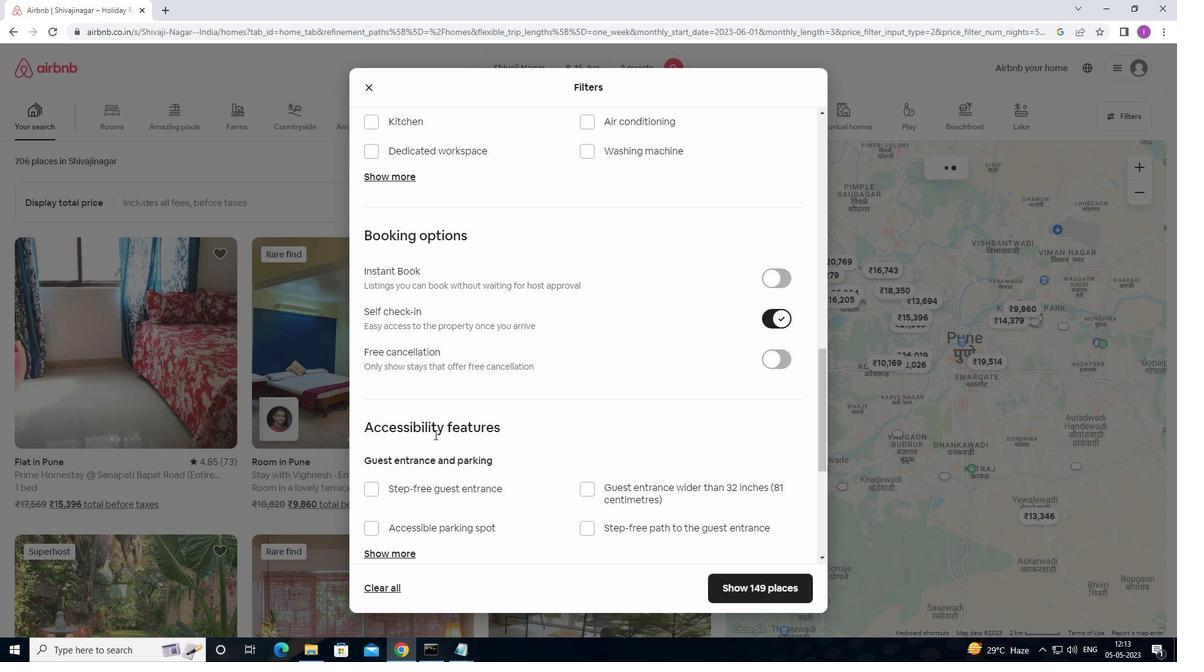 
Action: Mouse scrolled (434, 434) with delta (0, 0)
Screenshot: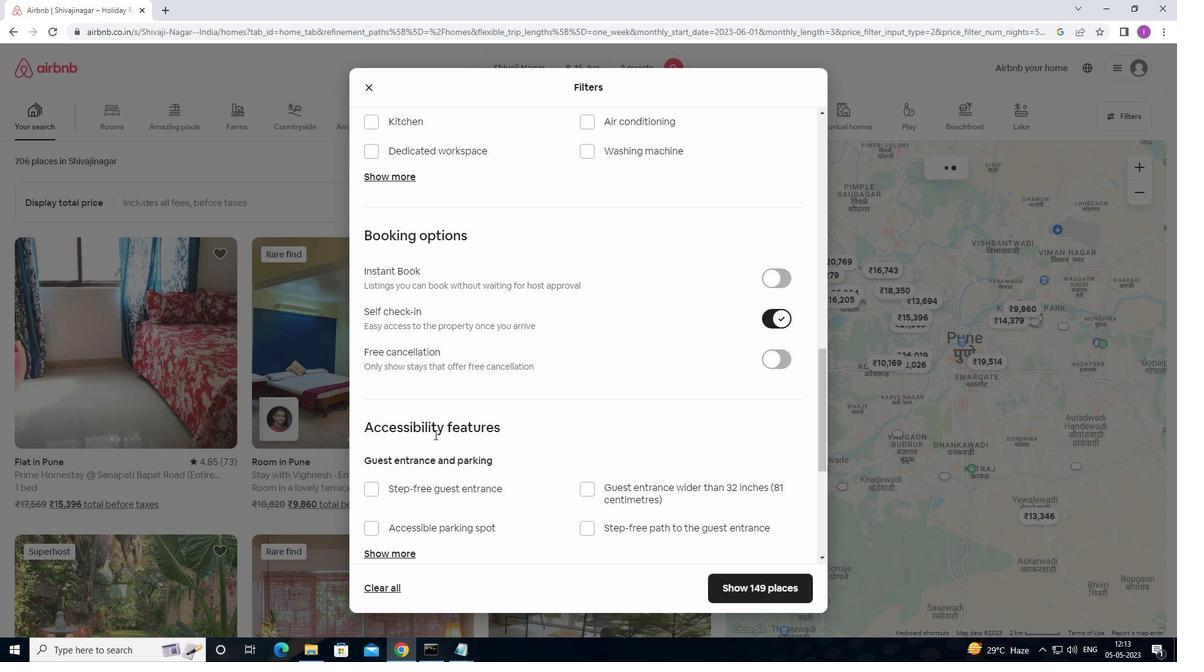 
Action: Mouse moved to (434, 436)
Screenshot: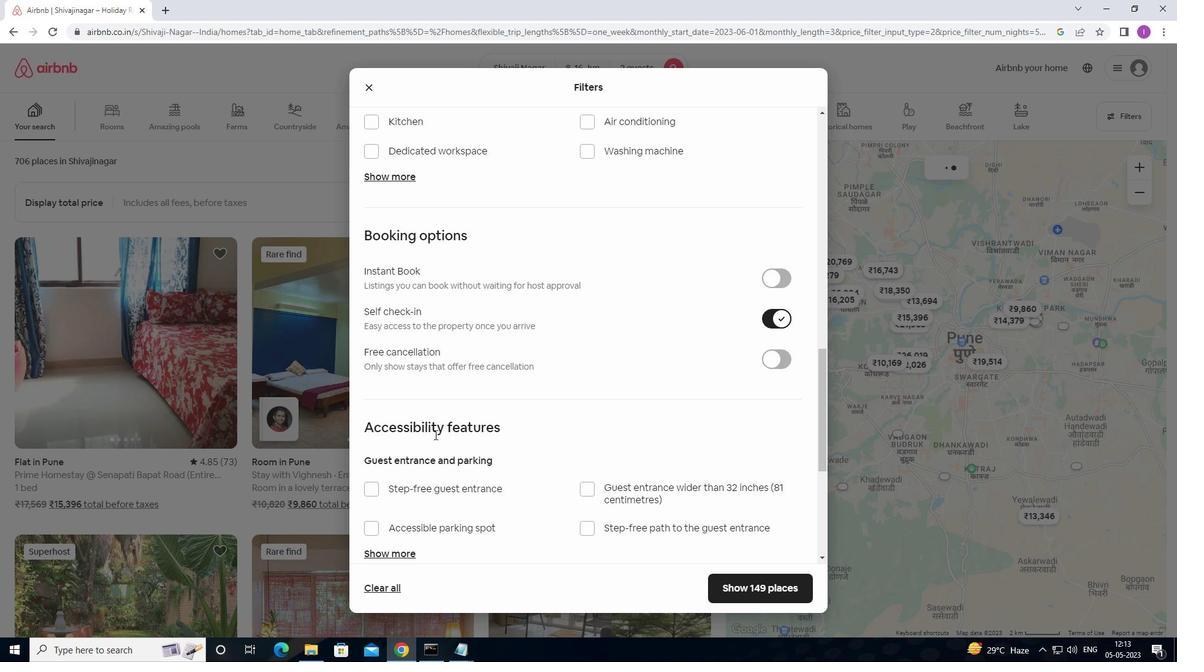
Action: Mouse scrolled (434, 435) with delta (0, 0)
Screenshot: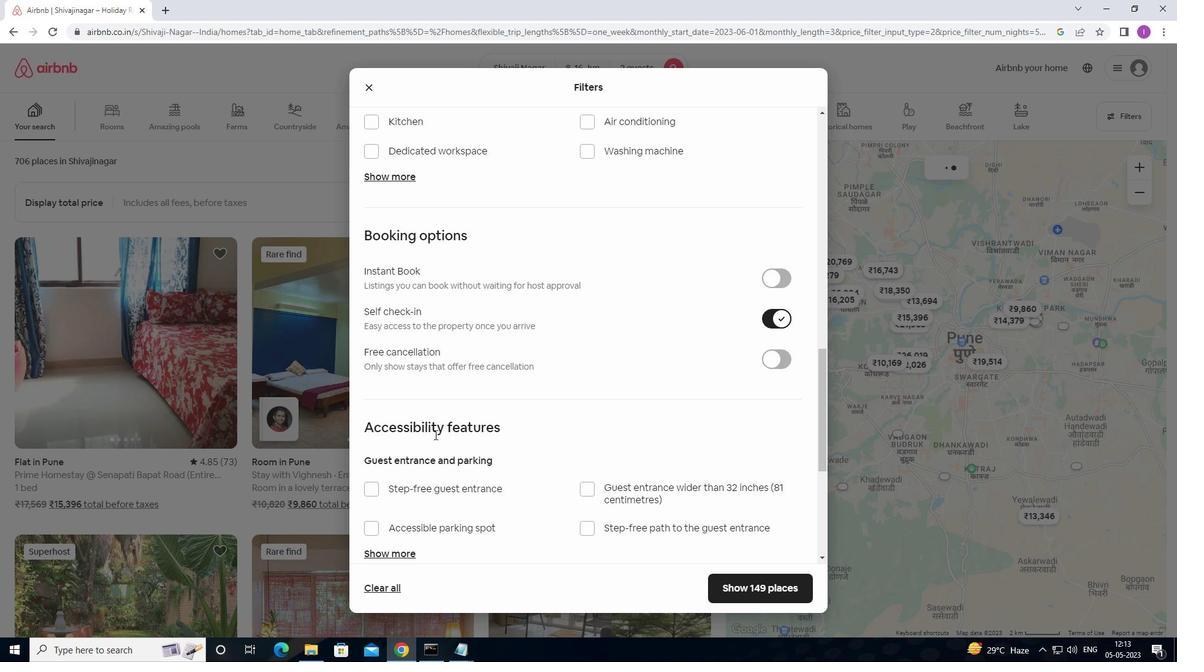 
Action: Mouse scrolled (434, 435) with delta (0, 0)
Screenshot: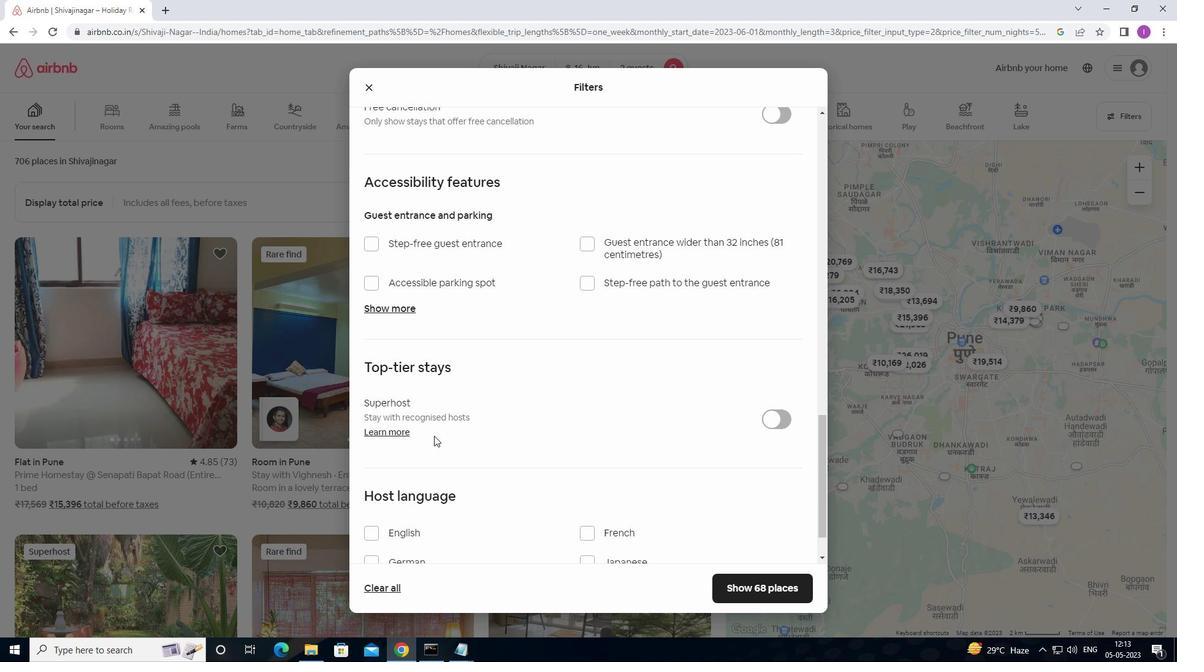 
Action: Mouse scrolled (434, 435) with delta (0, 0)
Screenshot: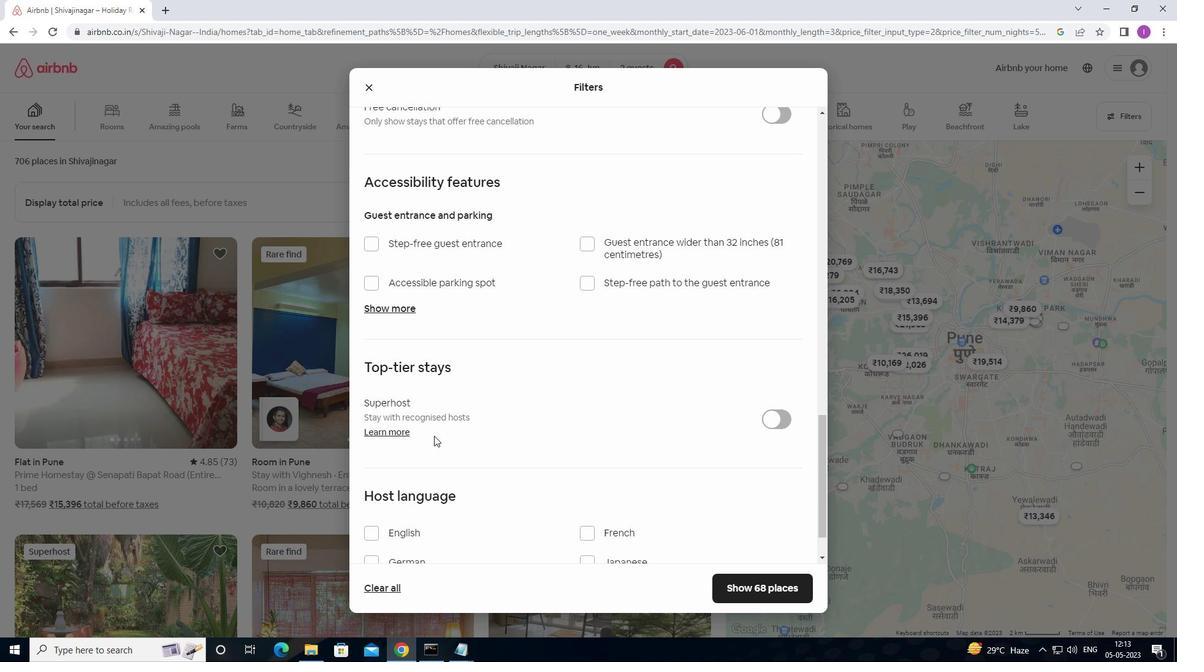 
Action: Mouse scrolled (434, 435) with delta (0, 0)
Screenshot: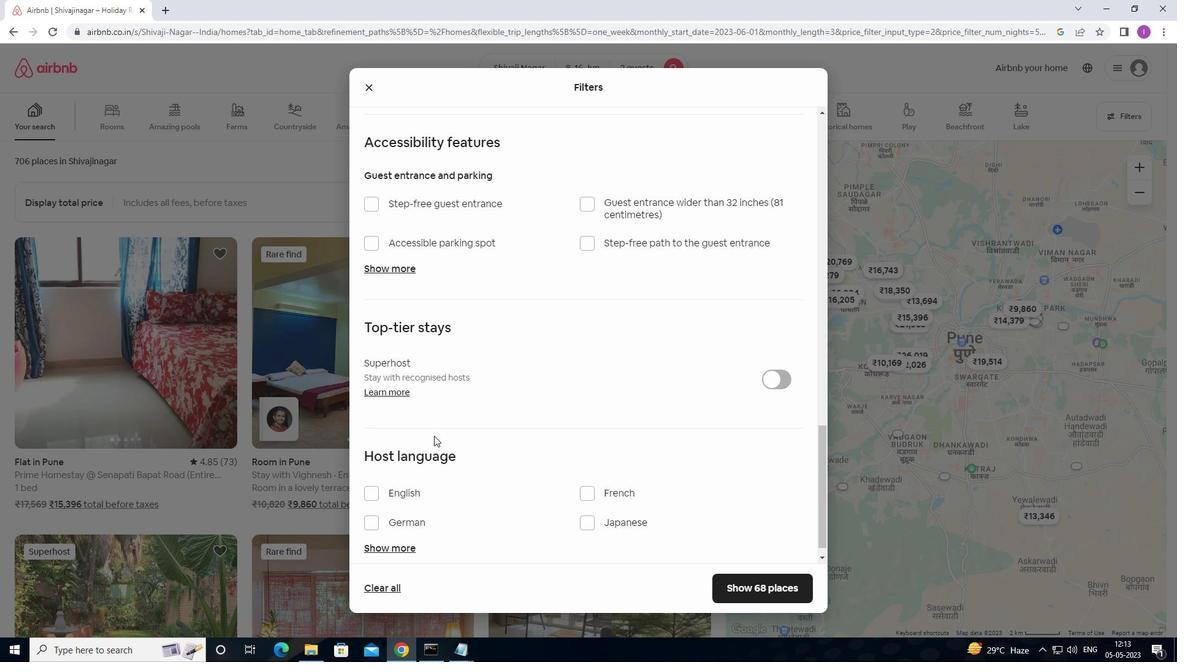 
Action: Mouse scrolled (434, 435) with delta (0, 0)
Screenshot: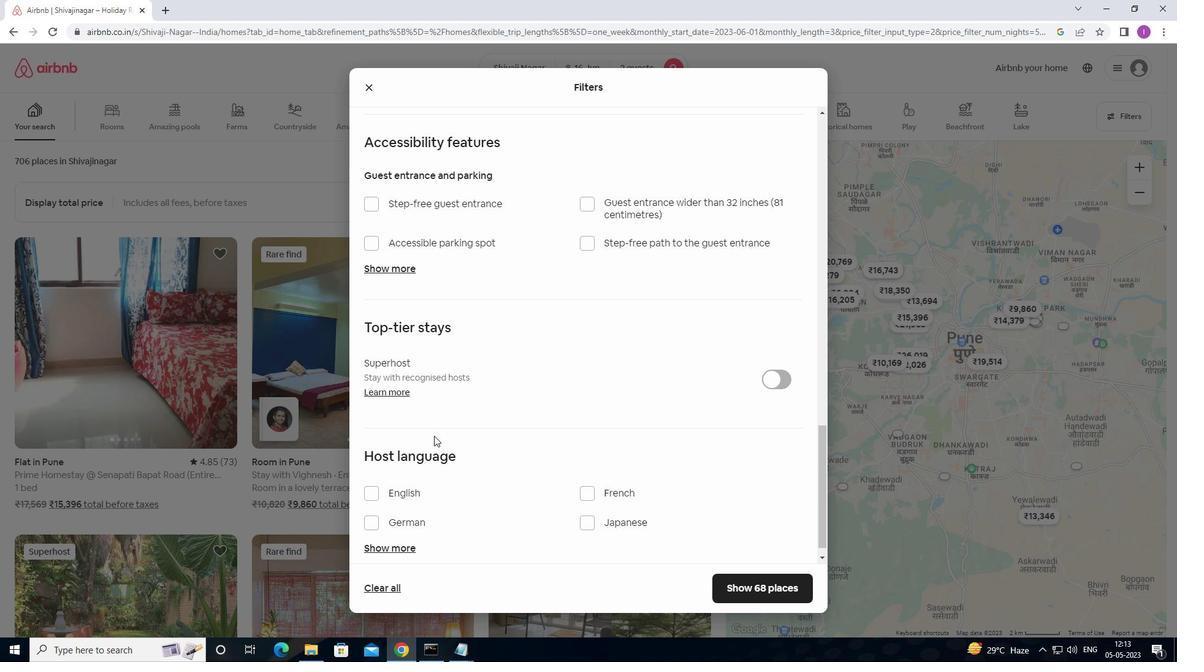 
Action: Mouse moved to (376, 476)
Screenshot: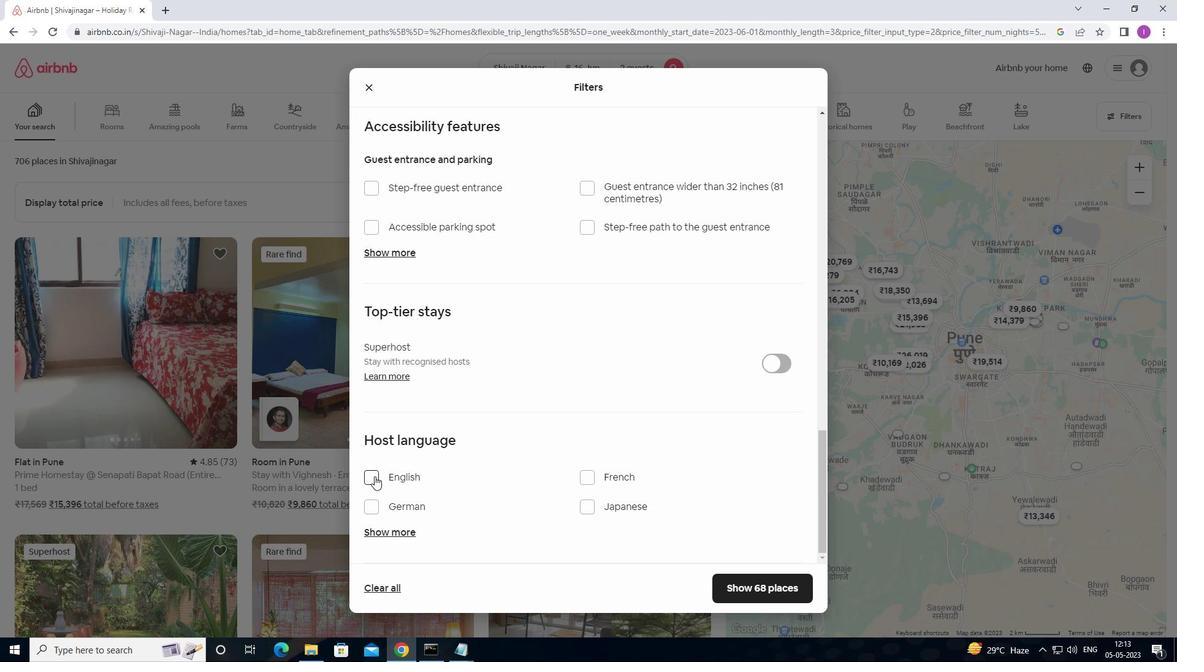 
Action: Mouse pressed left at (376, 476)
Screenshot: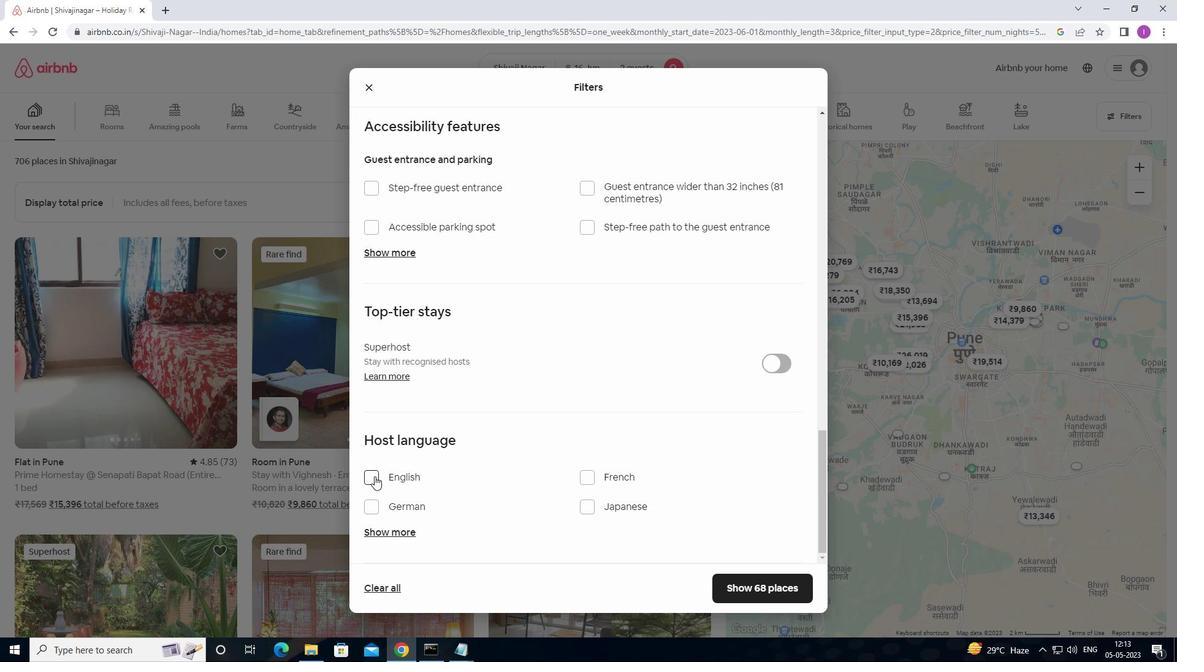 
Action: Mouse moved to (764, 584)
Screenshot: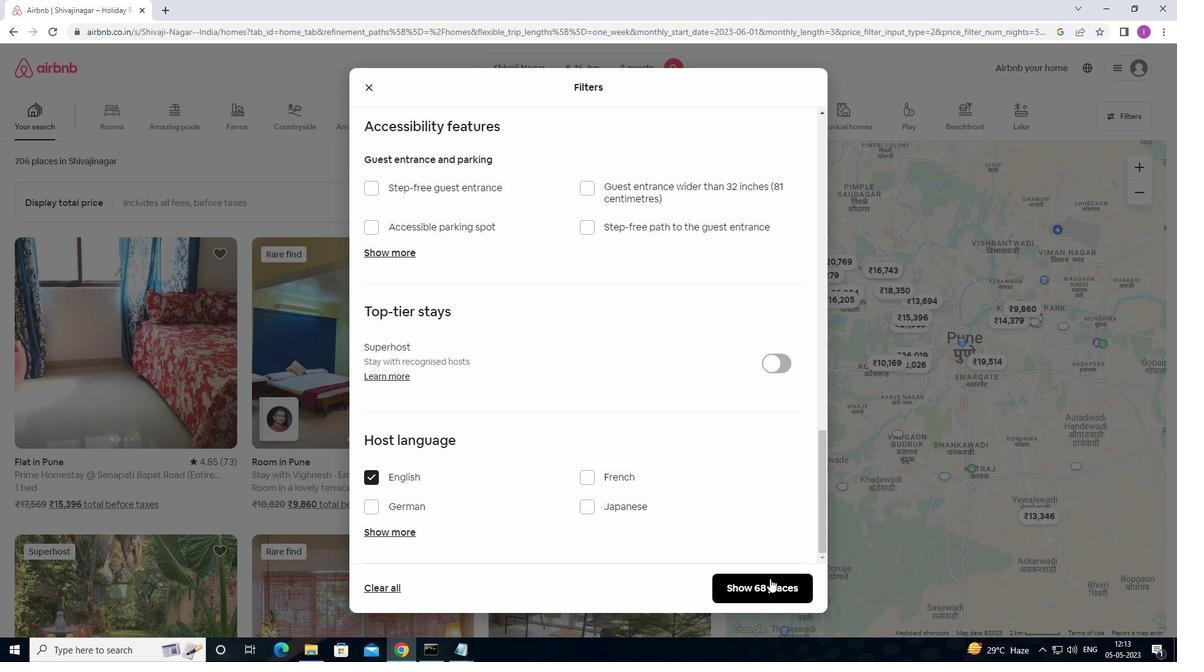 
Action: Mouse pressed left at (764, 584)
Screenshot: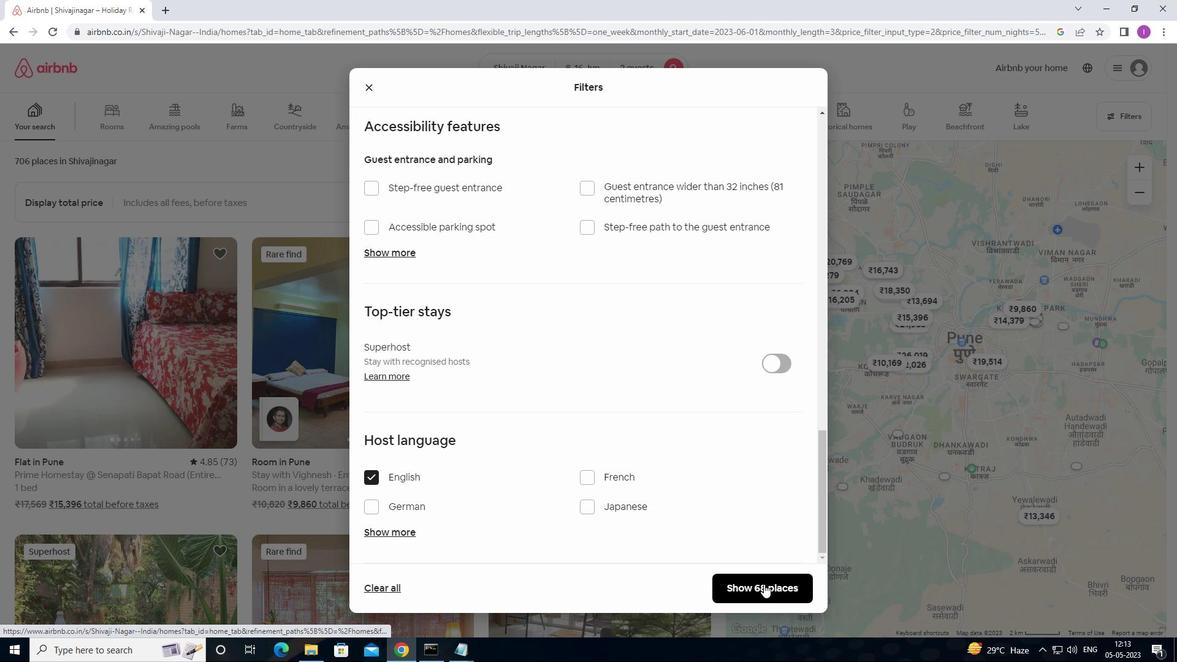 
Action: Mouse moved to (1000, 410)
Screenshot: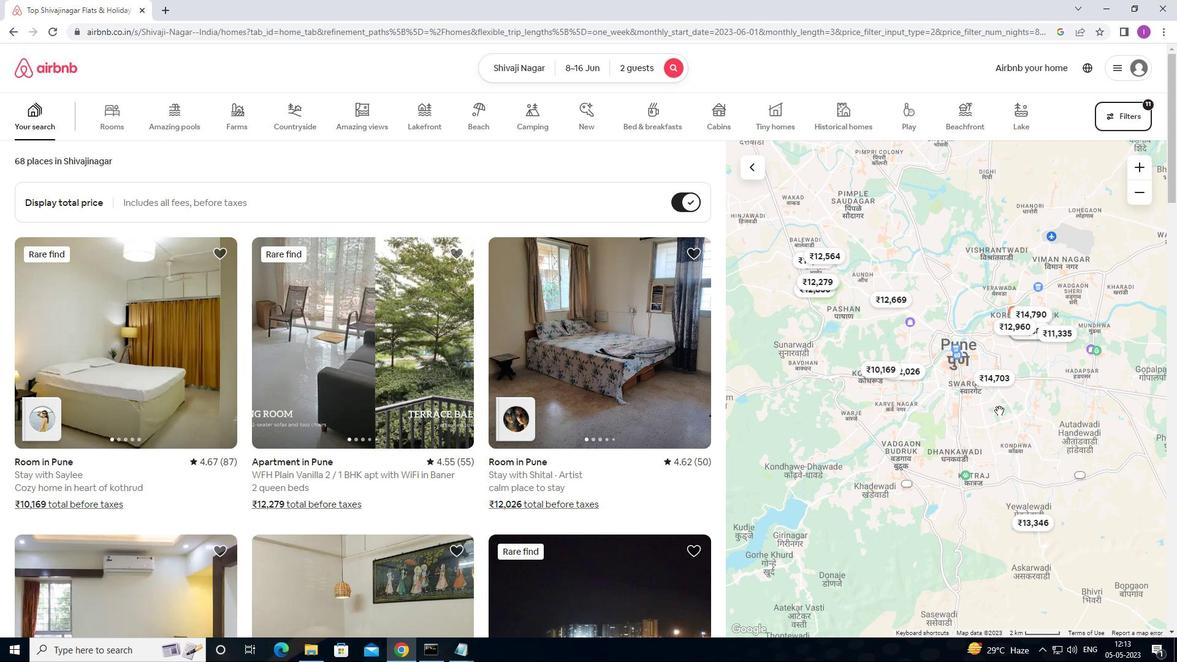 
